 Task: In Heading Arial with underline. Font size of heading  '18'Font style of data Calibri. Font size of data  9Alignment of headline & data Align center. Fill color in heading,  RedFont color of data Black Apply border in Data No BorderIn the sheet   Excelerate Sales review book
Action: Mouse moved to (57, 143)
Screenshot: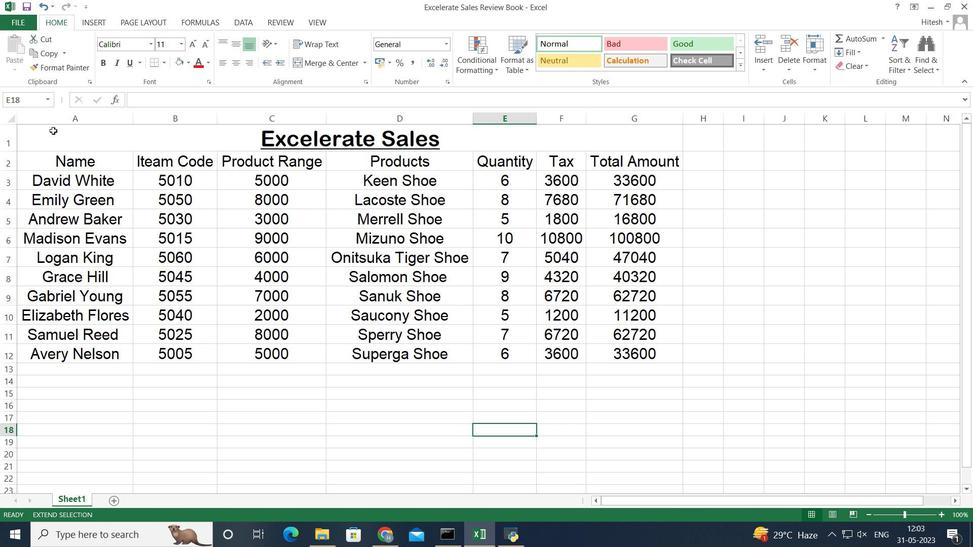 
Action: Mouse pressed left at (57, 143)
Screenshot: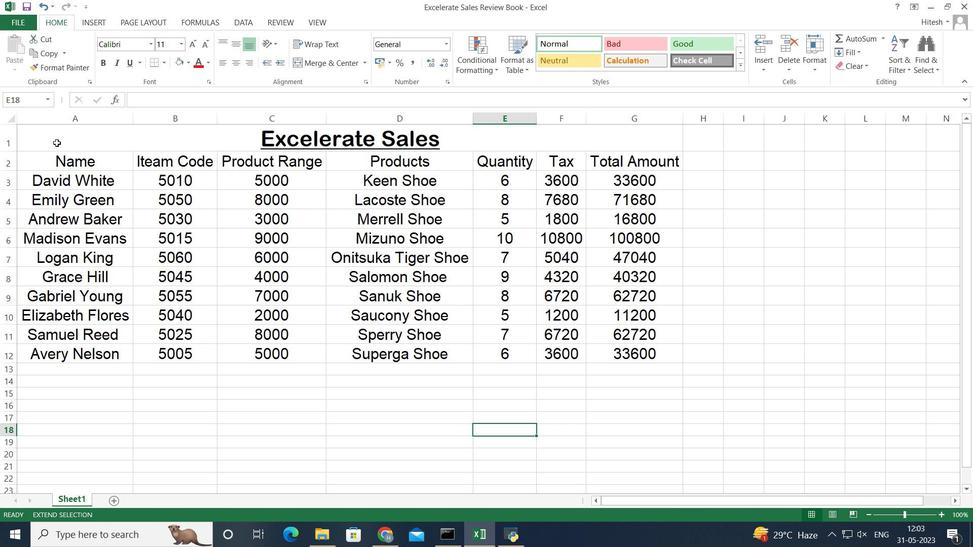 
Action: Mouse moved to (238, 471)
Screenshot: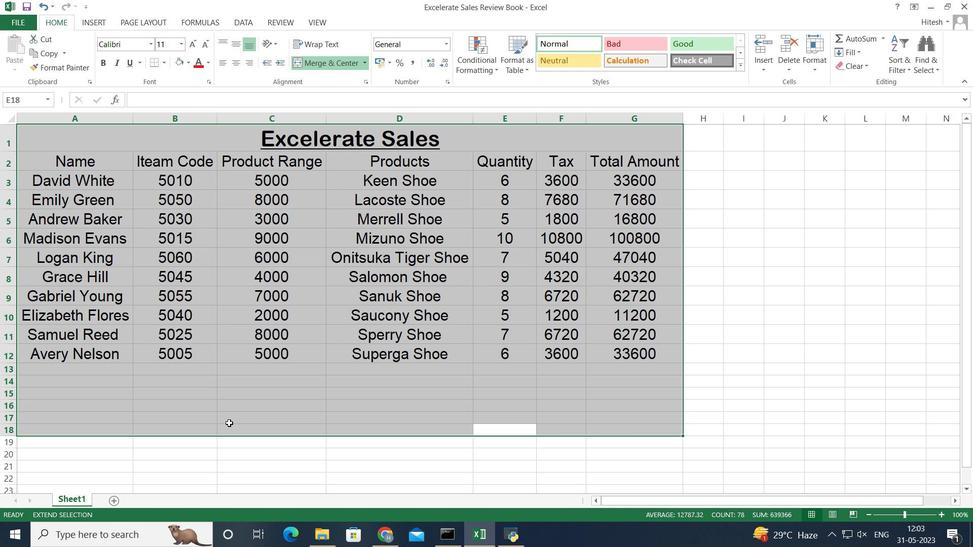 
Action: Mouse pressed left at (238, 471)
Screenshot: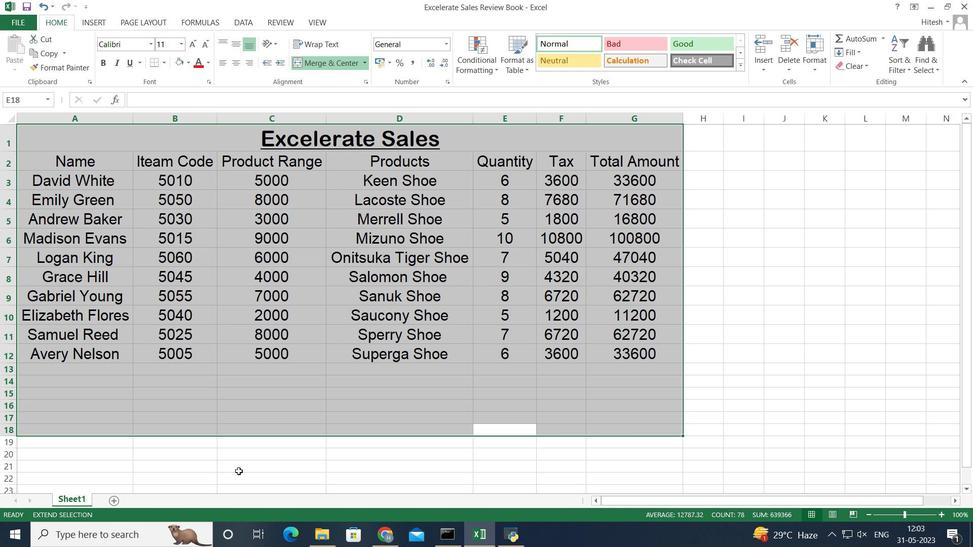 
Action: Mouse moved to (242, 424)
Screenshot: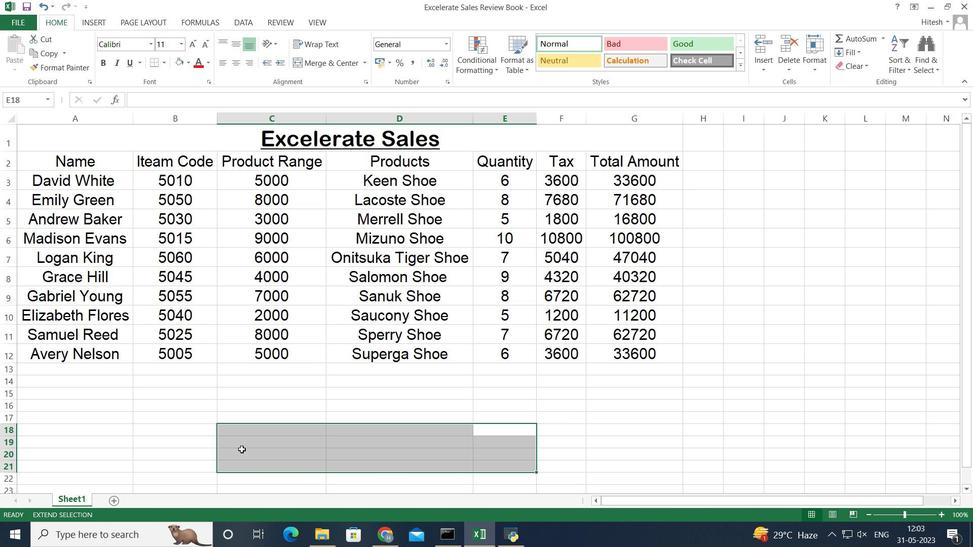 
Action: Mouse pressed left at (242, 424)
Screenshot: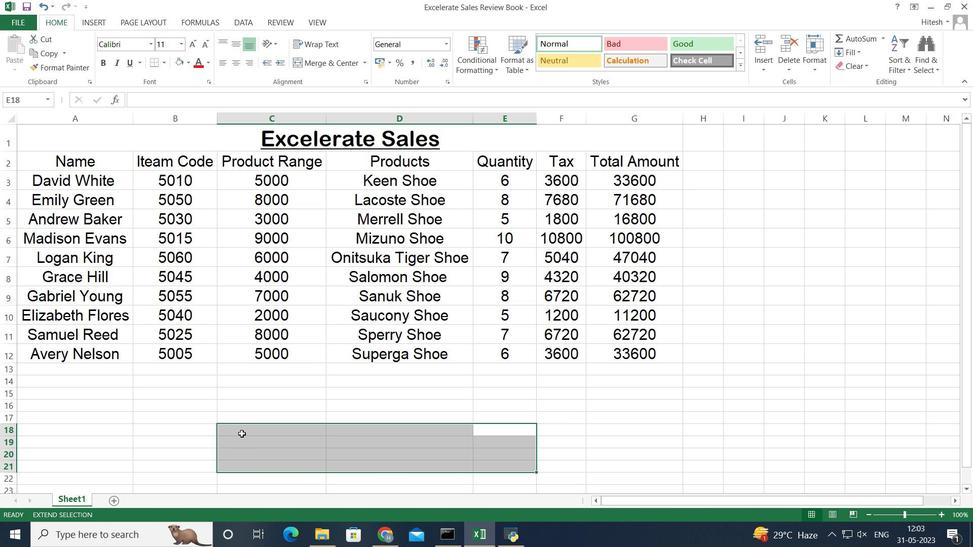 
Action: Mouse moved to (243, 404)
Screenshot: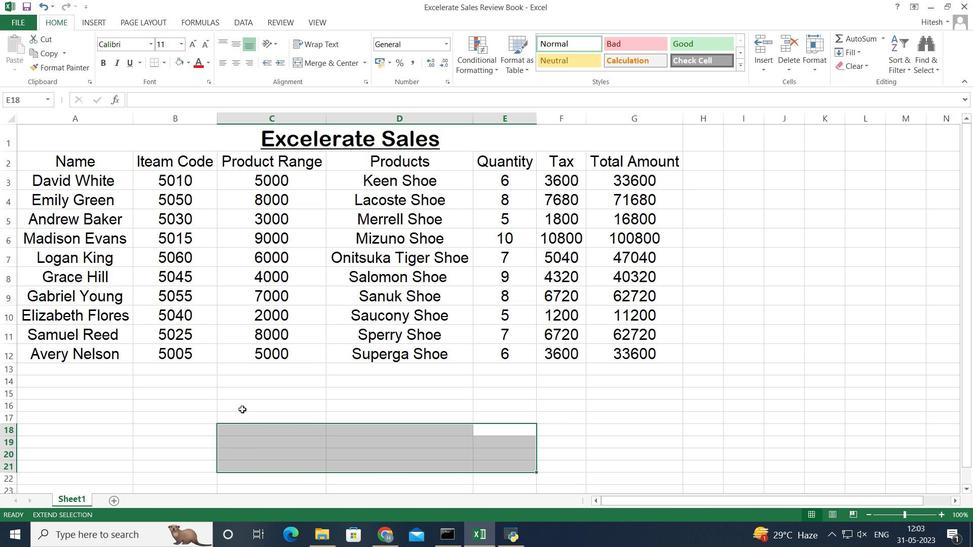 
Action: Mouse pressed left at (243, 404)
Screenshot: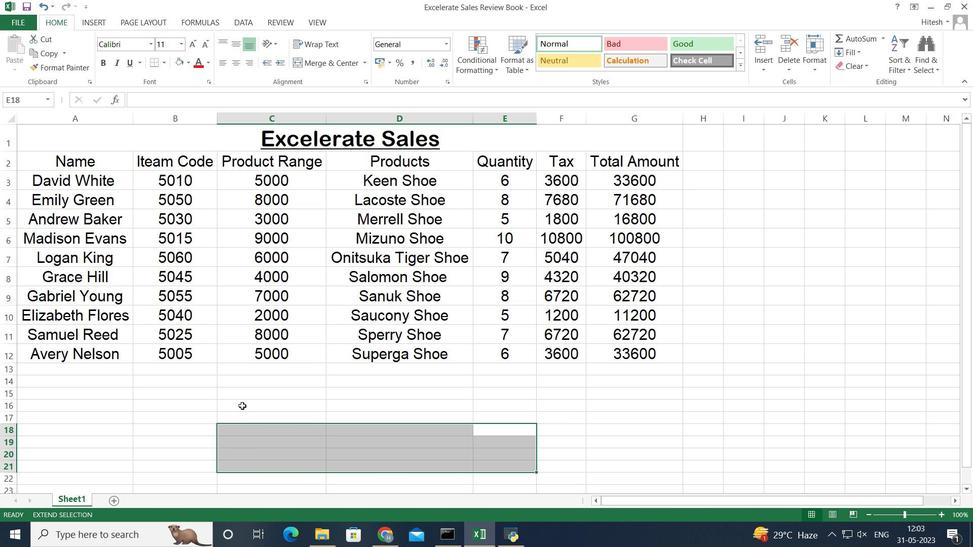 
Action: Mouse moved to (495, 429)
Screenshot: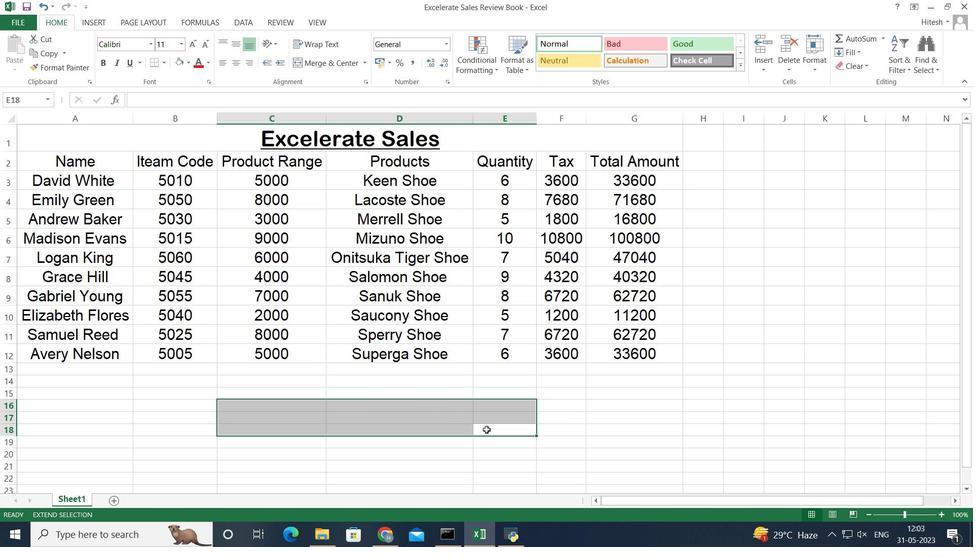 
Action: Mouse pressed left at (495, 429)
Screenshot: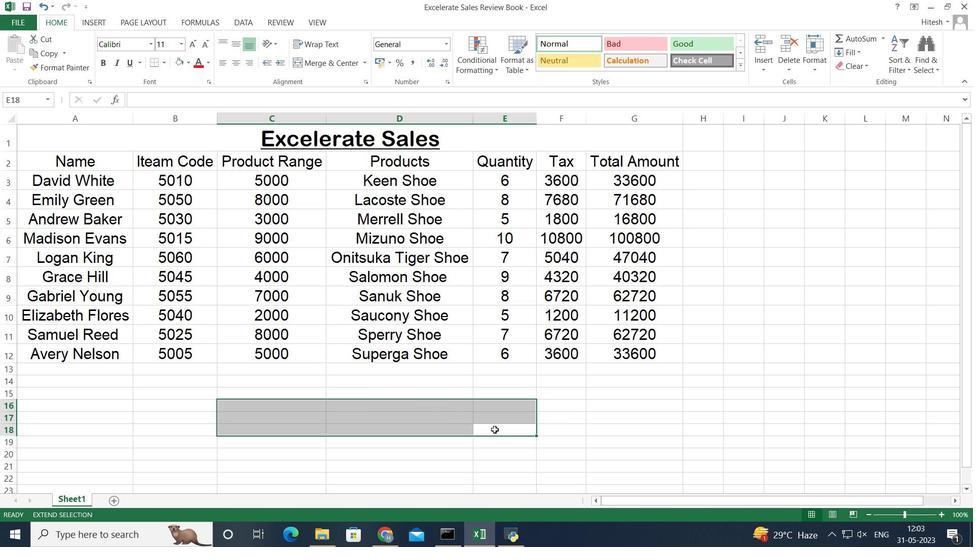 
Action: Mouse moved to (496, 429)
Screenshot: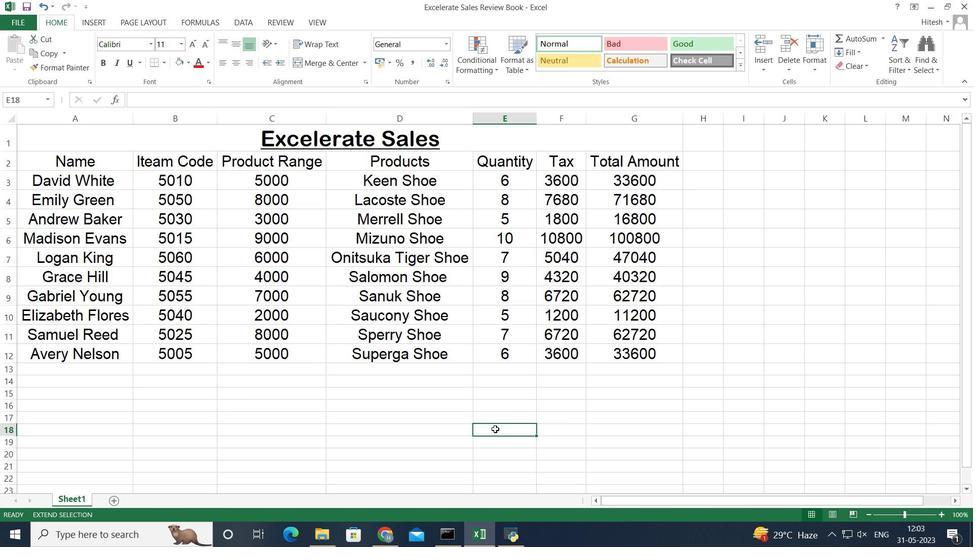 
Action: Mouse pressed left at (496, 429)
Screenshot: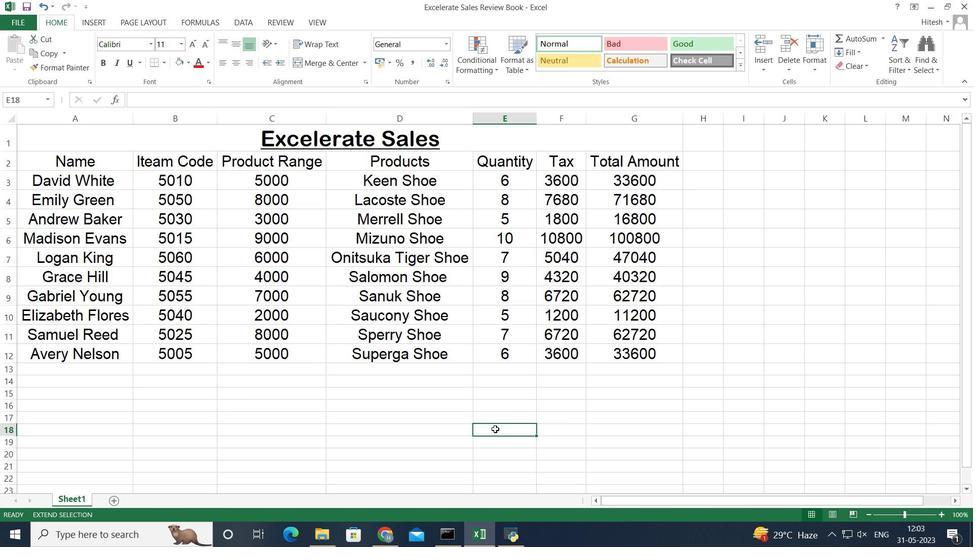 
Action: Mouse moved to (502, 408)
Screenshot: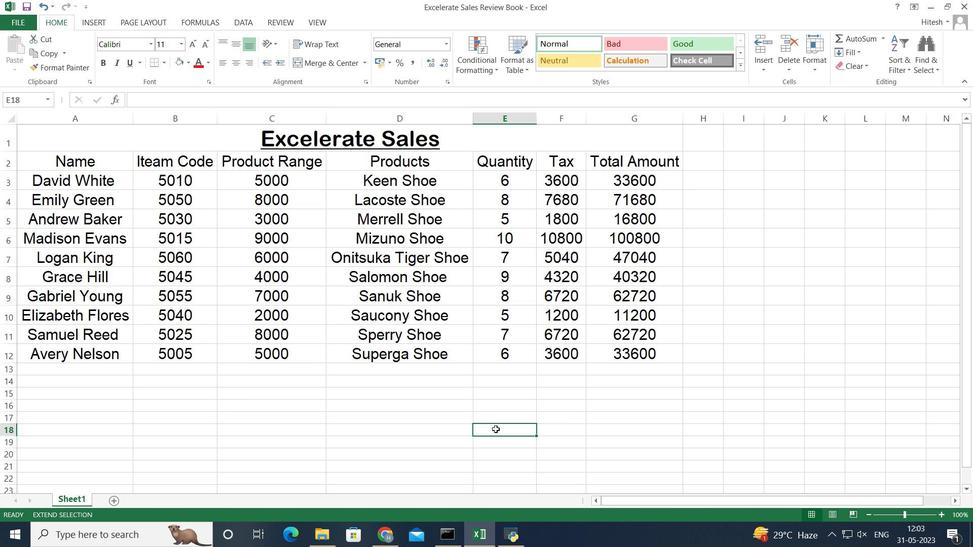 
Action: Mouse pressed left at (502, 408)
Screenshot: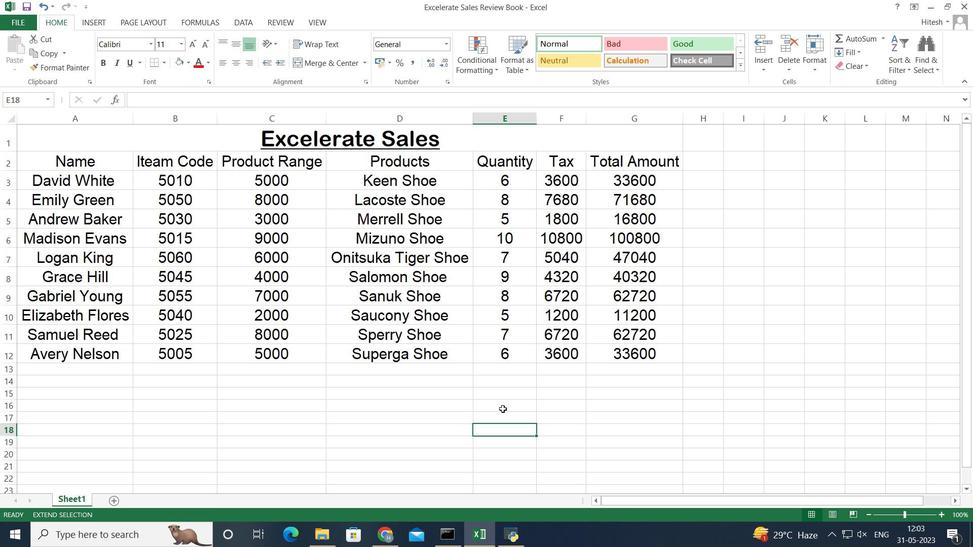 
Action: Mouse moved to (513, 429)
Screenshot: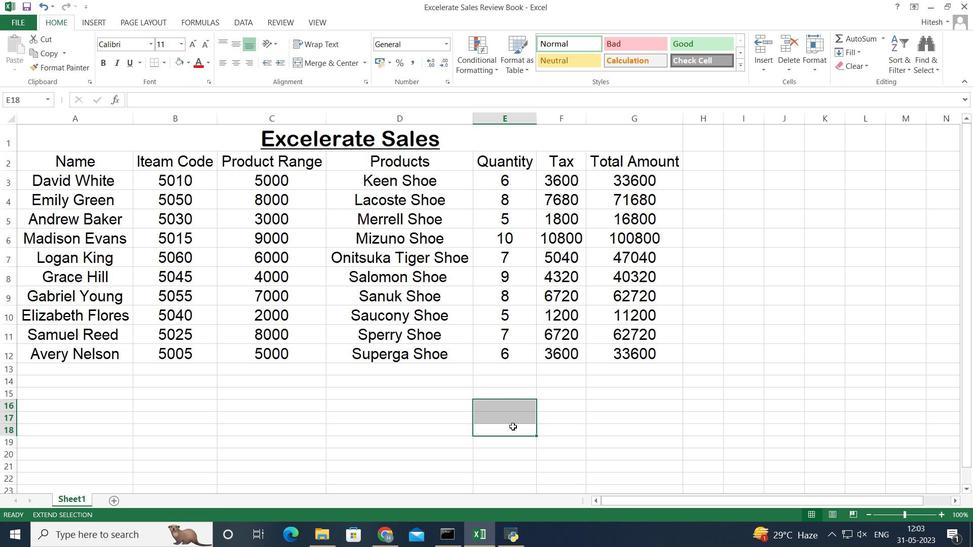
Action: Mouse pressed left at (513, 429)
Screenshot: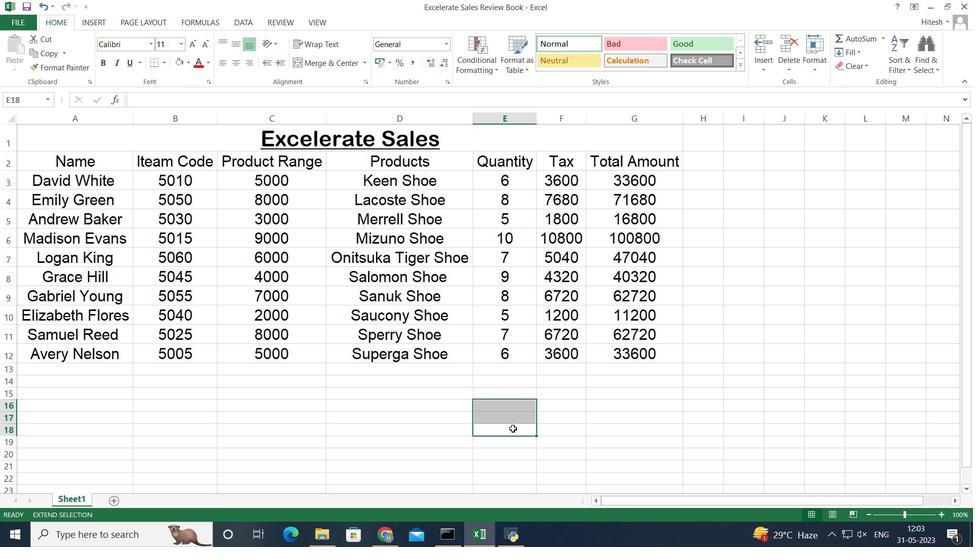 
Action: Mouse moved to (533, 406)
Screenshot: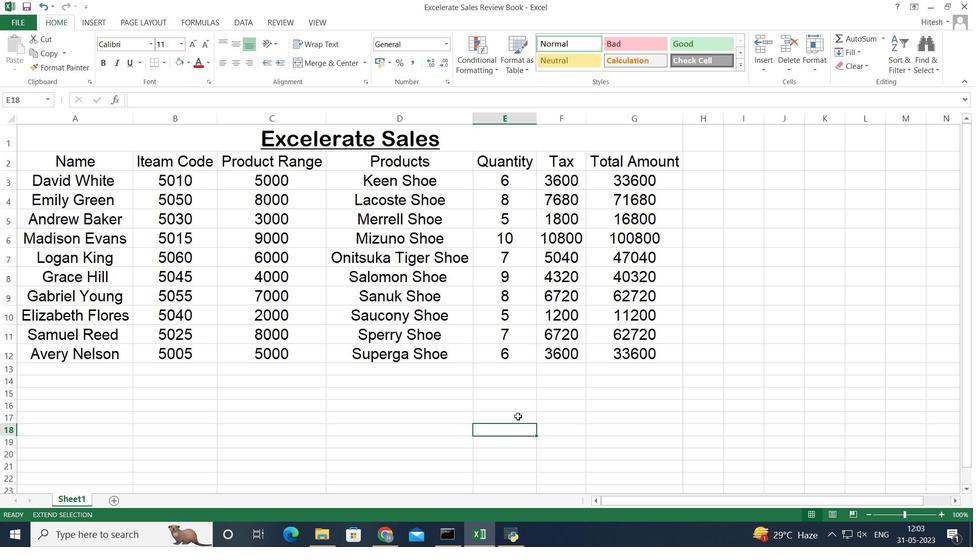 
Action: Mouse pressed right at (533, 406)
Screenshot: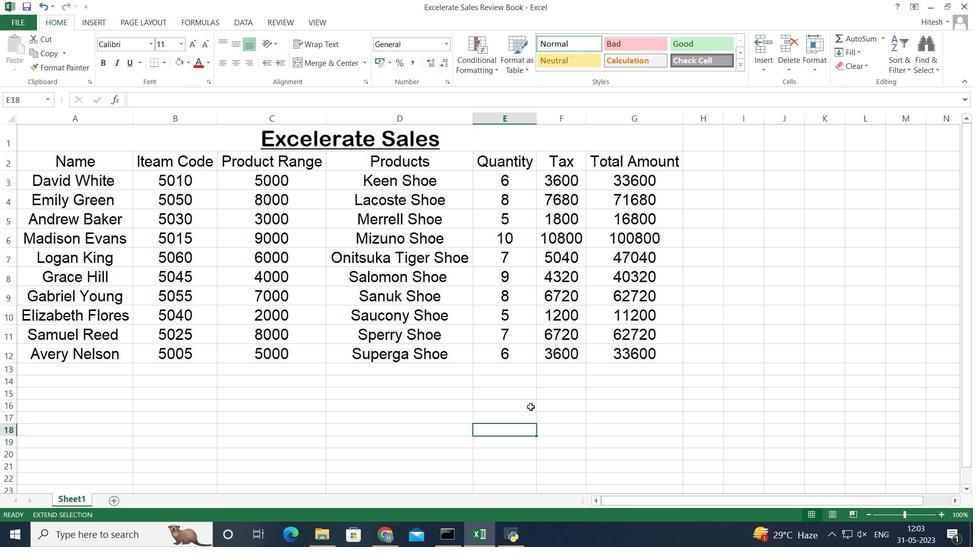 
Action: Mouse moved to (502, 426)
Screenshot: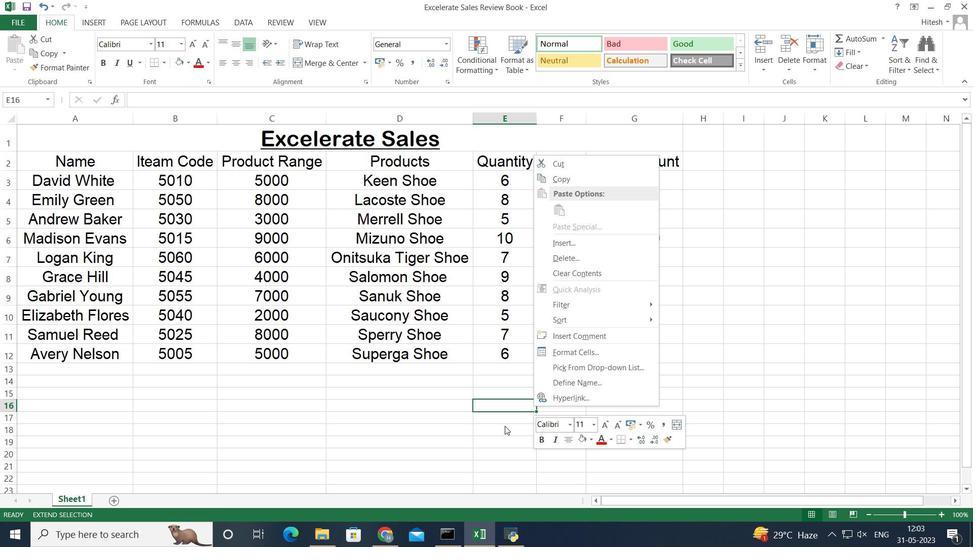 
Action: Mouse pressed right at (502, 426)
Screenshot: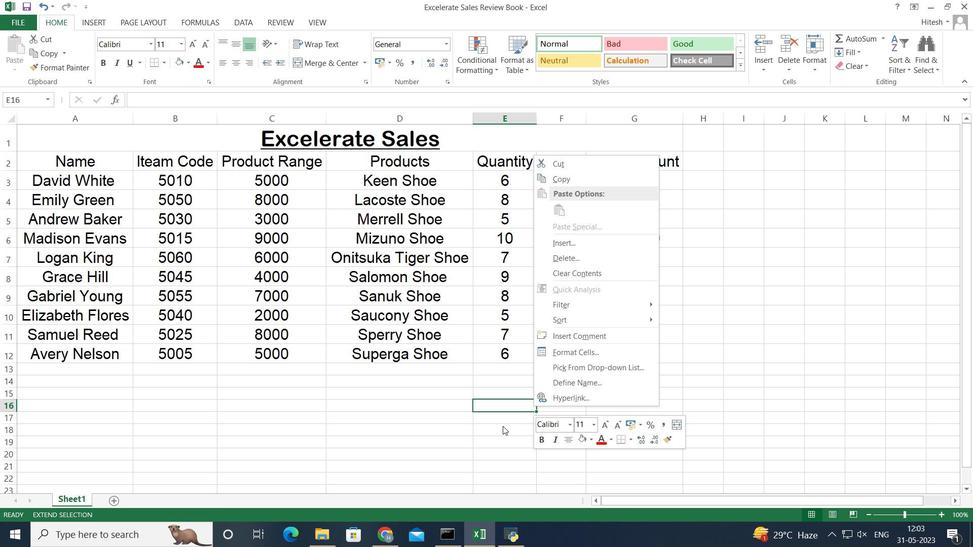 
Action: Mouse moved to (396, 408)
Screenshot: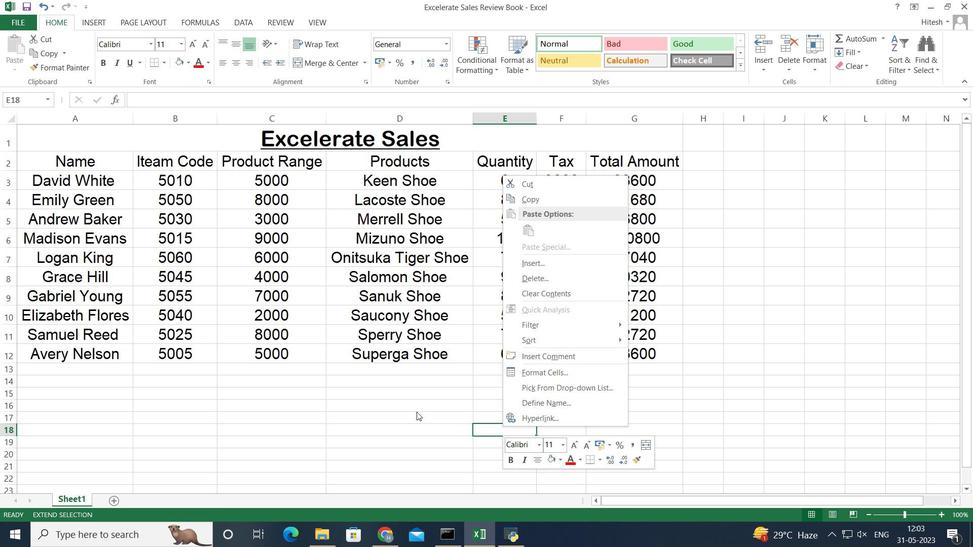 
Action: Mouse pressed right at (396, 408)
Screenshot: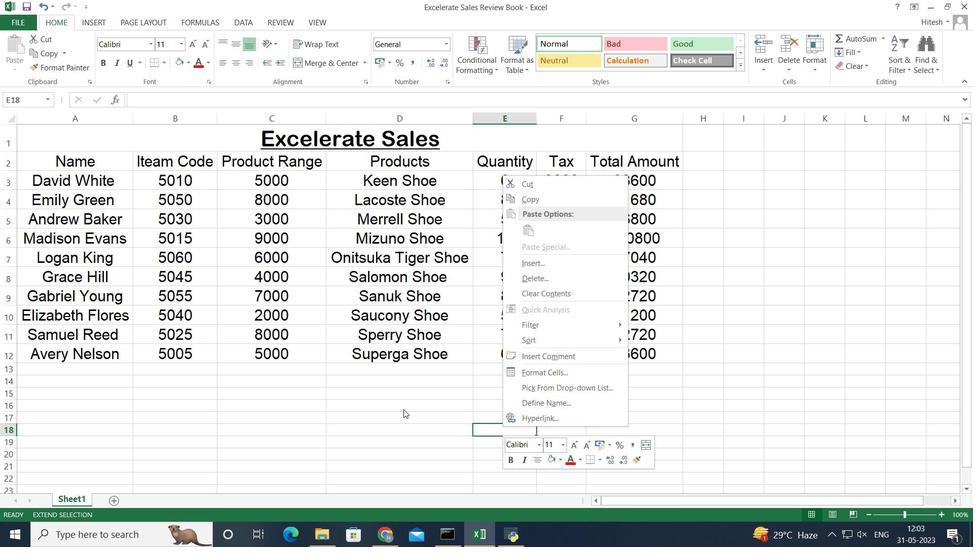 
Action: Mouse moved to (286, 411)
Screenshot: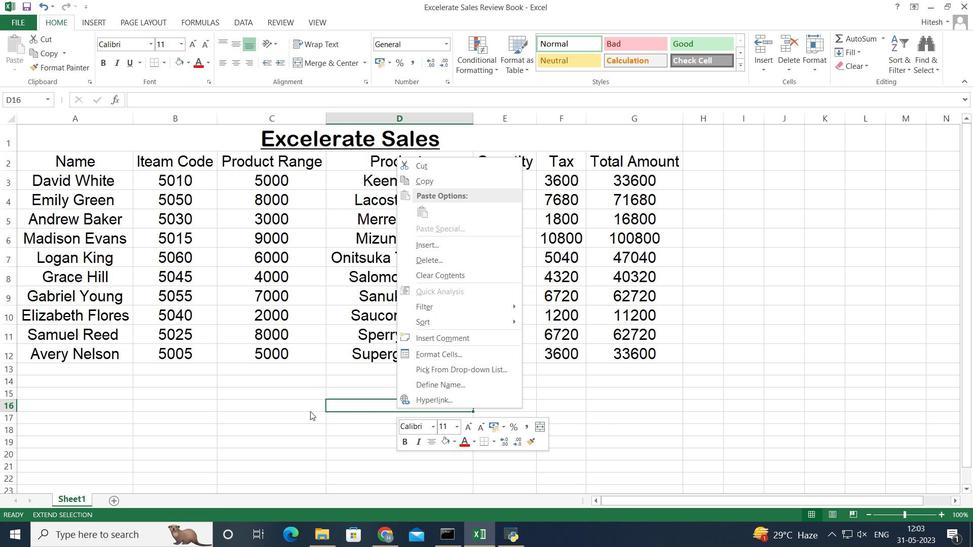 
Action: Mouse pressed left at (286, 411)
Screenshot: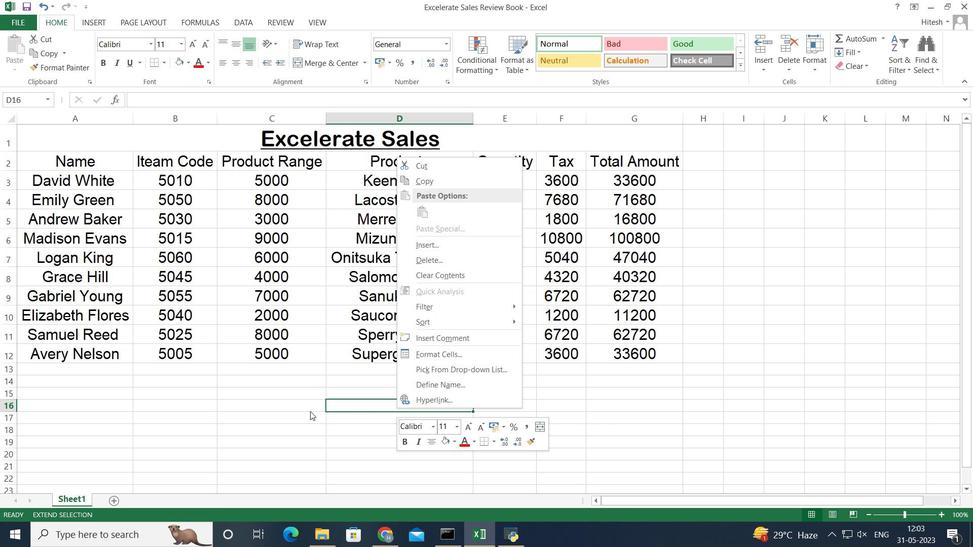 
Action: Mouse moved to (77, 147)
Screenshot: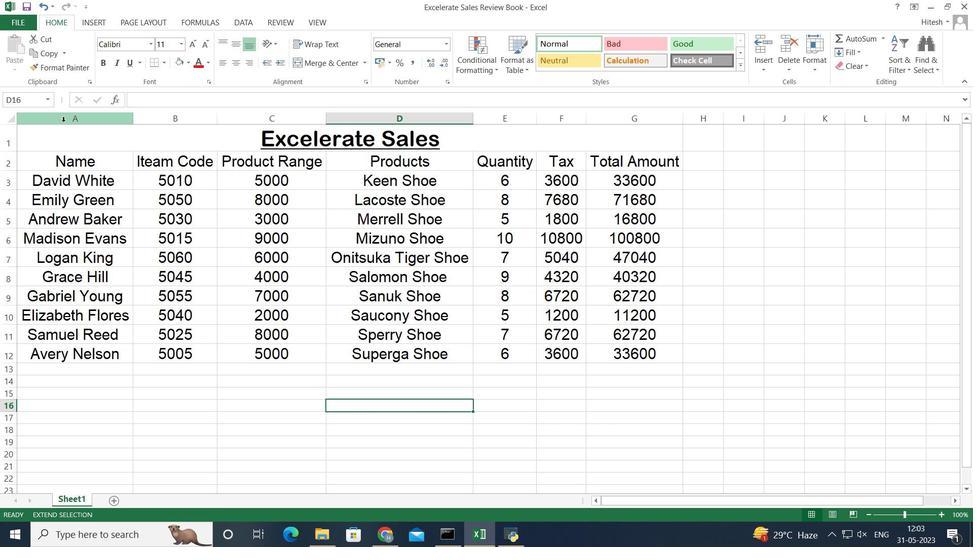 
Action: Mouse pressed left at (77, 147)
Screenshot: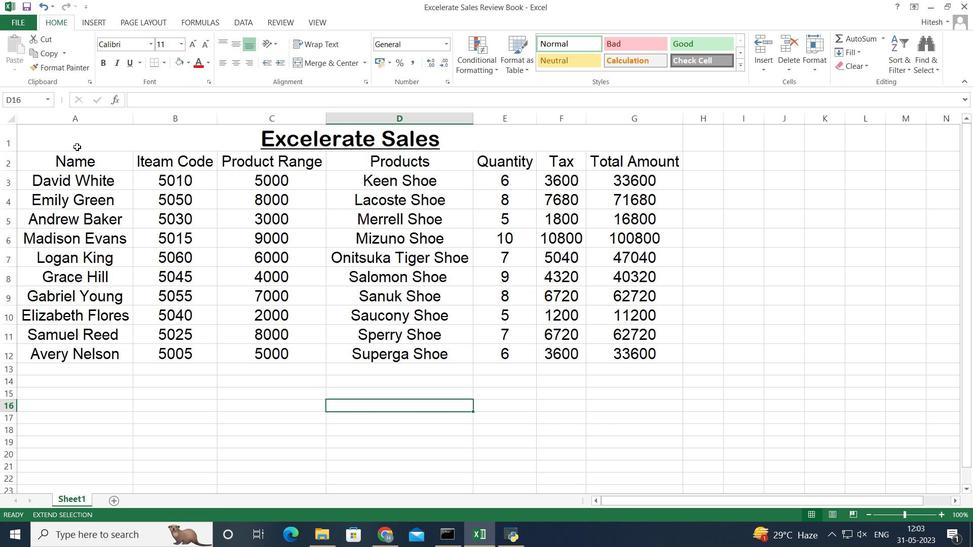 
Action: Mouse moved to (278, 436)
Screenshot: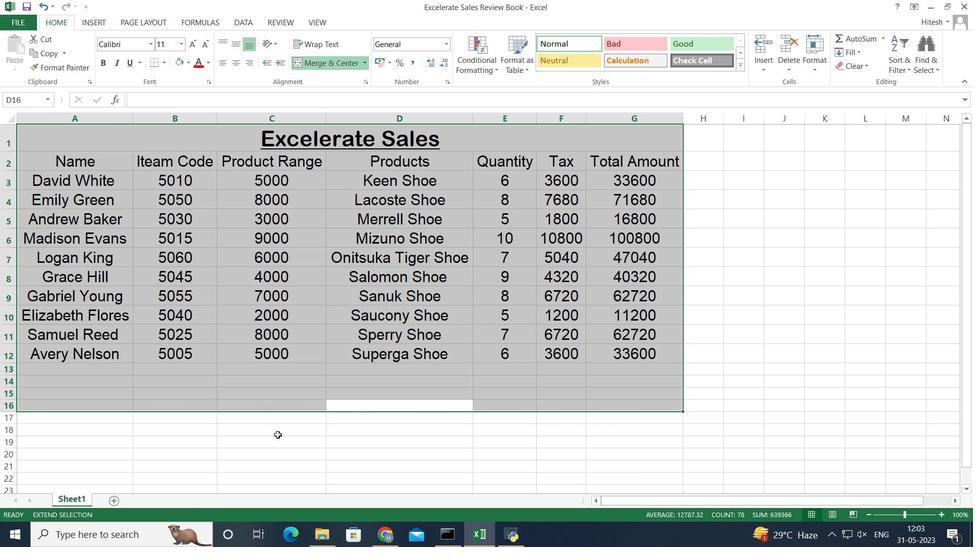 
Action: Mouse pressed right at (278, 436)
Screenshot: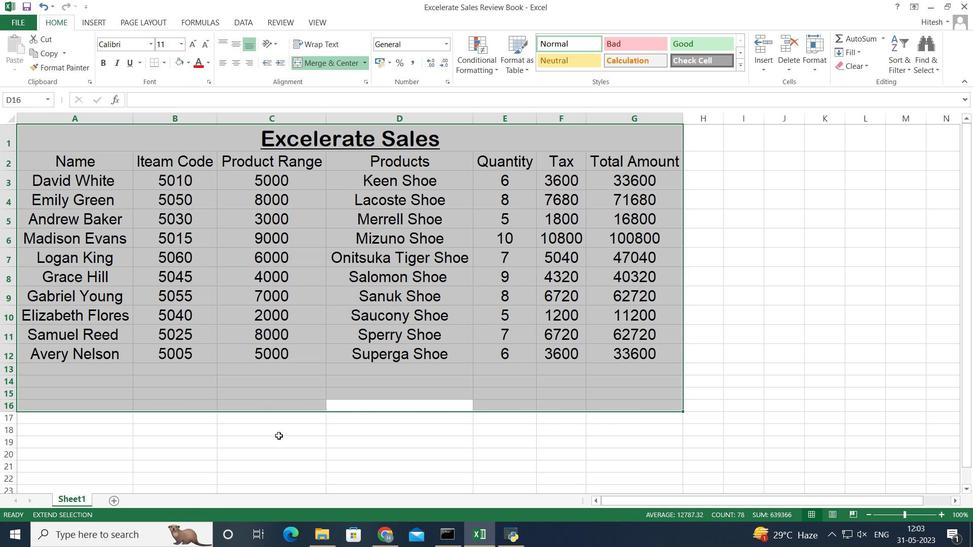 
Action: Mouse moved to (467, 419)
Screenshot: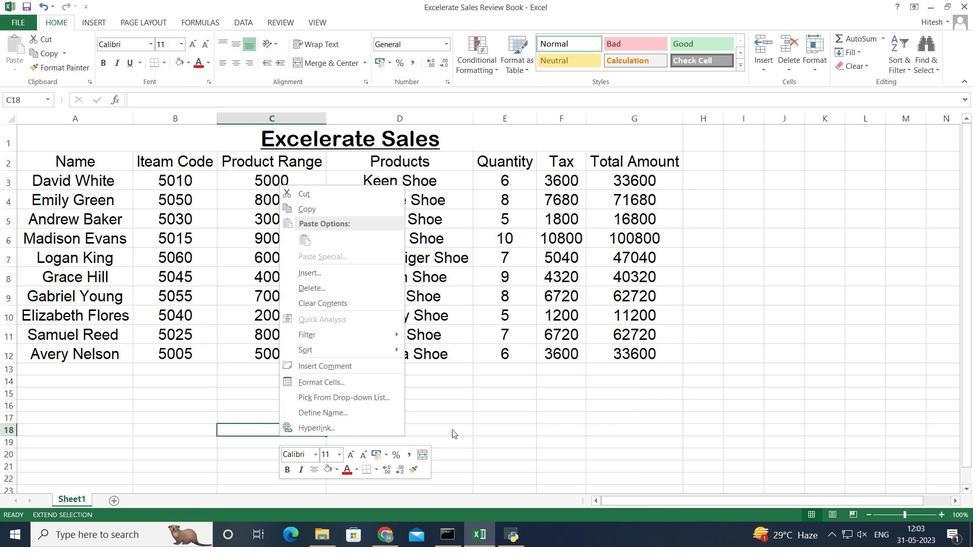 
Action: Mouse pressed left at (467, 419)
Screenshot: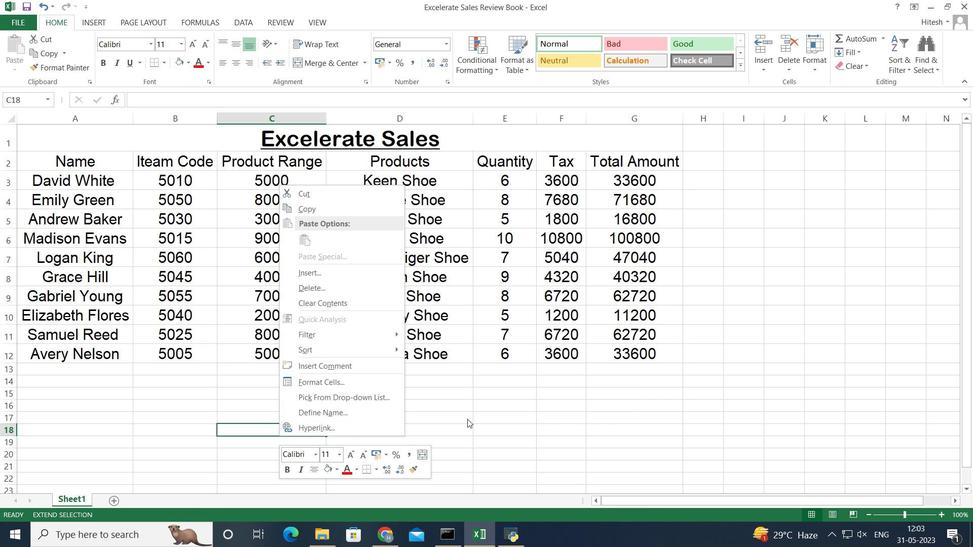 
Action: Mouse pressed left at (467, 419)
Screenshot: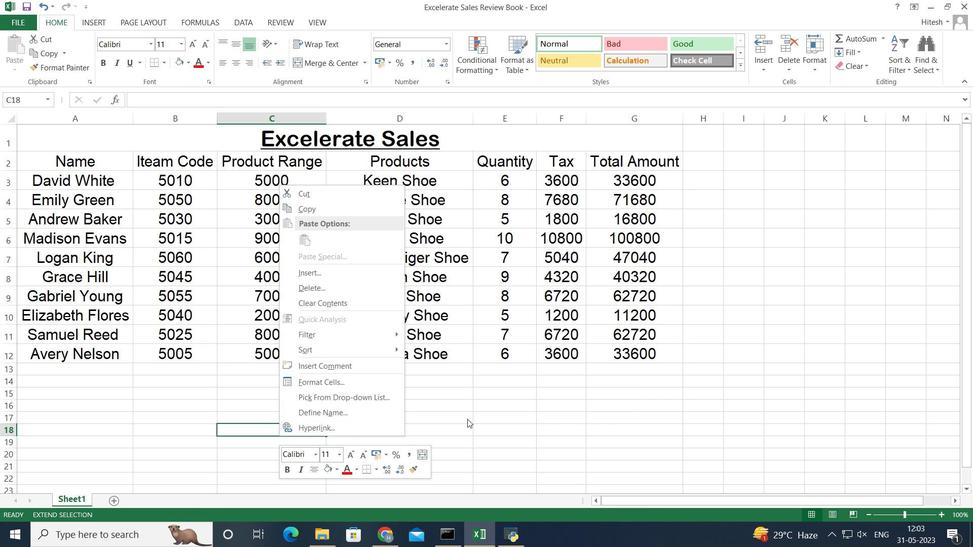 
Action: Mouse pressed left at (467, 419)
Screenshot: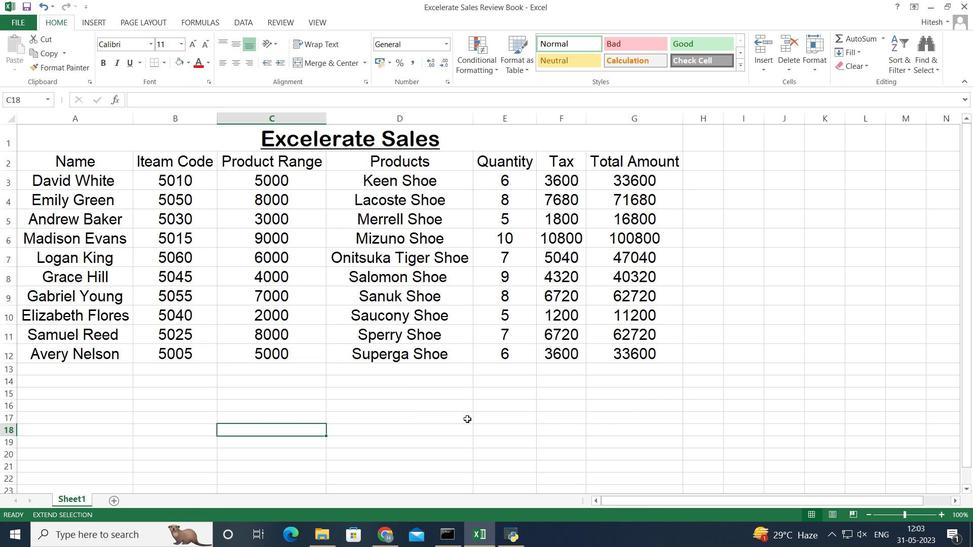 
Action: Mouse moved to (519, 415)
Screenshot: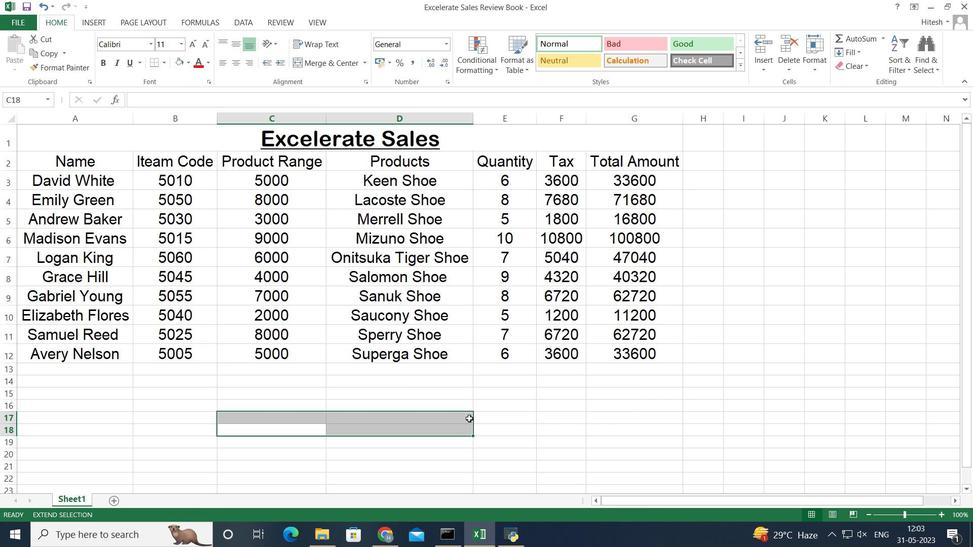 
Action: Mouse pressed left at (519, 415)
Screenshot: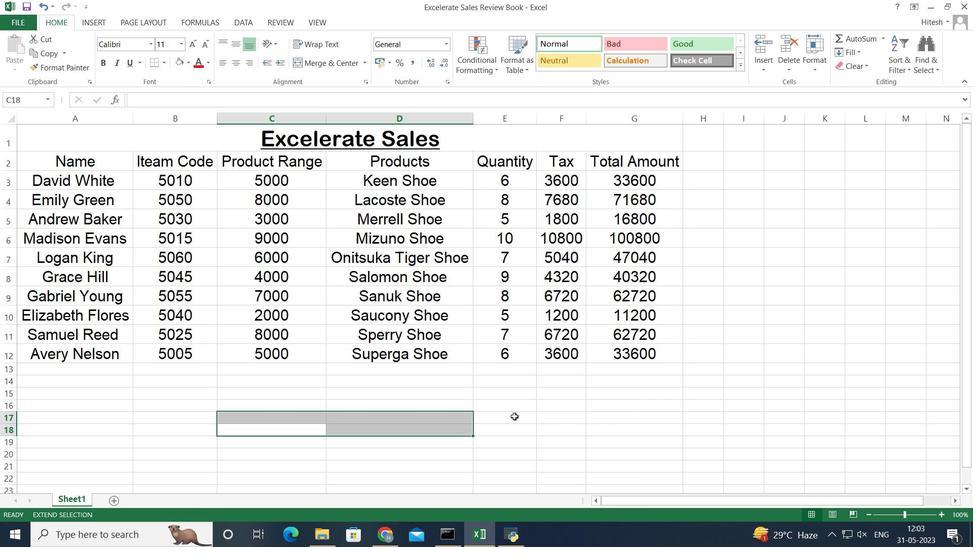 
Action: Mouse pressed left at (519, 415)
Screenshot: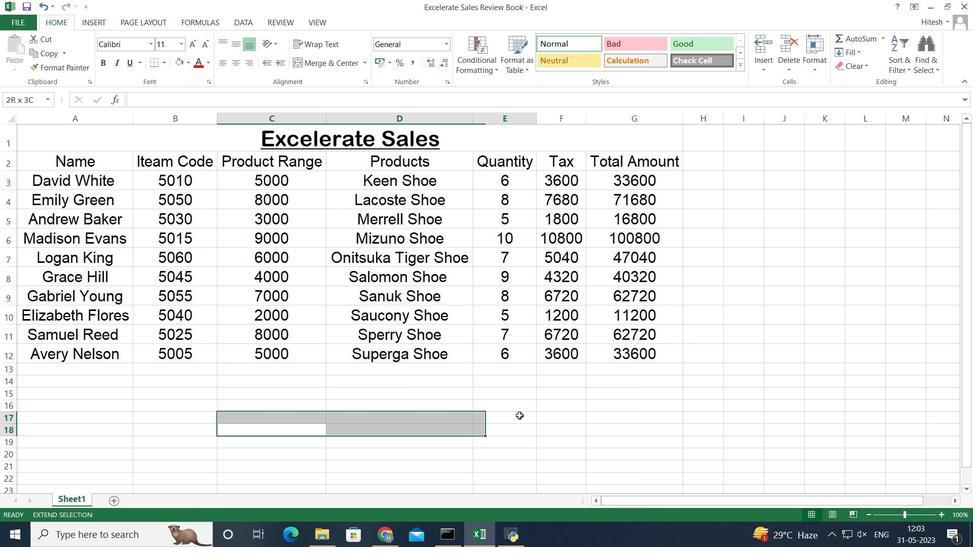 
Action: Mouse moved to (543, 404)
Screenshot: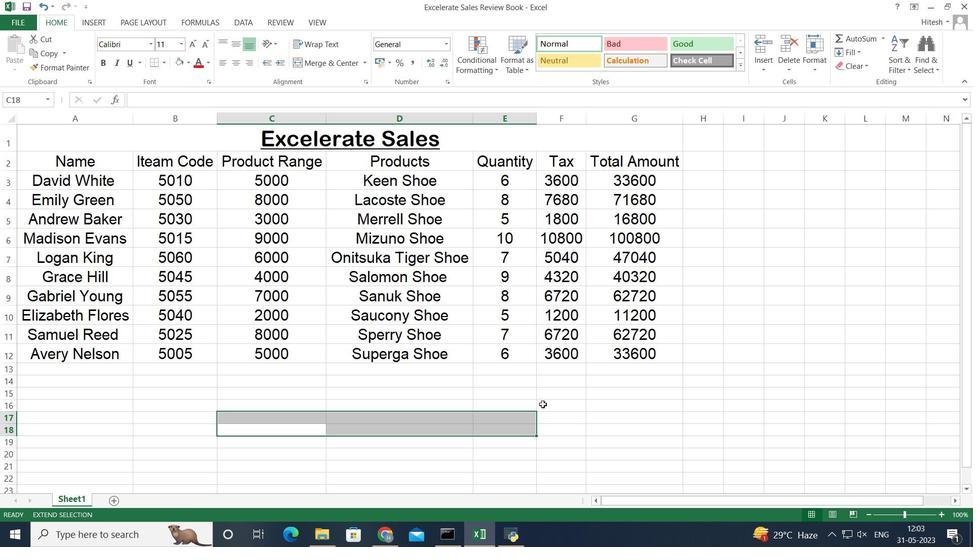 
Action: Mouse pressed left at (543, 404)
Screenshot: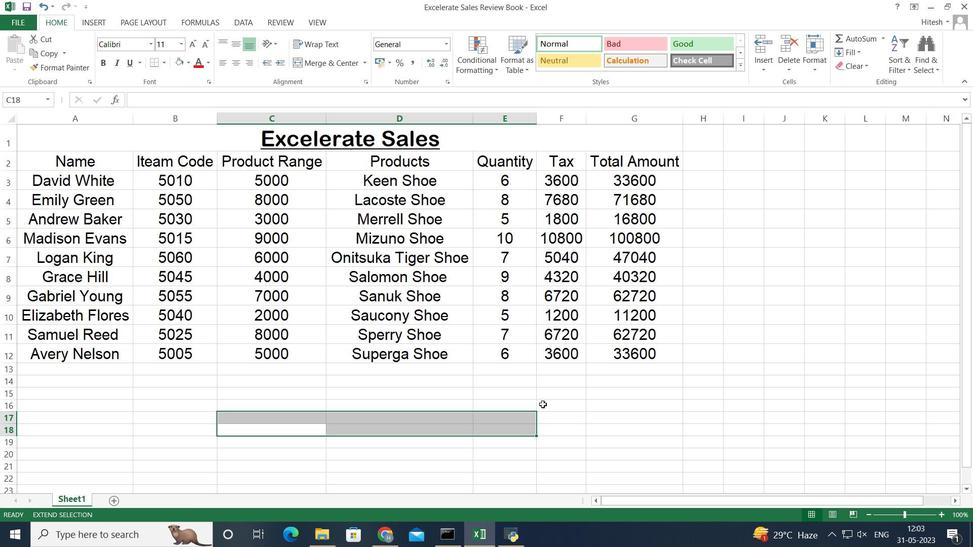 
Action: Mouse moved to (499, 401)
Screenshot: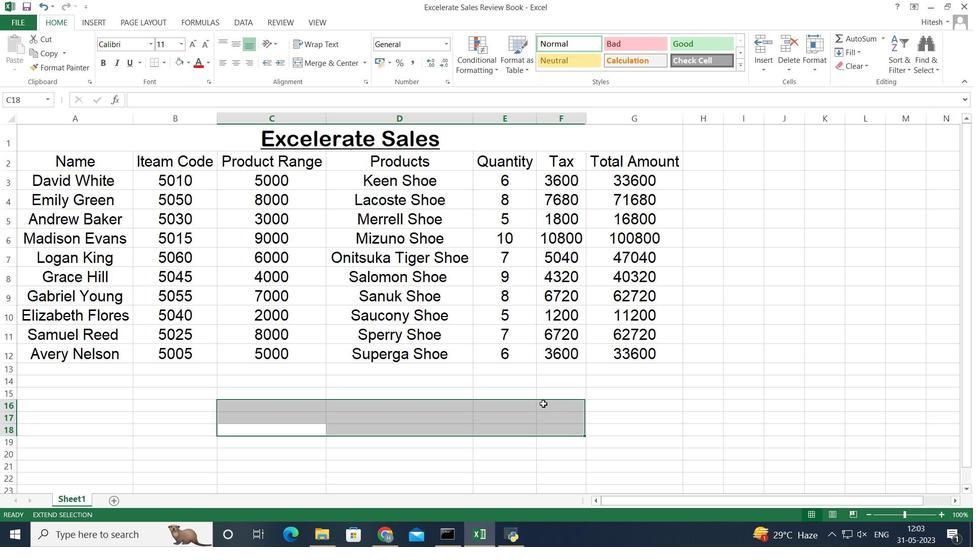 
Action: Mouse pressed right at (499, 401)
Screenshot: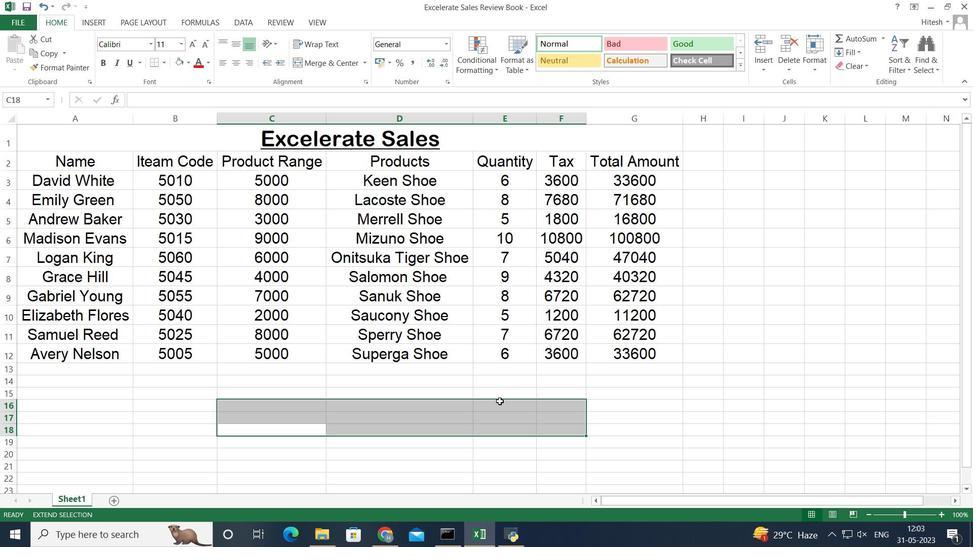 
Action: Mouse pressed right at (499, 401)
Screenshot: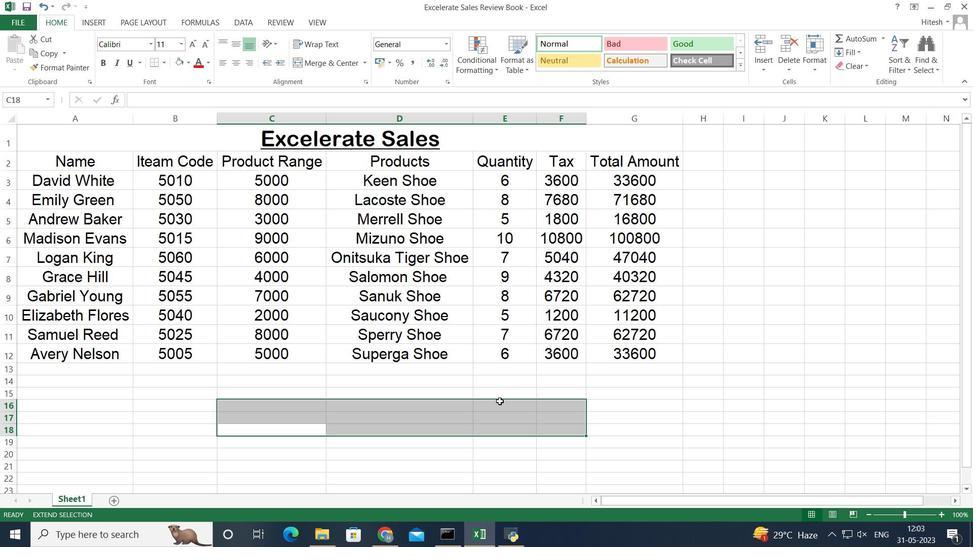 
Action: Mouse moved to (500, 393)
Screenshot: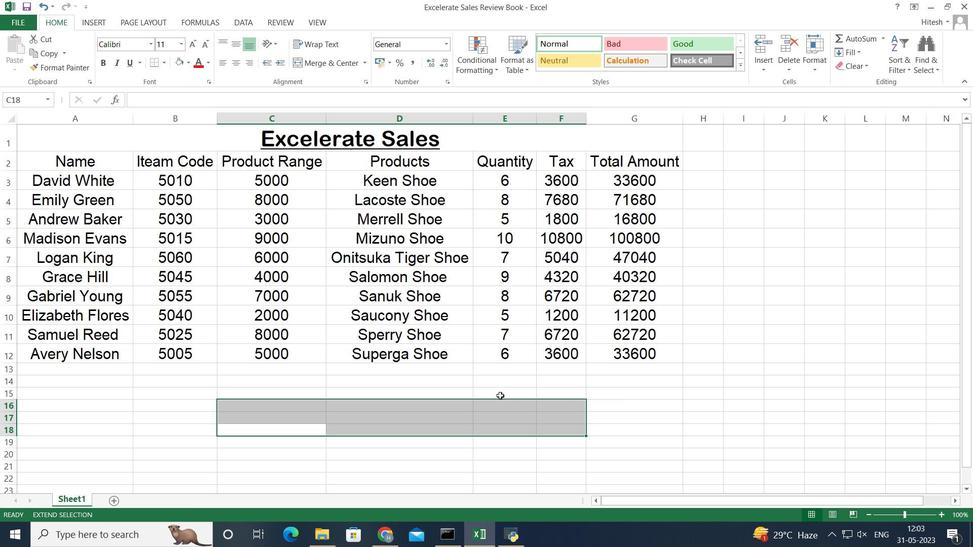 
Action: Mouse pressed right at (500, 393)
Screenshot: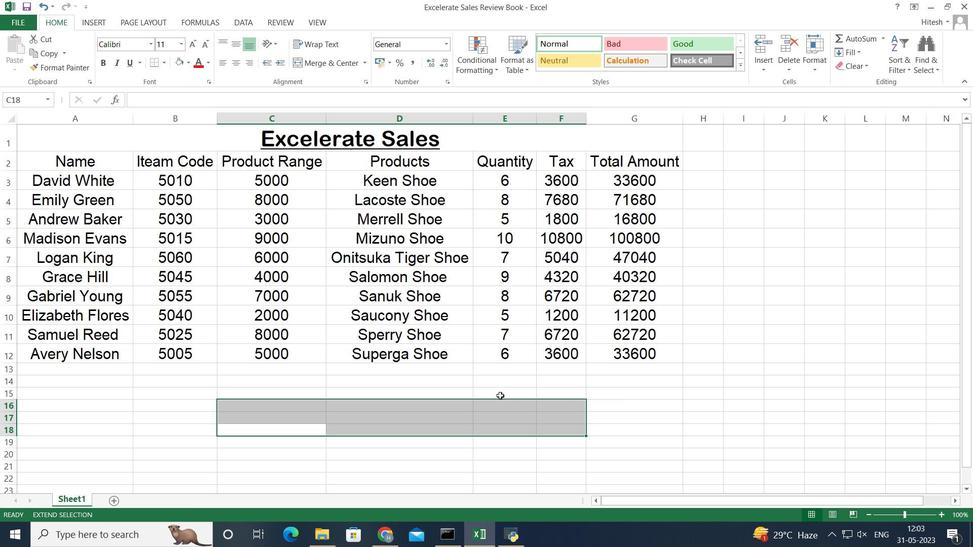 
Action: Mouse moved to (463, 412)
Screenshot: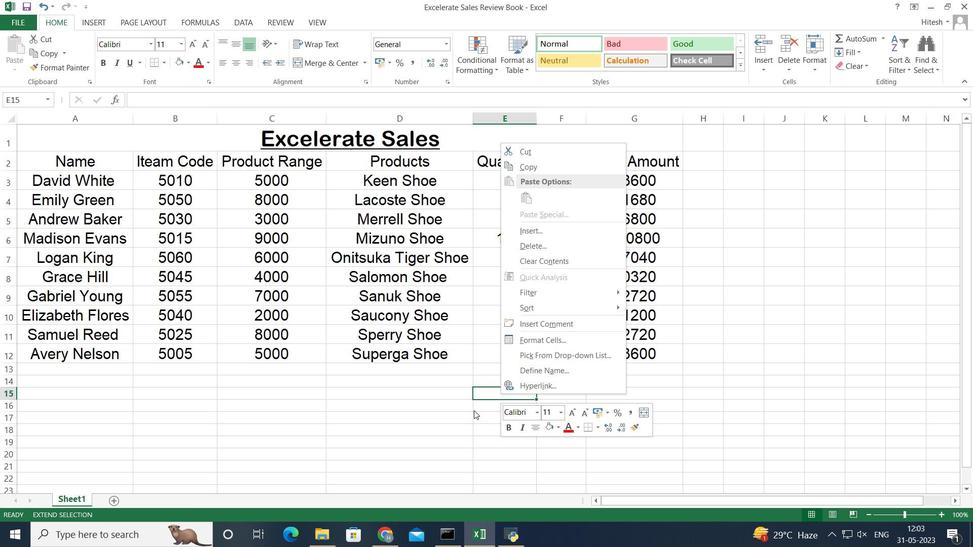 
Action: Mouse pressed right at (463, 412)
Screenshot: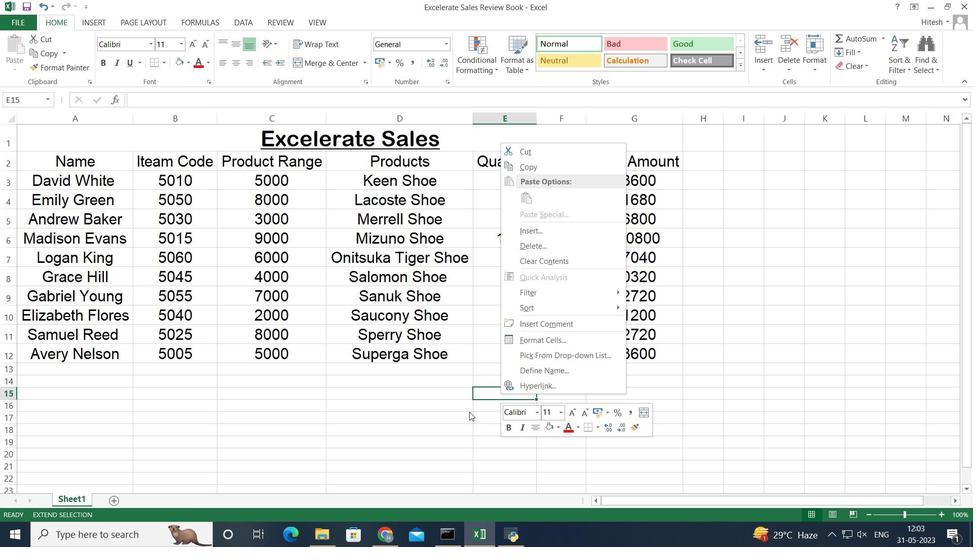 
Action: Mouse moved to (386, 448)
Screenshot: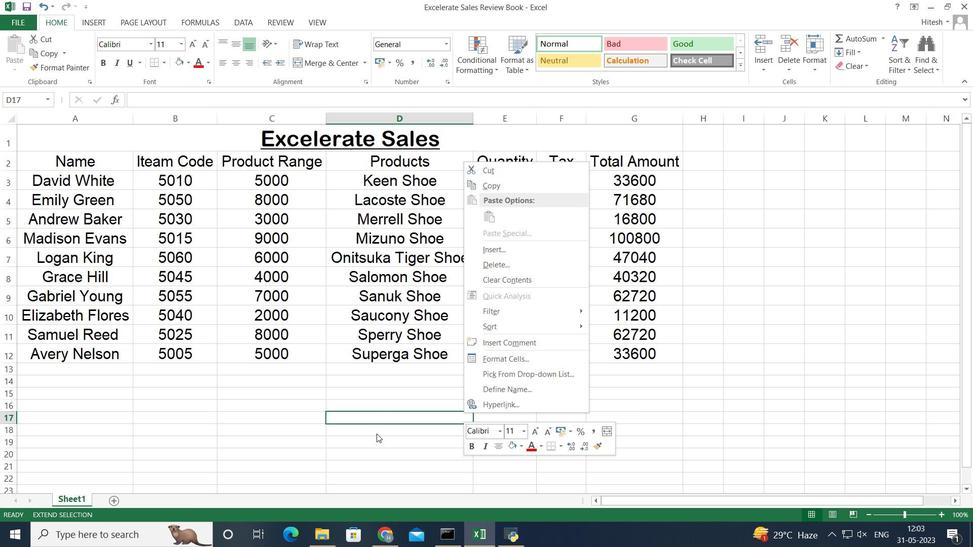 
Action: Mouse pressed left at (386, 448)
Screenshot: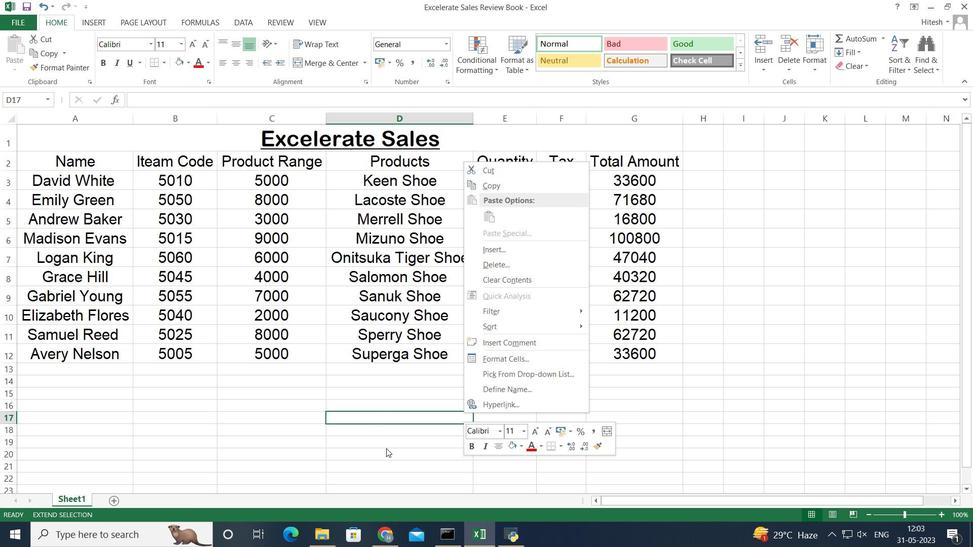 
Action: Key pressed ,<Key.backspace><Key.backspace><Key.backspace>
Screenshot: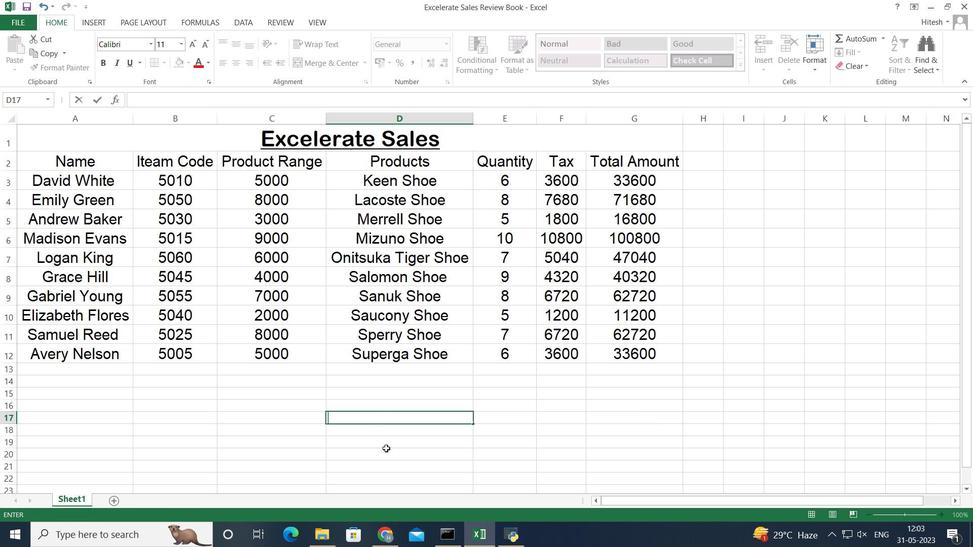 
Action: Mouse moved to (188, 410)
Screenshot: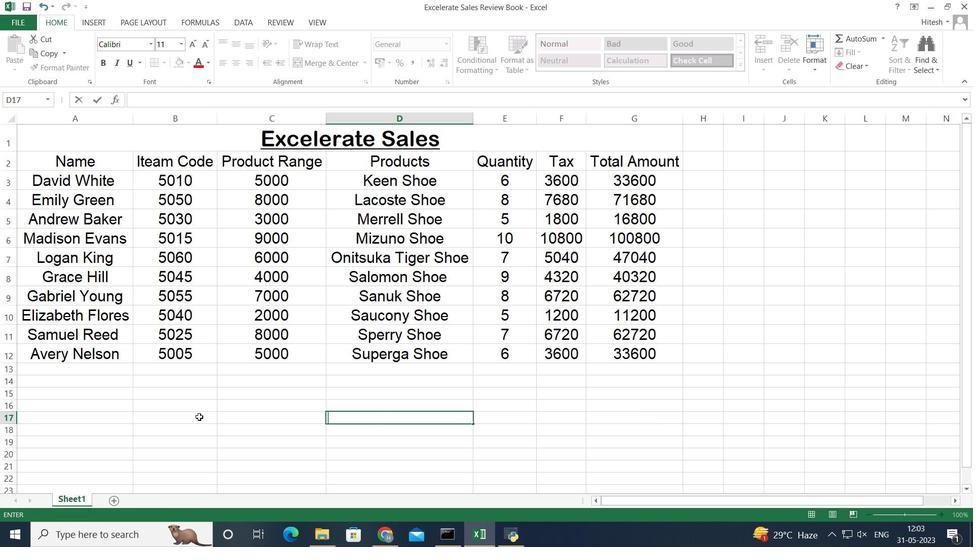 
Action: Mouse pressed left at (188, 410)
Screenshot: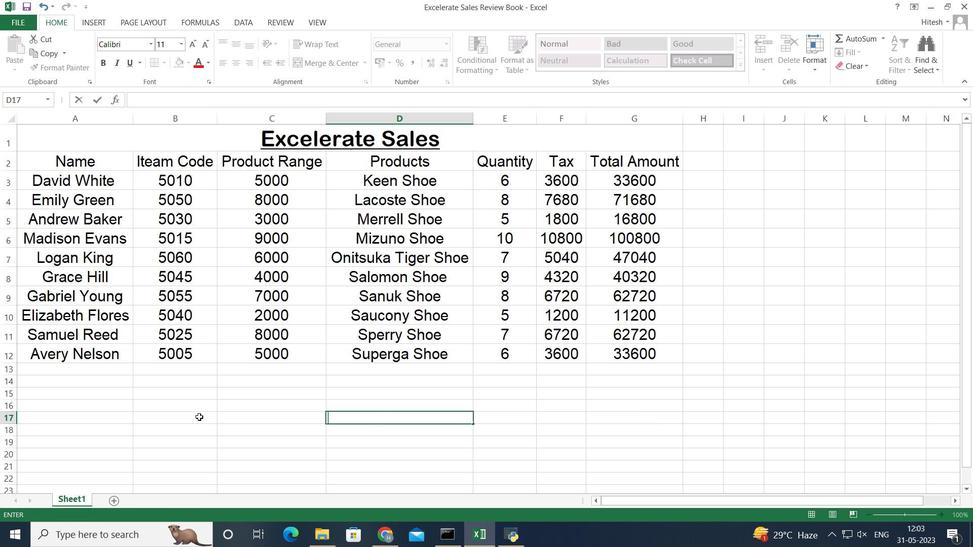 
Action: Mouse moved to (61, 150)
Screenshot: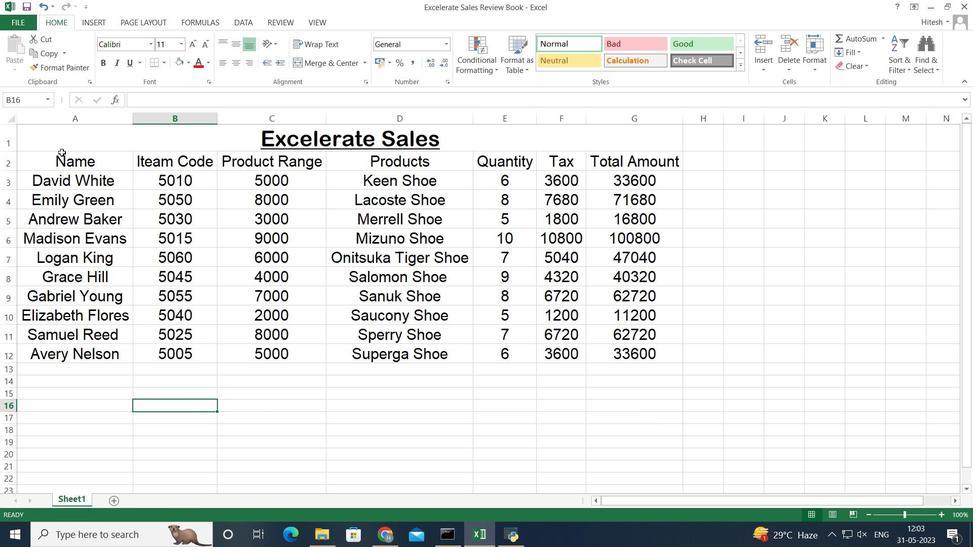 
Action: Mouse pressed left at (61, 150)
Screenshot: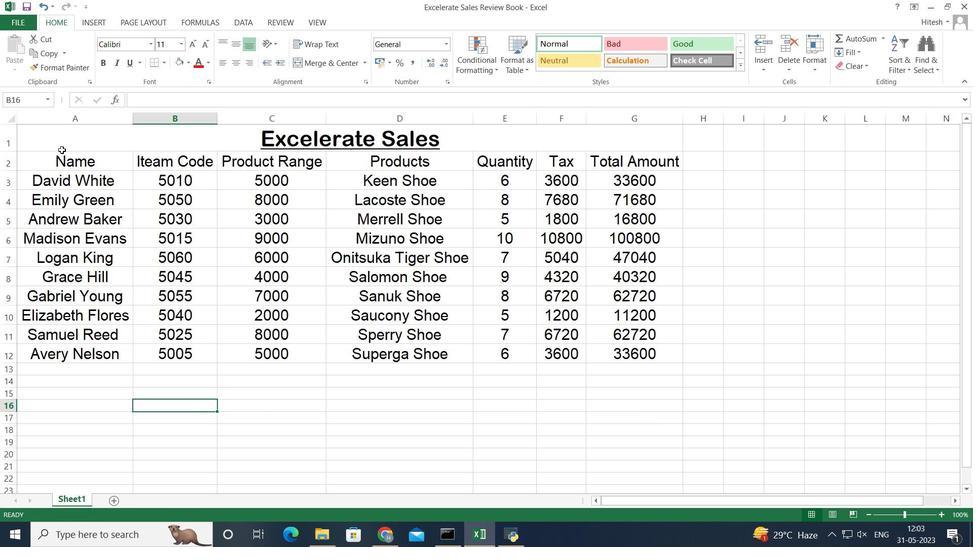 
Action: Mouse moved to (143, 42)
Screenshot: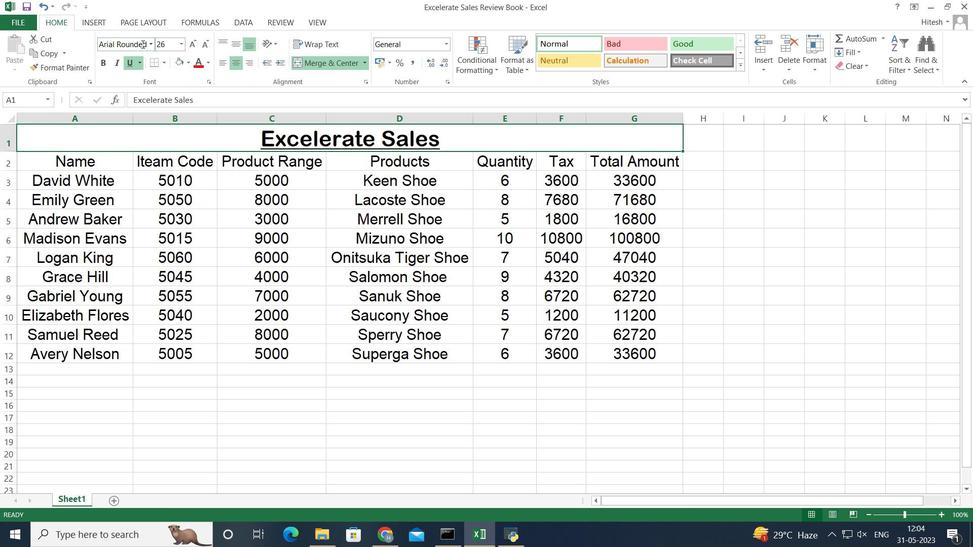
Action: Mouse pressed left at (143, 42)
Screenshot: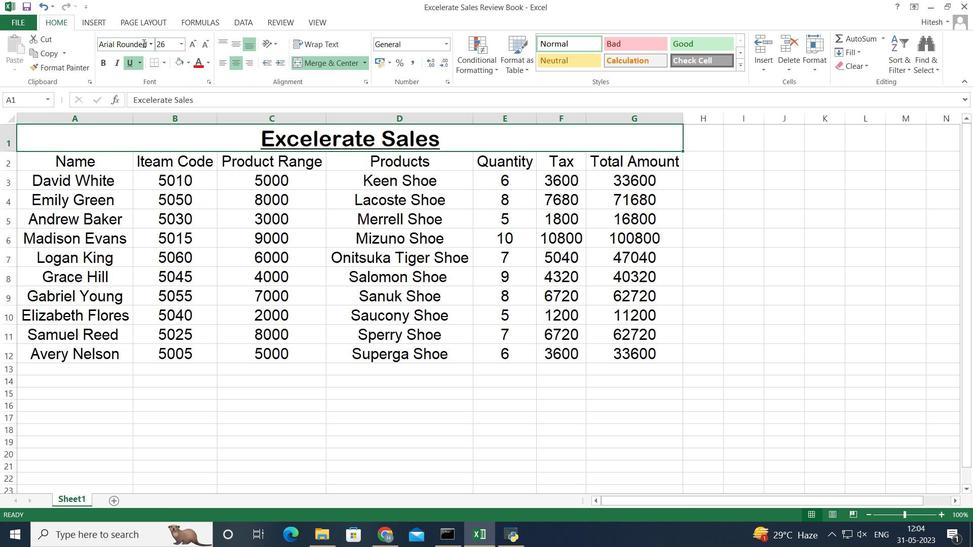 
Action: Mouse moved to (153, 46)
Screenshot: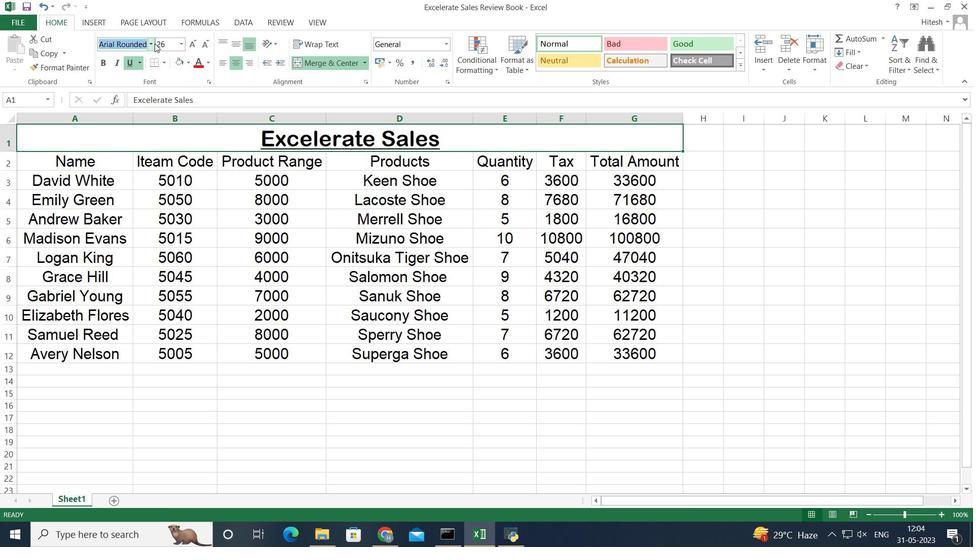 
Action: Mouse pressed left at (153, 46)
Screenshot: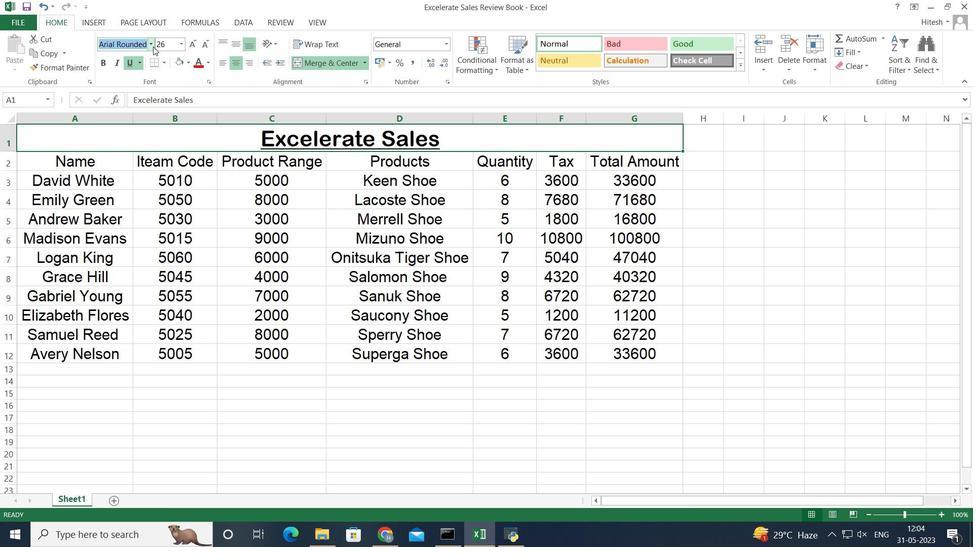 
Action: Mouse moved to (153, 146)
Screenshot: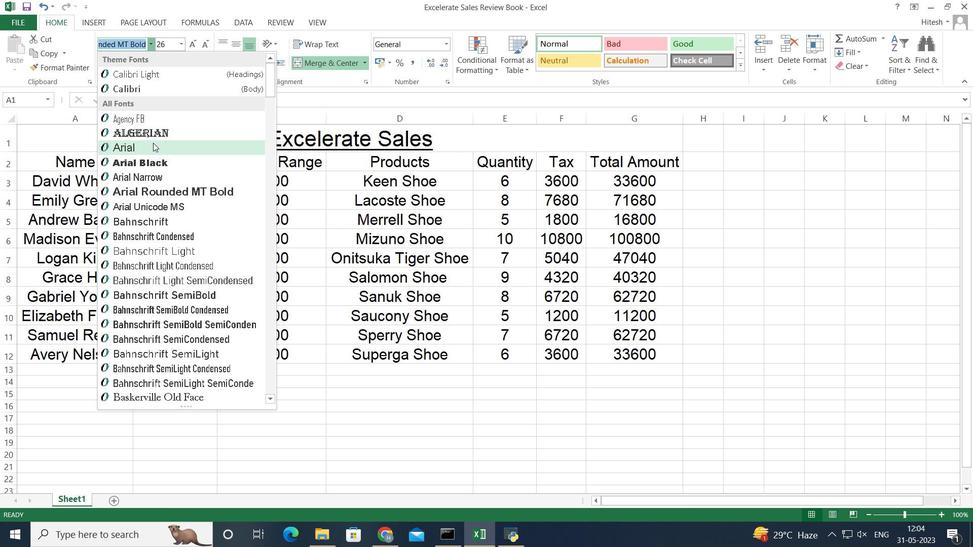 
Action: Mouse pressed left at (153, 146)
Screenshot: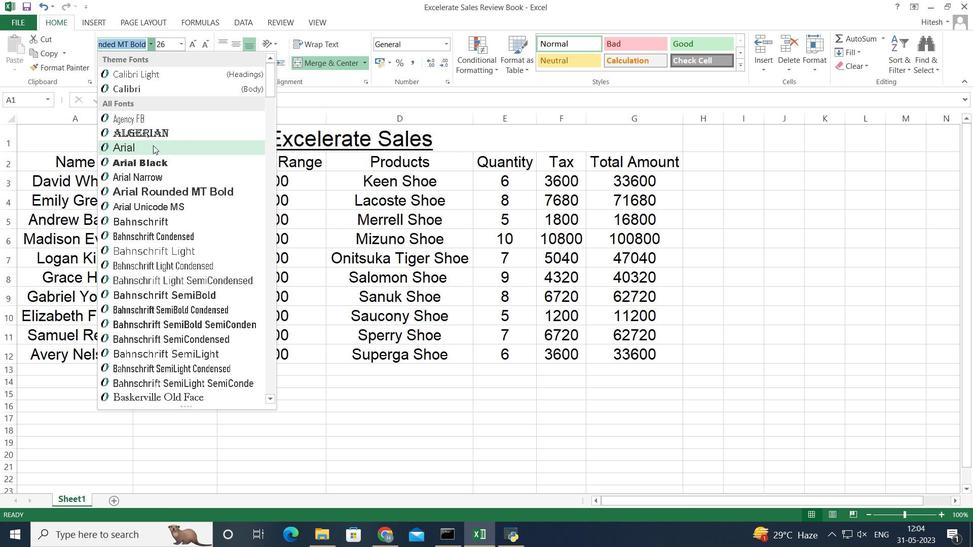 
Action: Mouse moved to (134, 60)
Screenshot: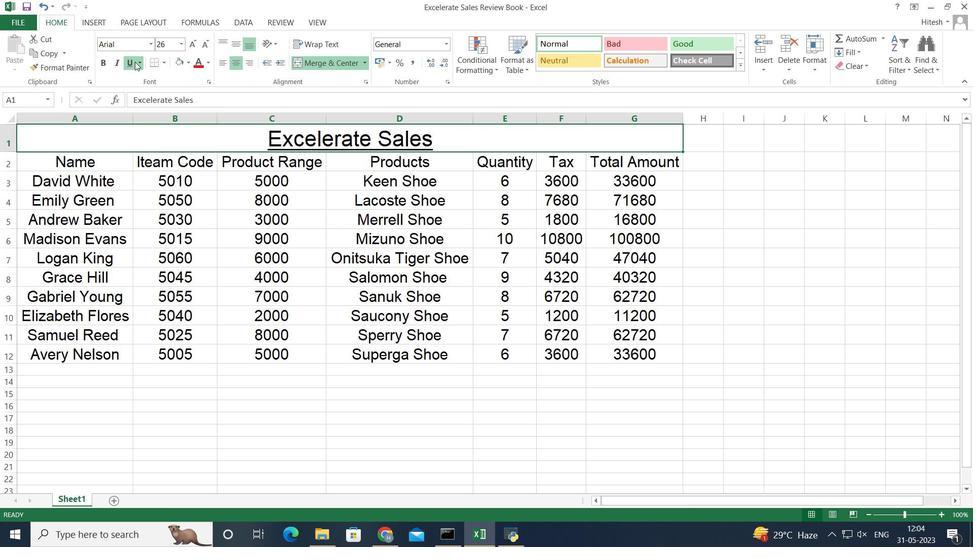 
Action: Mouse pressed left at (134, 60)
Screenshot: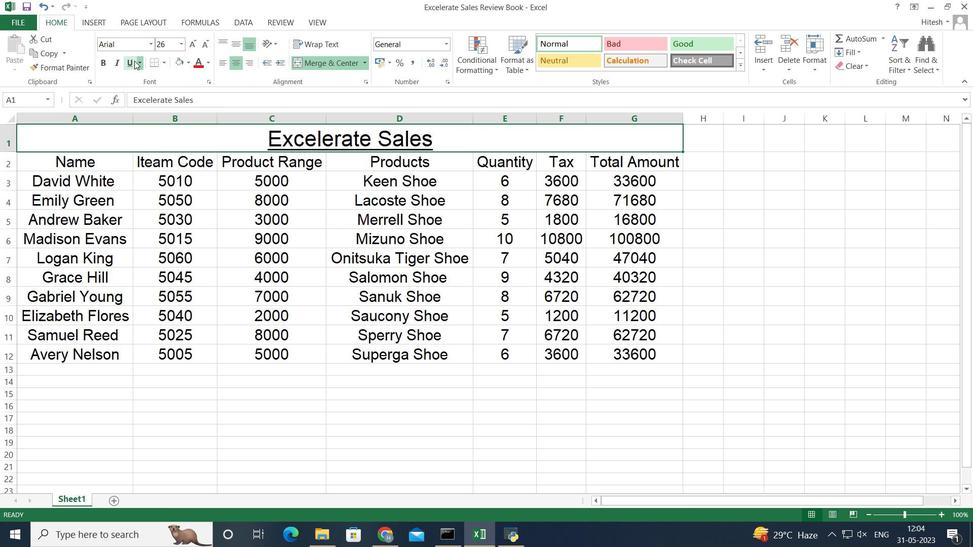 
Action: Mouse pressed left at (134, 60)
Screenshot: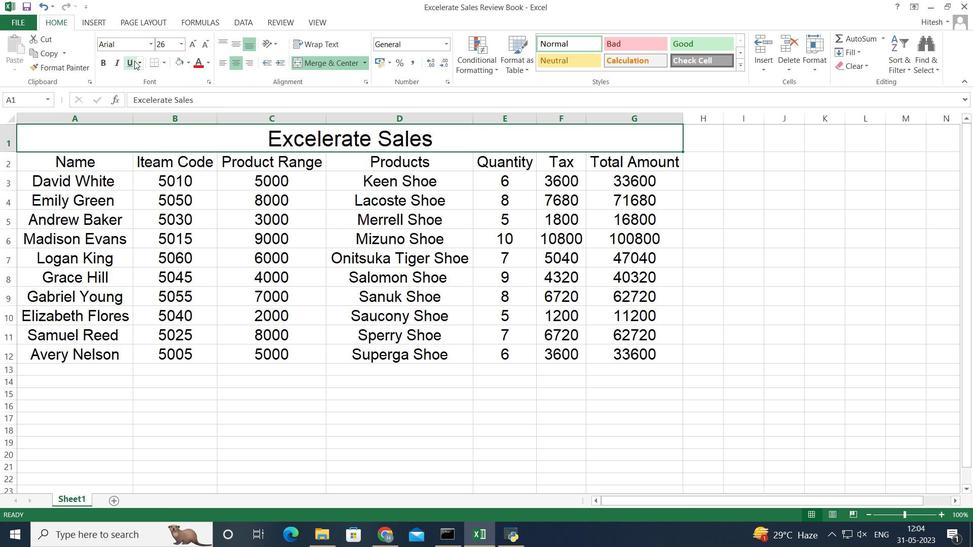 
Action: Mouse moved to (196, 392)
Screenshot: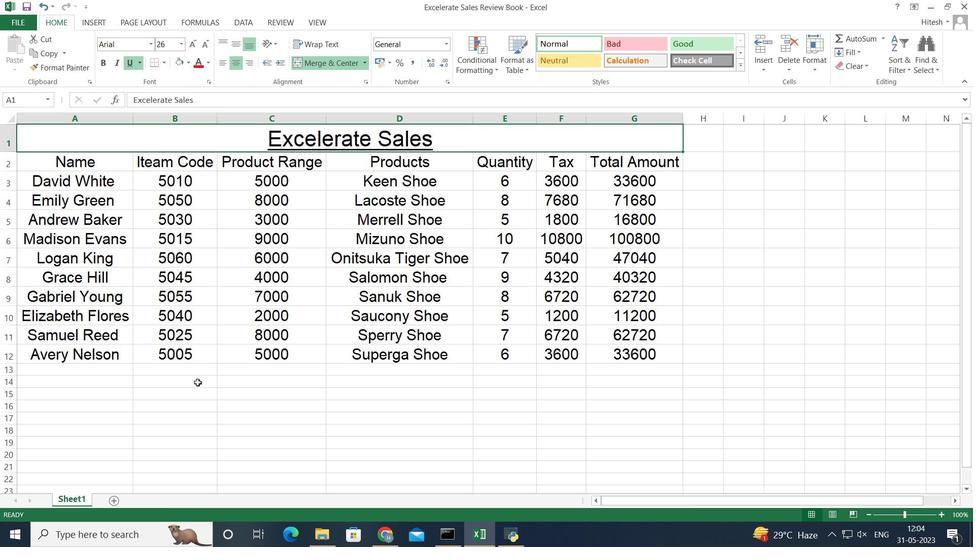 
Action: Mouse pressed left at (196, 392)
Screenshot: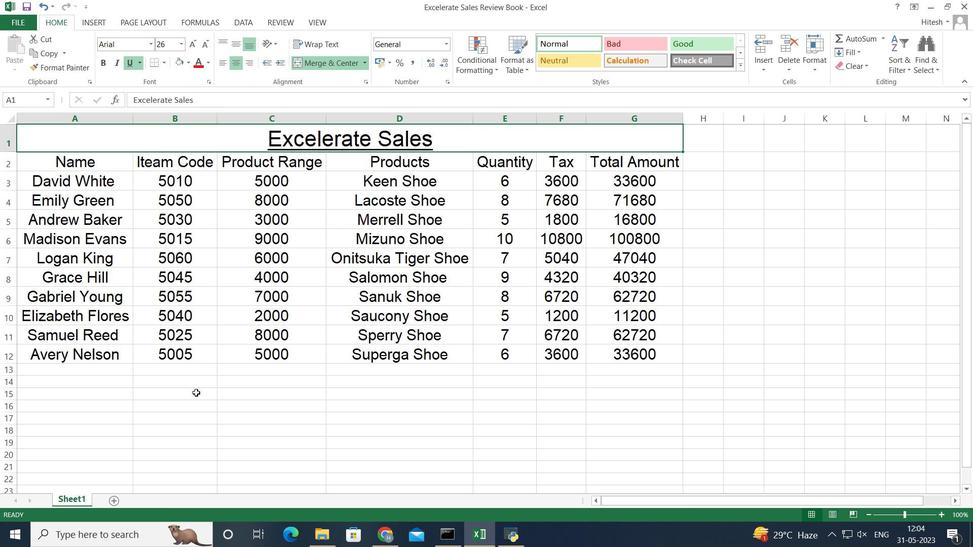 
Action: Mouse moved to (249, 140)
Screenshot: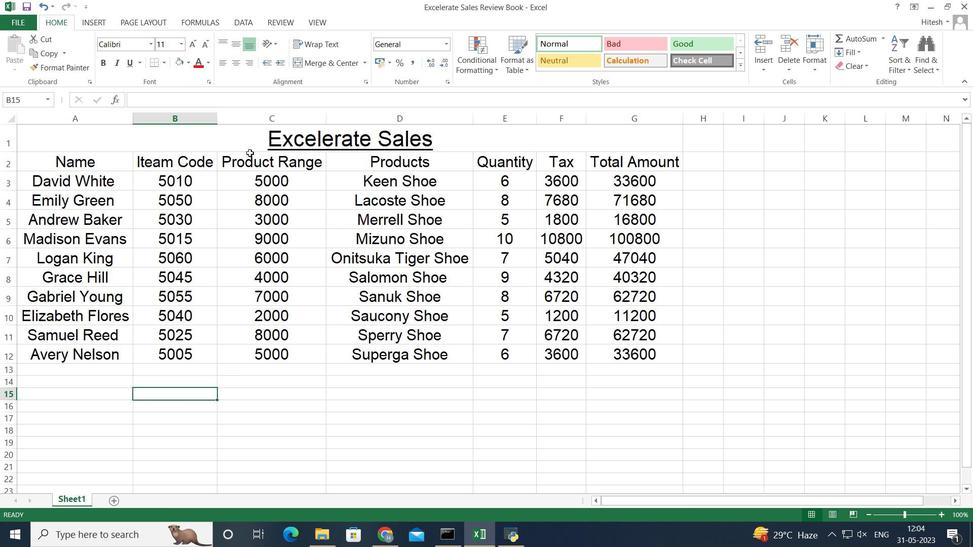 
Action: Mouse pressed left at (249, 140)
Screenshot: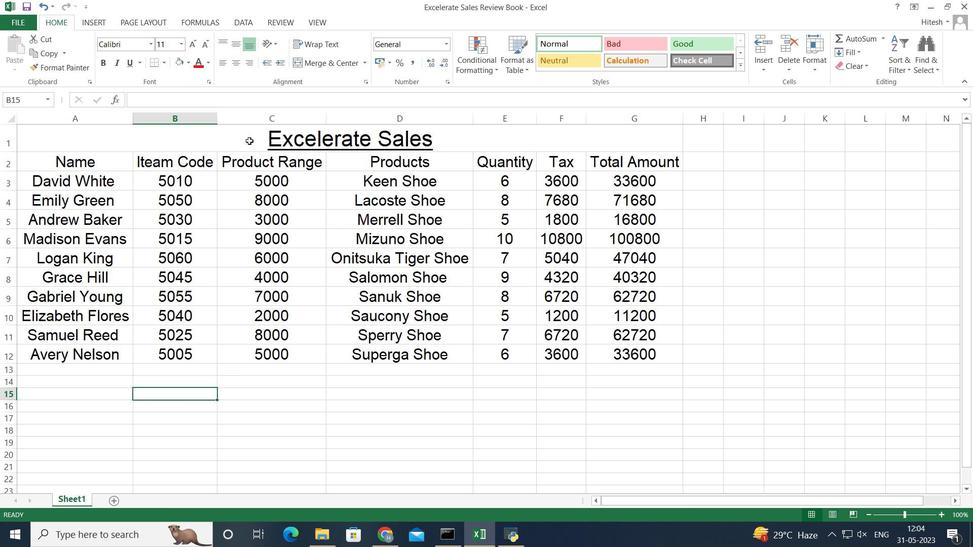 
Action: Mouse moved to (178, 42)
Screenshot: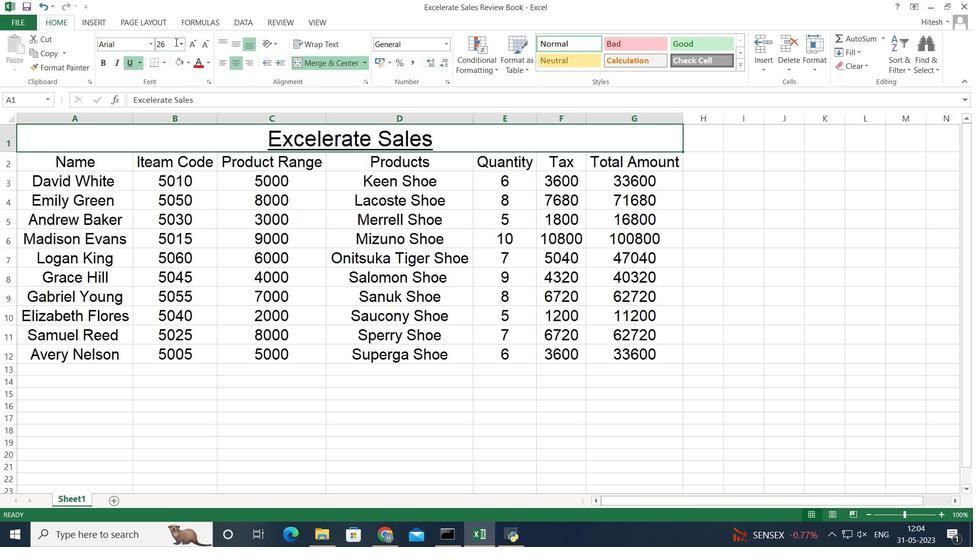 
Action: Mouse pressed left at (178, 42)
Screenshot: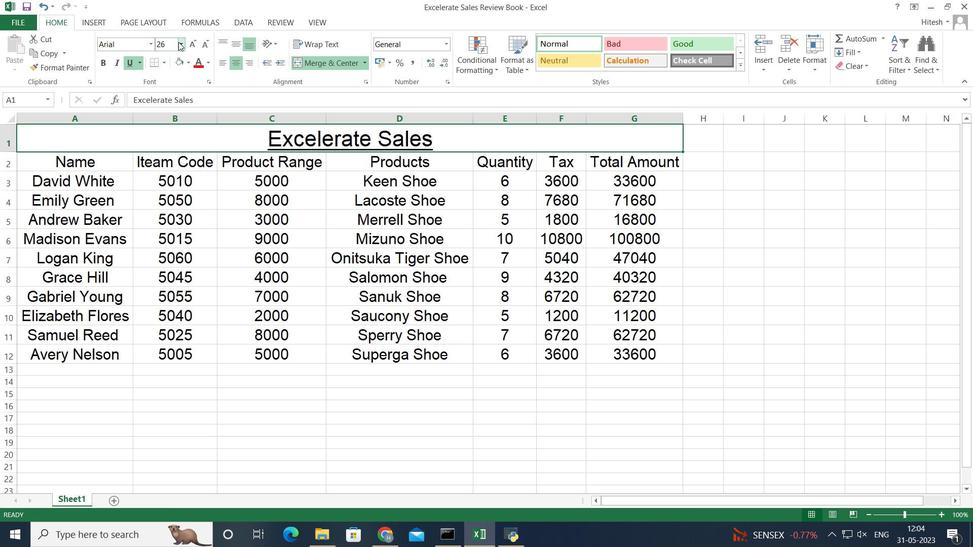 
Action: Mouse moved to (167, 140)
Screenshot: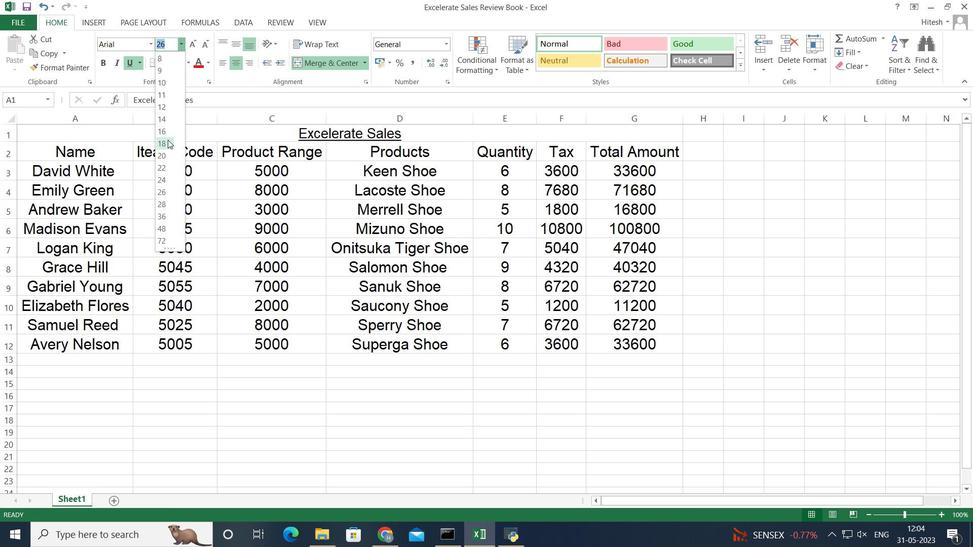 
Action: Mouse pressed left at (167, 140)
Screenshot: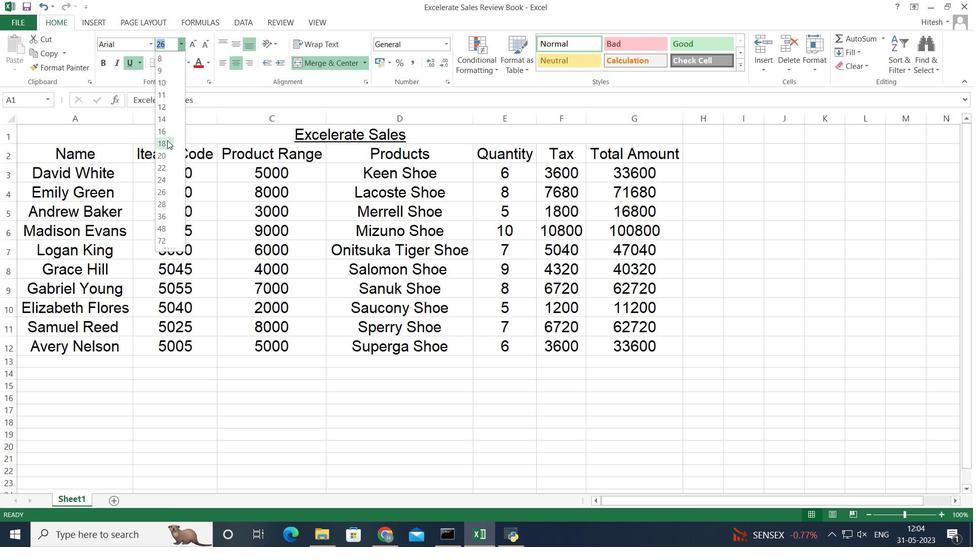 
Action: Mouse moved to (186, 401)
Screenshot: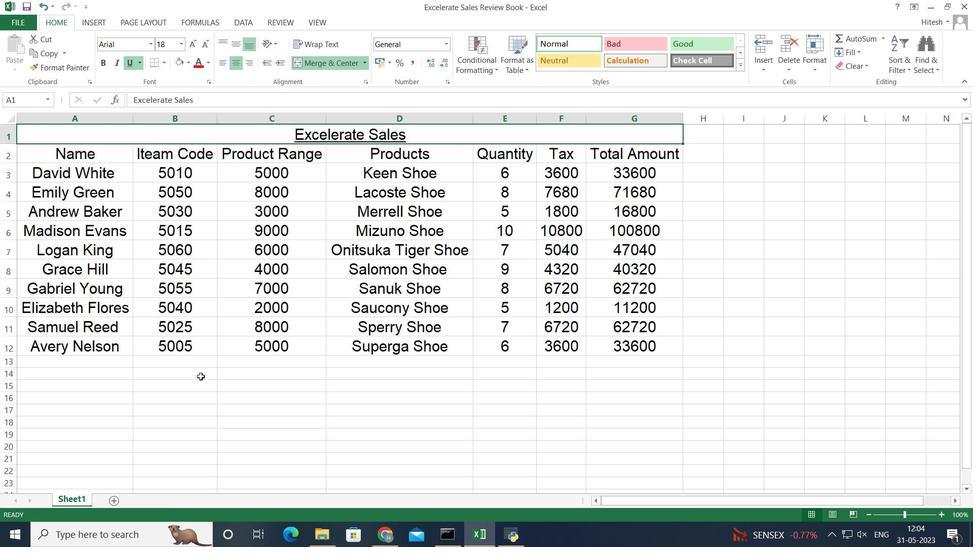 
Action: Mouse pressed left at (186, 401)
Screenshot: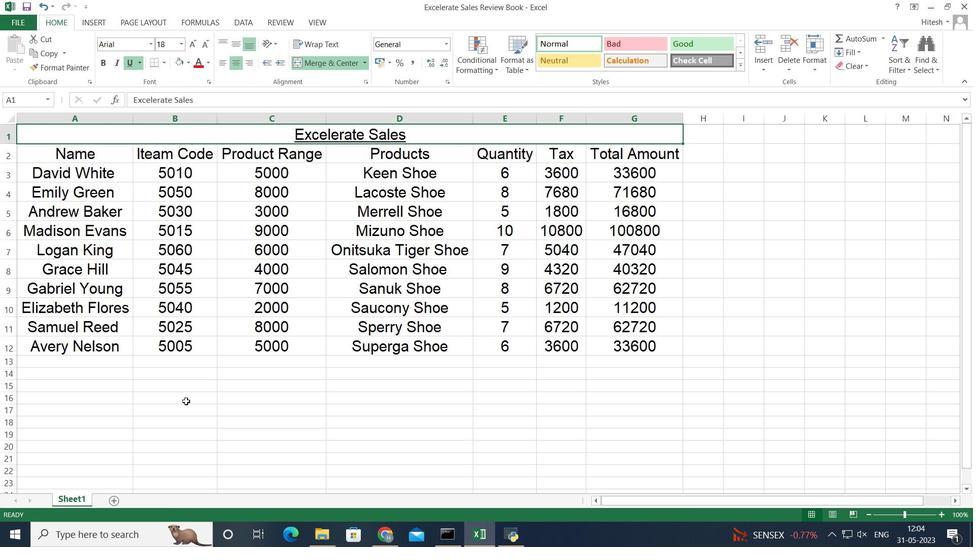 
Action: Mouse moved to (74, 161)
Screenshot: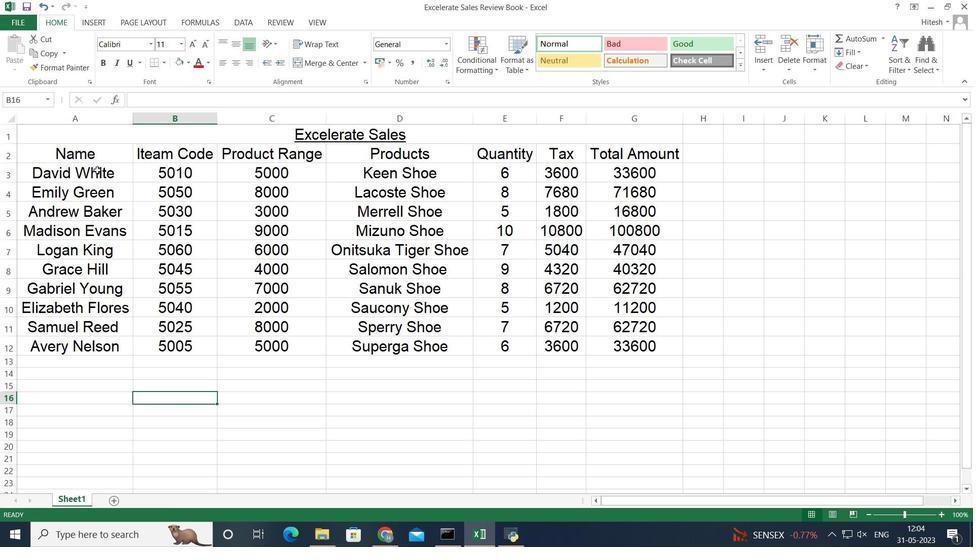 
Action: Mouse pressed left at (74, 161)
Screenshot: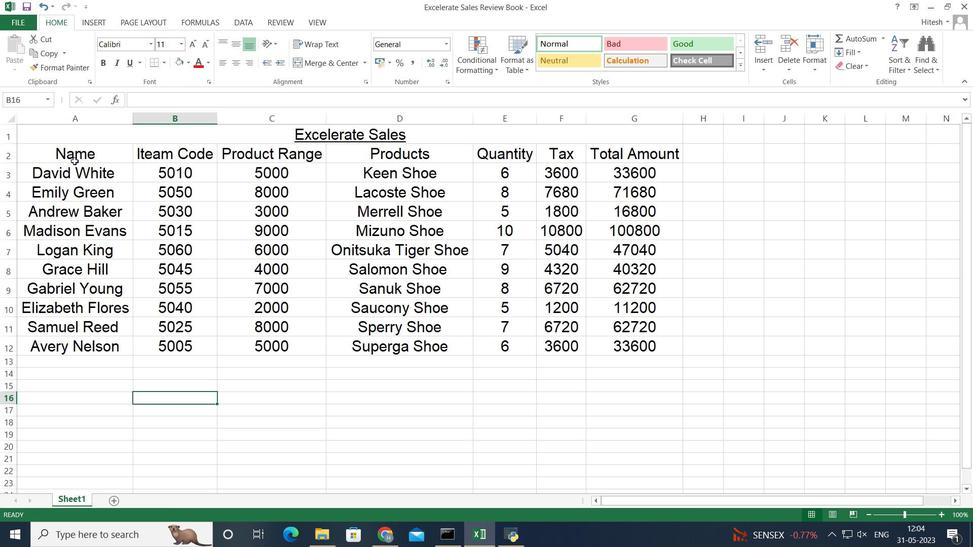 
Action: Key pressed <Key.shift><Key.right><Key.right><Key.right><Key.right><Key.right><Key.right><Key.down><Key.down><Key.down><Key.down><Key.down><Key.down><Key.down><Key.down><Key.down><Key.down>
Screenshot: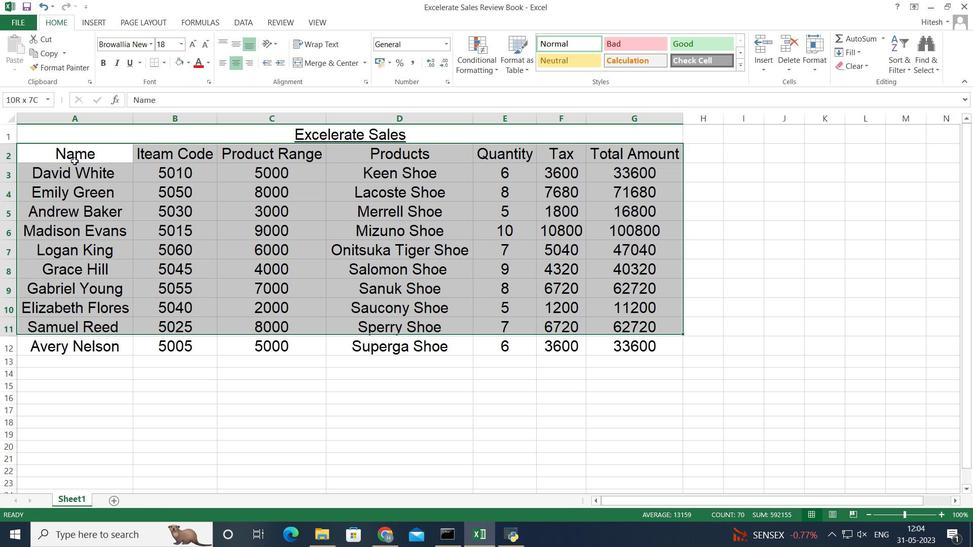 
Action: Mouse moved to (150, 42)
Screenshot: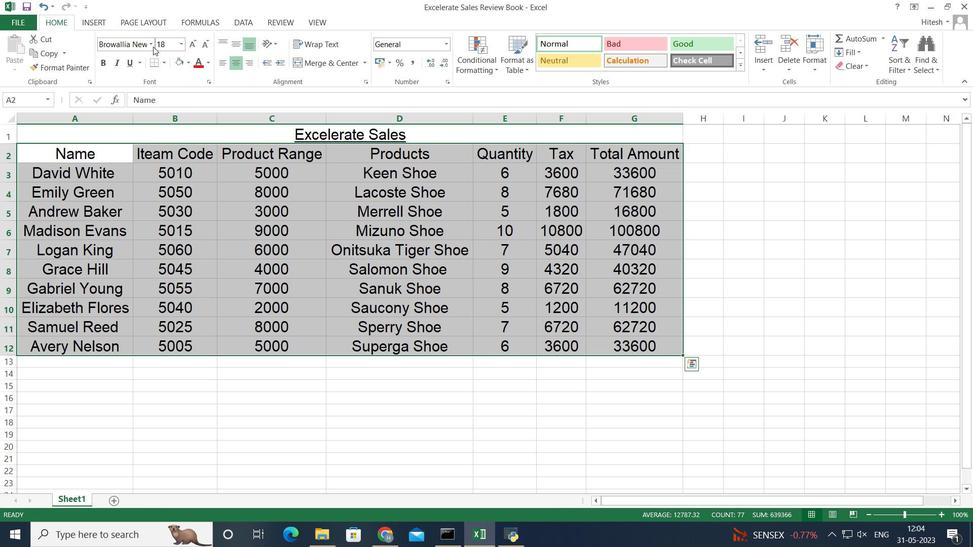 
Action: Mouse pressed left at (150, 42)
Screenshot: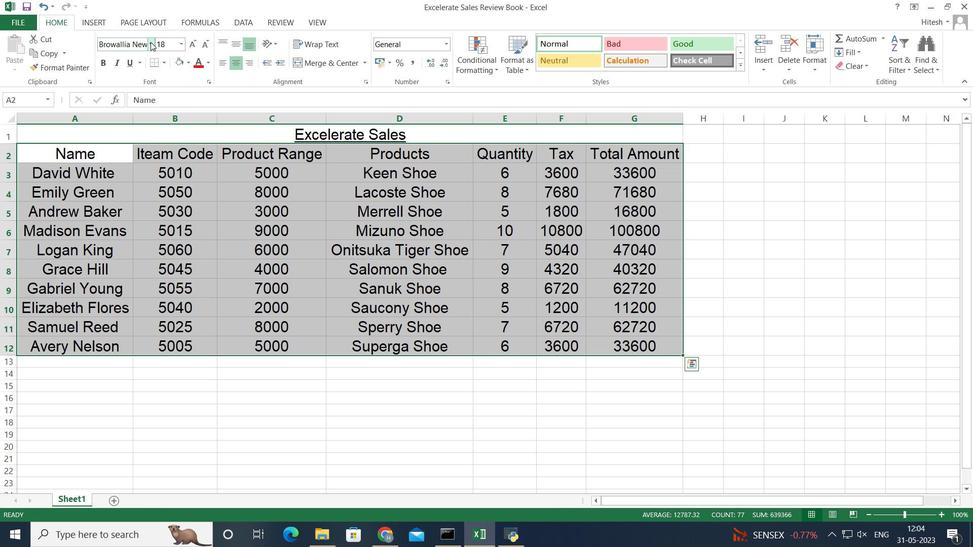 
Action: Mouse moved to (152, 89)
Screenshot: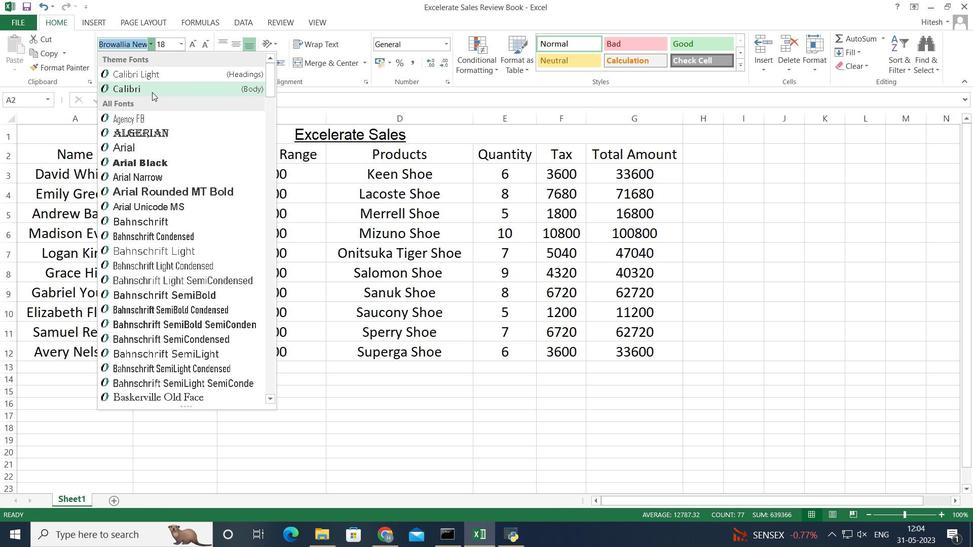 
Action: Mouse pressed left at (152, 89)
Screenshot: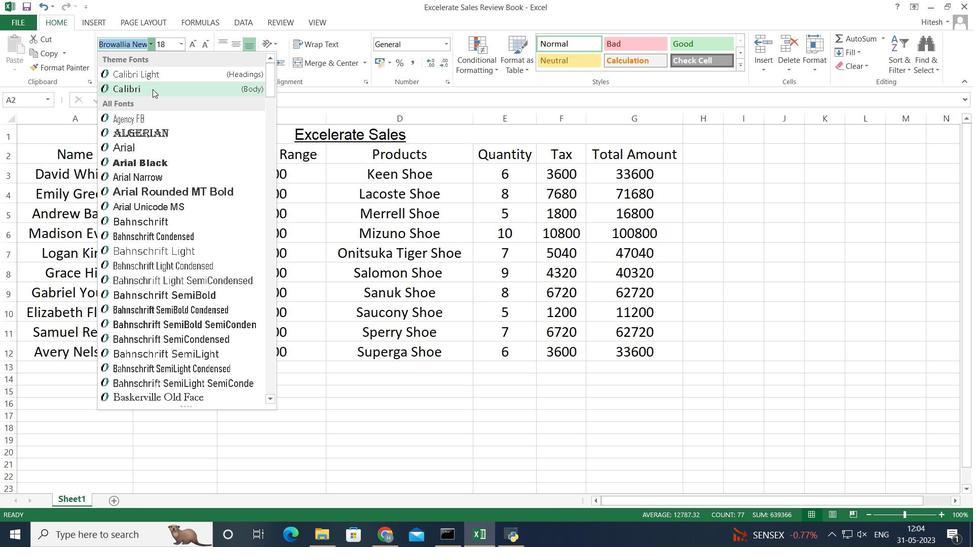 
Action: Mouse moved to (180, 41)
Screenshot: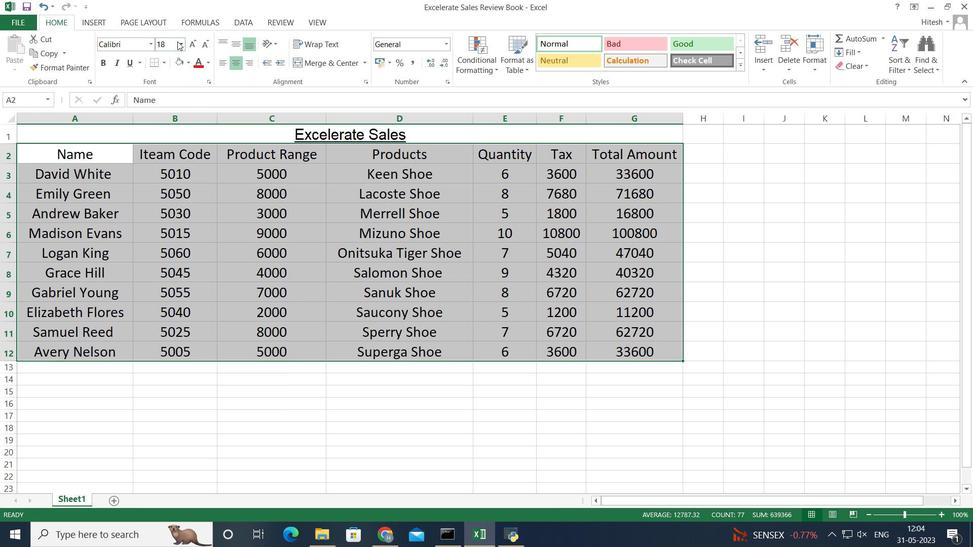 
Action: Mouse pressed left at (180, 41)
Screenshot: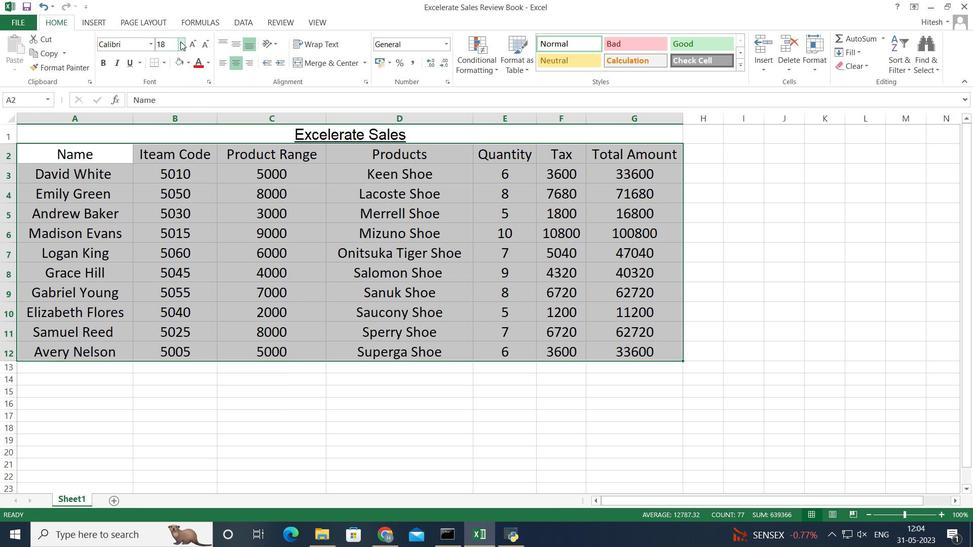 
Action: Mouse moved to (166, 69)
Screenshot: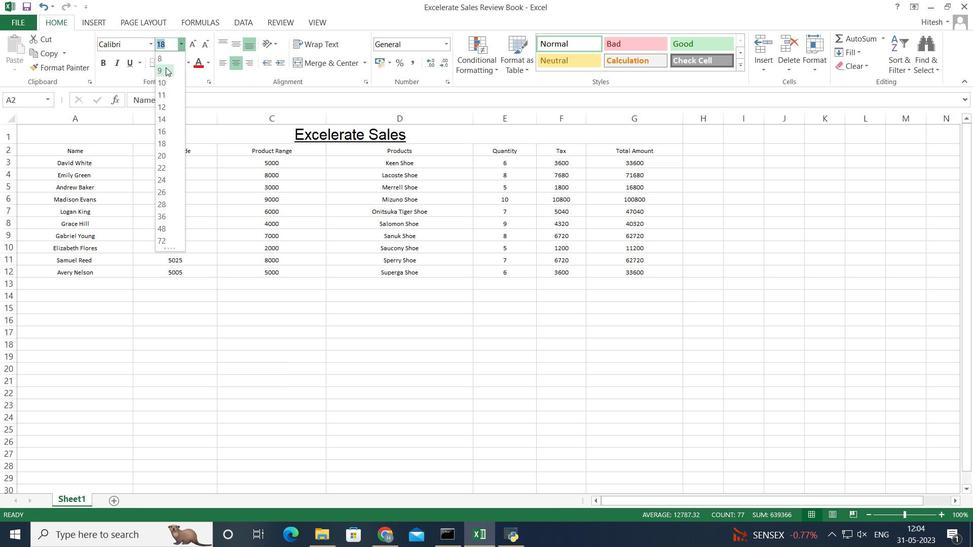 
Action: Mouse pressed left at (166, 69)
Screenshot: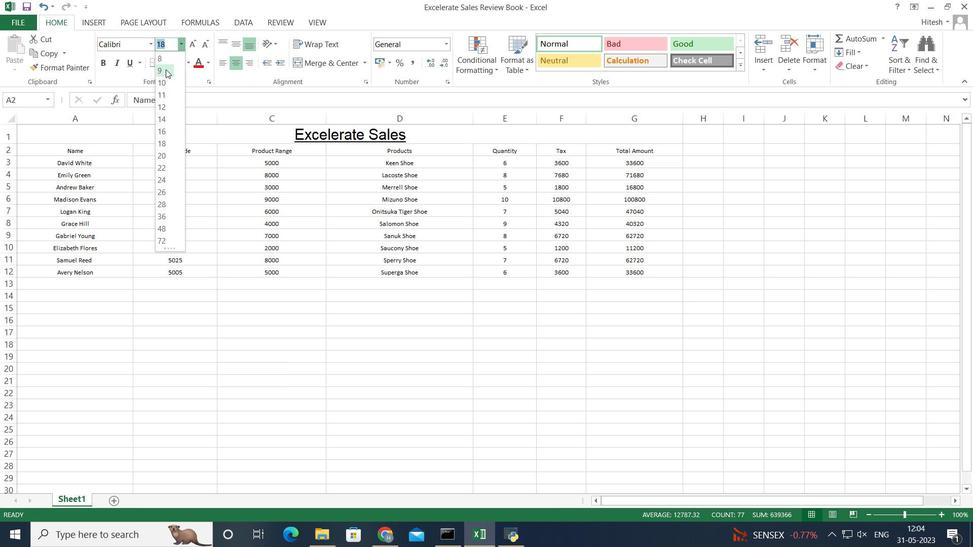 
Action: Mouse moved to (223, 344)
Screenshot: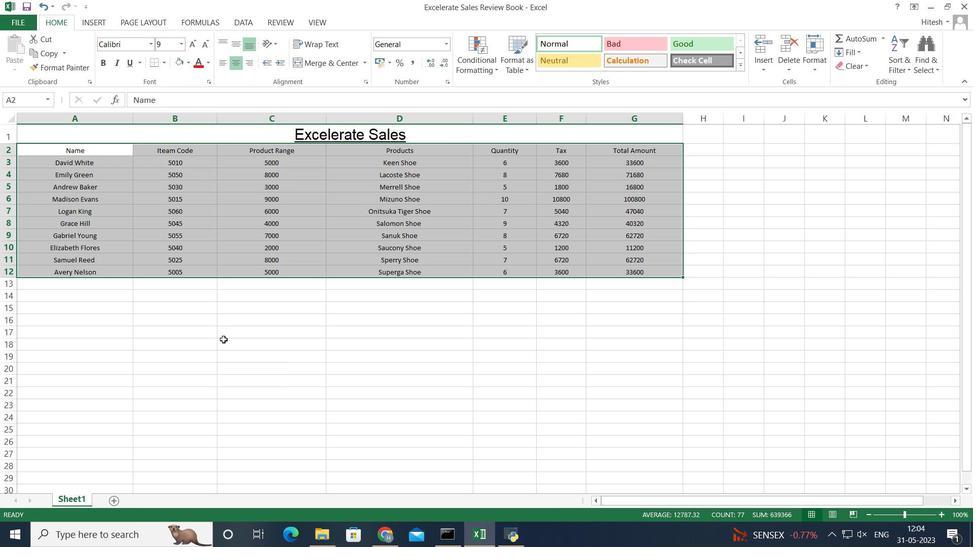 
Action: Mouse pressed left at (223, 344)
Screenshot: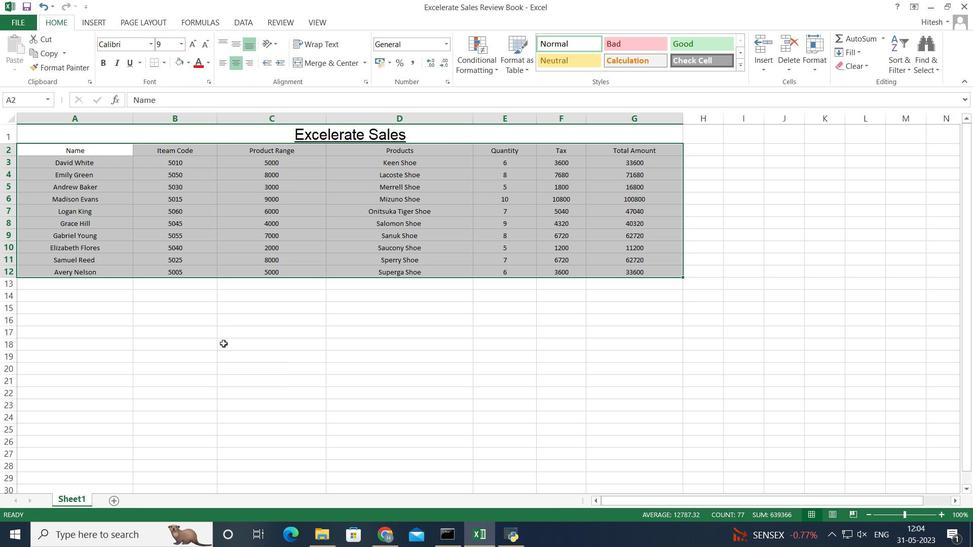 
Action: Mouse moved to (71, 138)
Screenshot: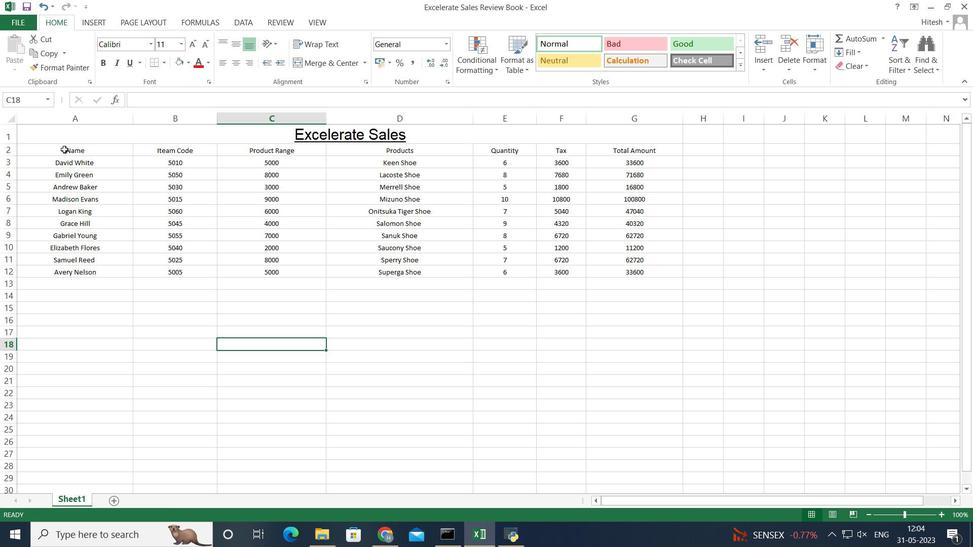 
Action: Mouse pressed left at (71, 138)
Screenshot: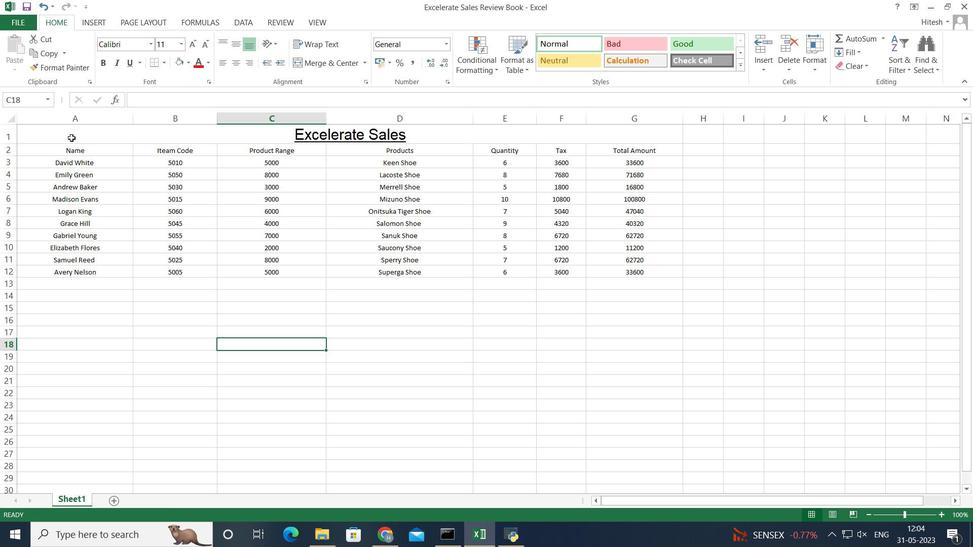 
Action: Key pressed <Key.shift><Key.down><Key.down><Key.down><Key.down><Key.down><Key.down><Key.down><Key.down><Key.down><Key.down><Key.down>
Screenshot: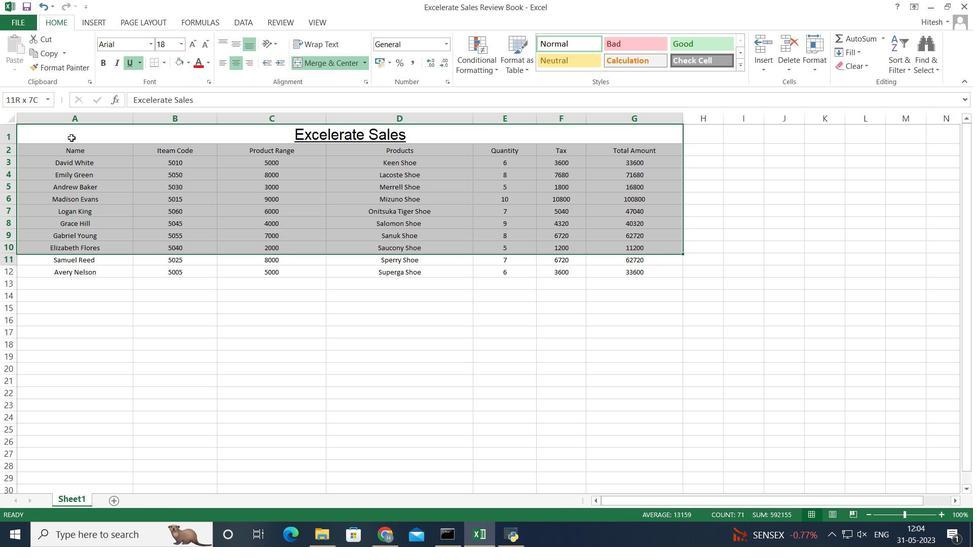 
Action: Mouse moved to (239, 62)
Screenshot: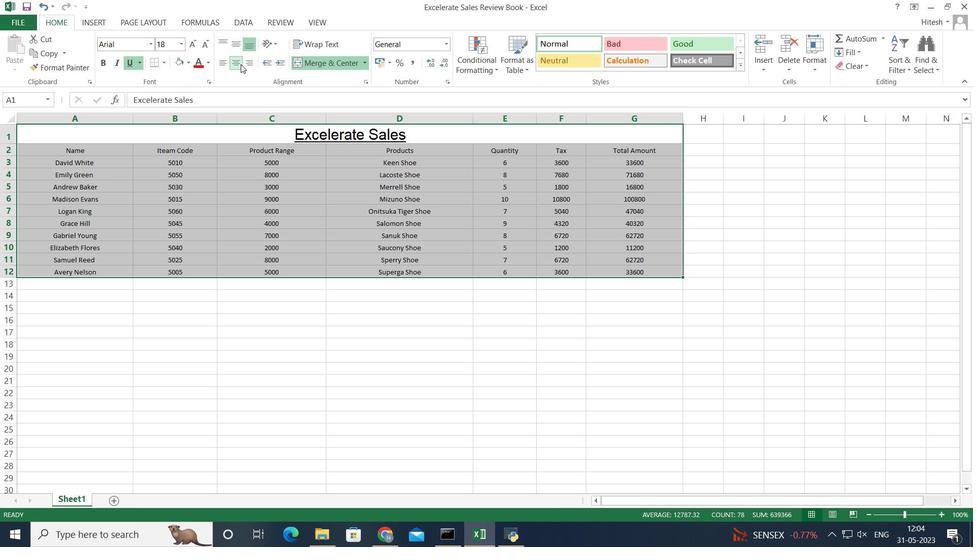 
Action: Mouse pressed left at (239, 62)
Screenshot: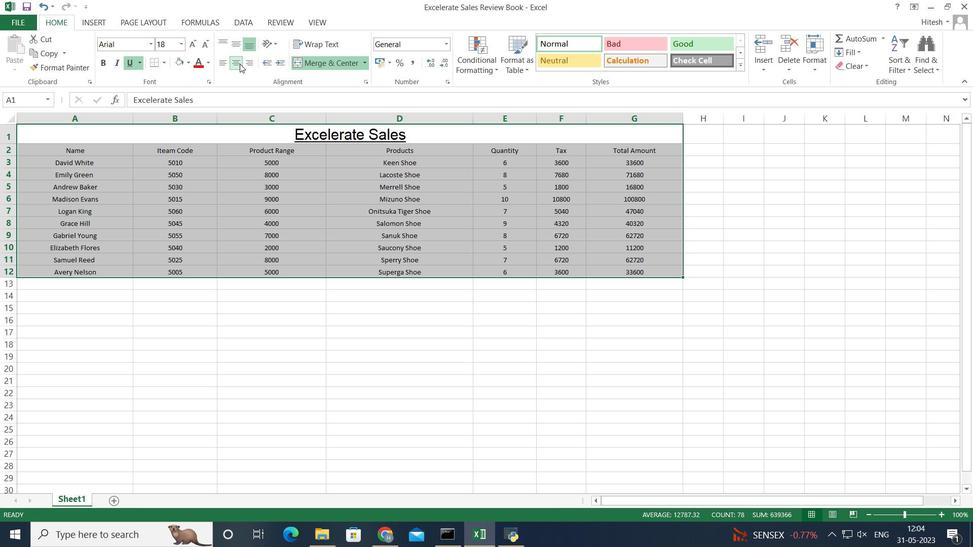 
Action: Mouse pressed left at (239, 62)
Screenshot: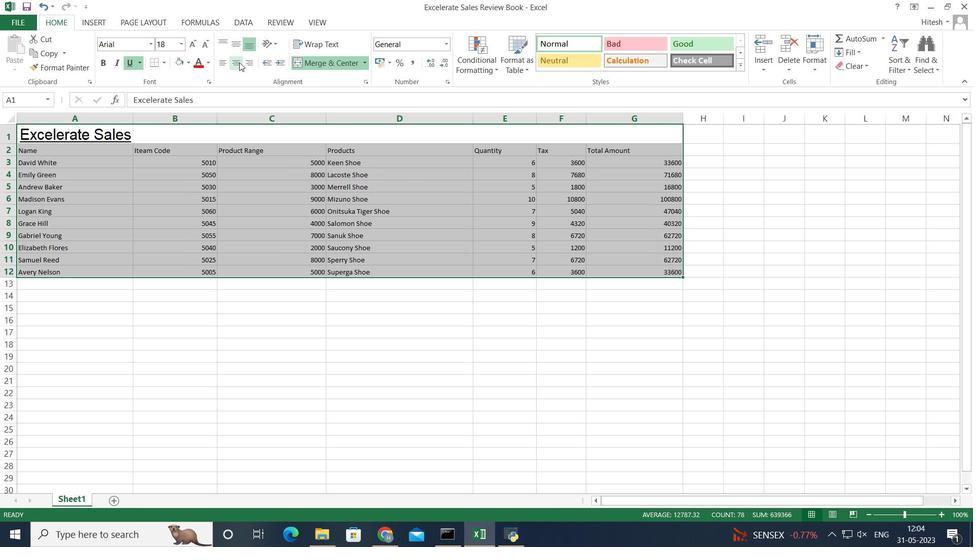 
Action: Mouse moved to (226, 328)
Screenshot: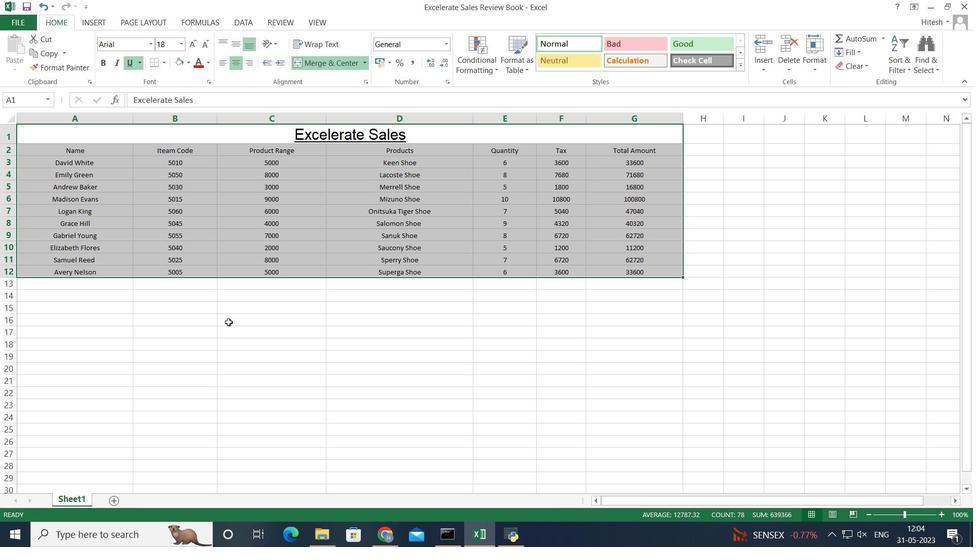 
Action: Mouse pressed left at (226, 328)
Screenshot: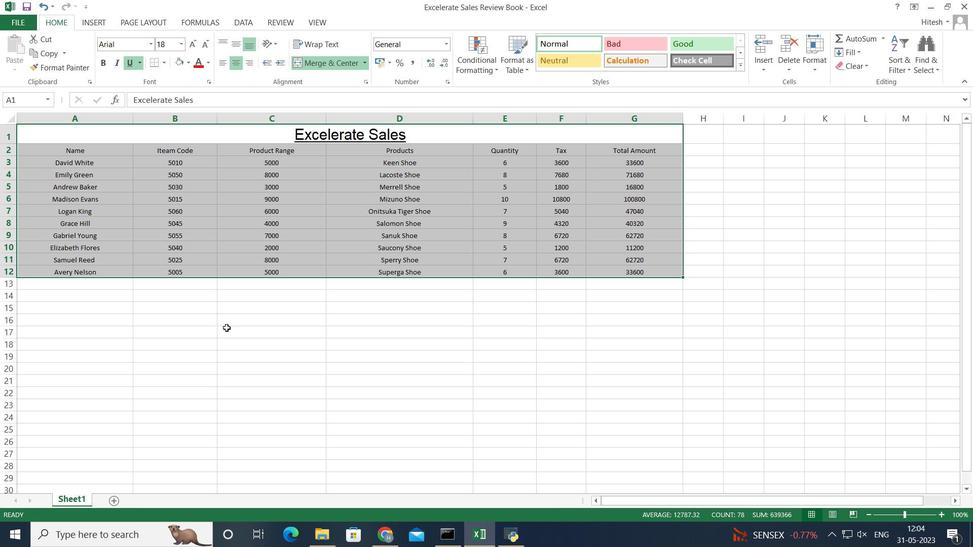 
Action: Mouse moved to (104, 140)
Screenshot: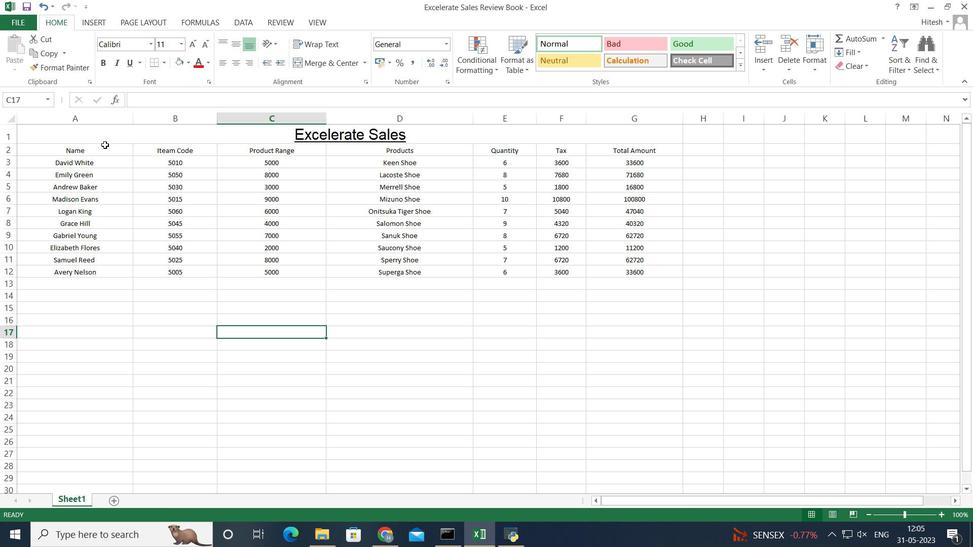 
Action: Mouse pressed left at (104, 140)
Screenshot: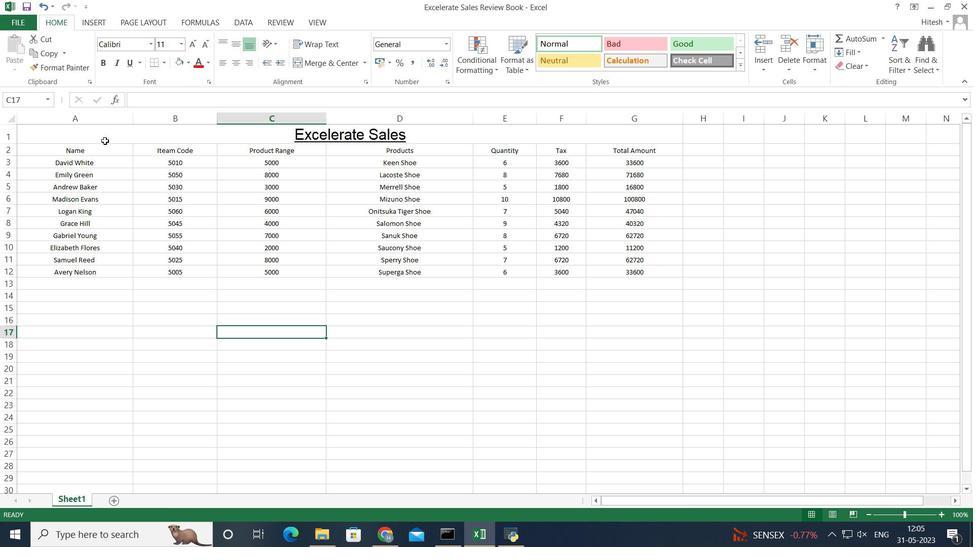 
Action: Mouse moved to (176, 61)
Screenshot: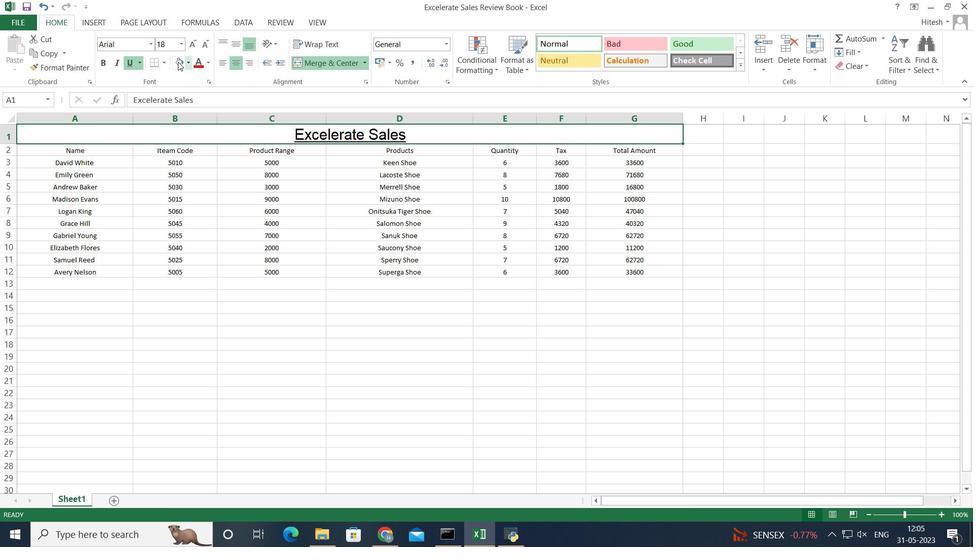 
Action: Mouse pressed left at (176, 61)
Screenshot: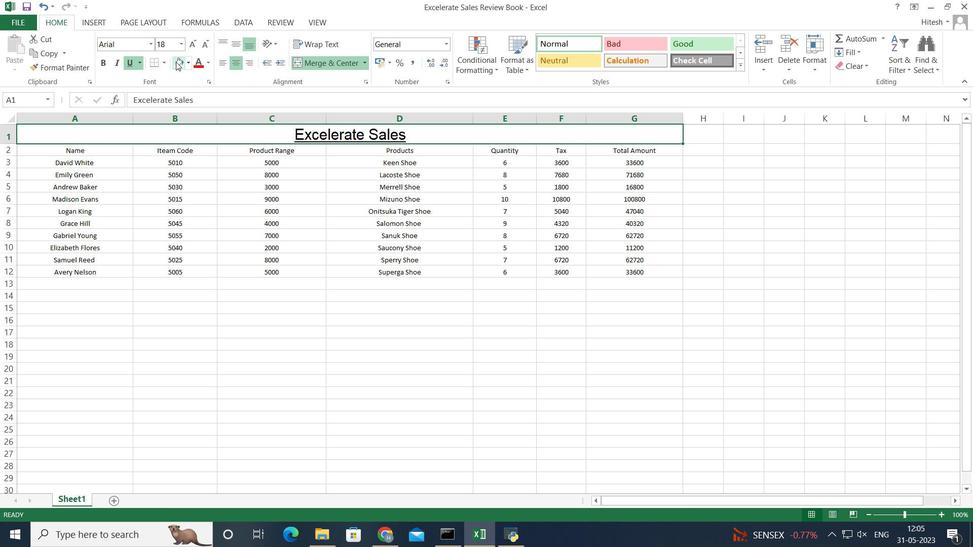 
Action: Mouse moved to (187, 64)
Screenshot: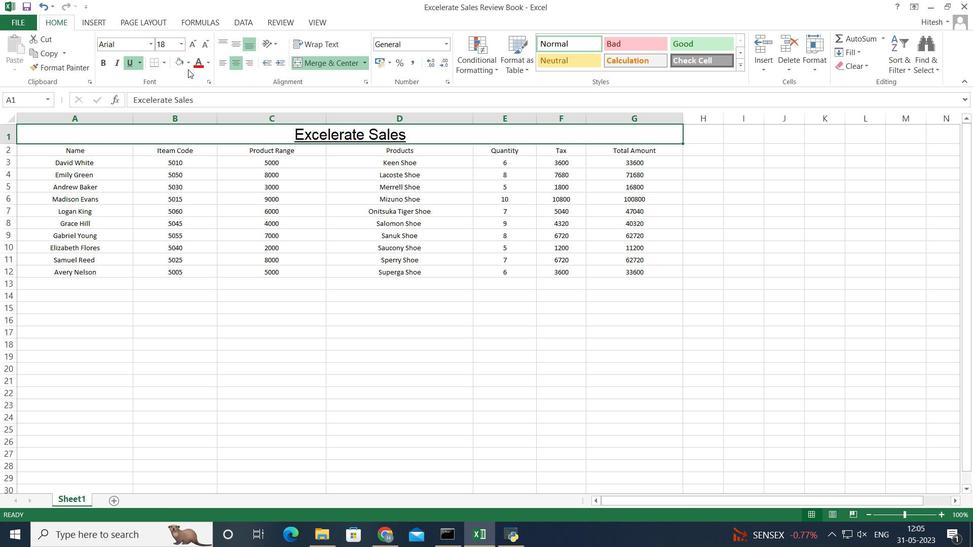 
Action: Mouse pressed left at (187, 64)
Screenshot: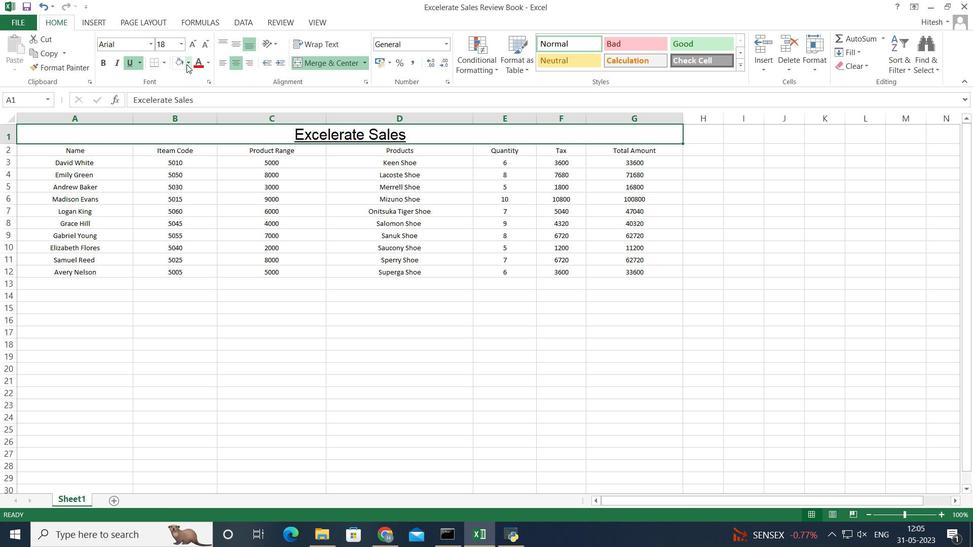 
Action: Mouse moved to (187, 156)
Screenshot: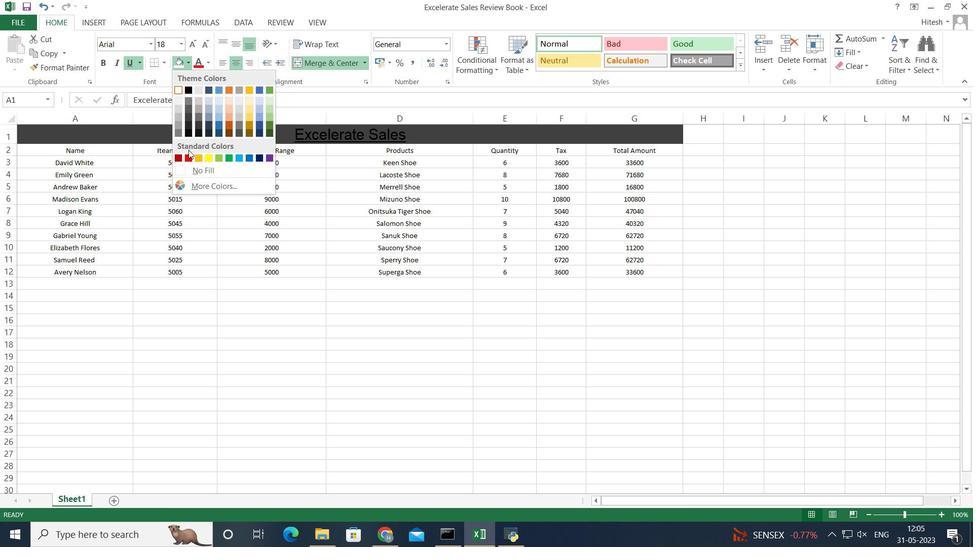 
Action: Mouse pressed left at (187, 156)
Screenshot: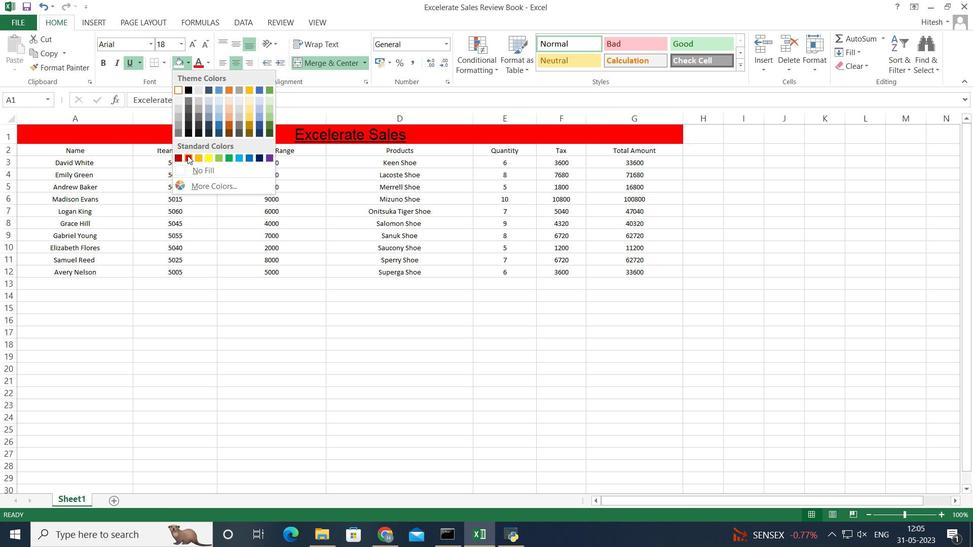 
Action: Mouse moved to (198, 312)
Screenshot: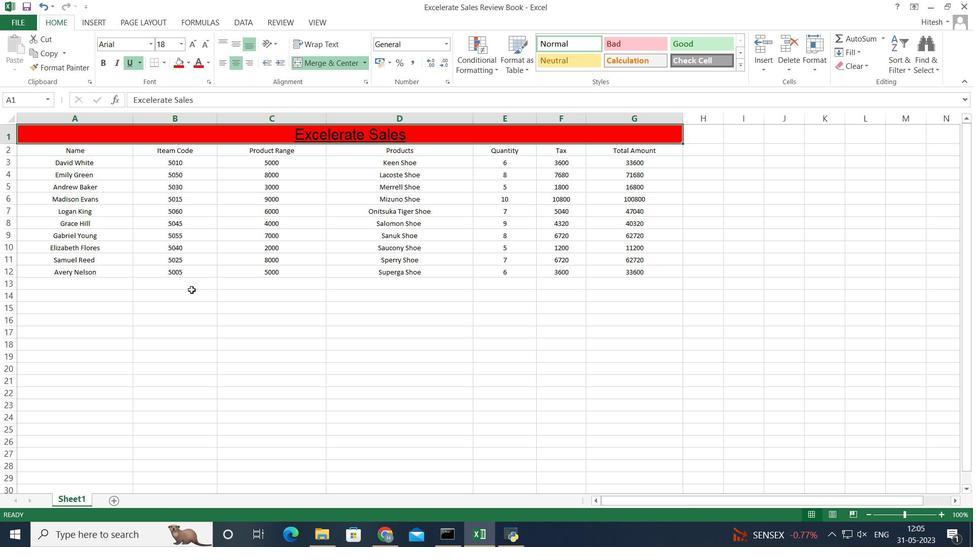 
Action: Mouse pressed left at (198, 312)
Screenshot: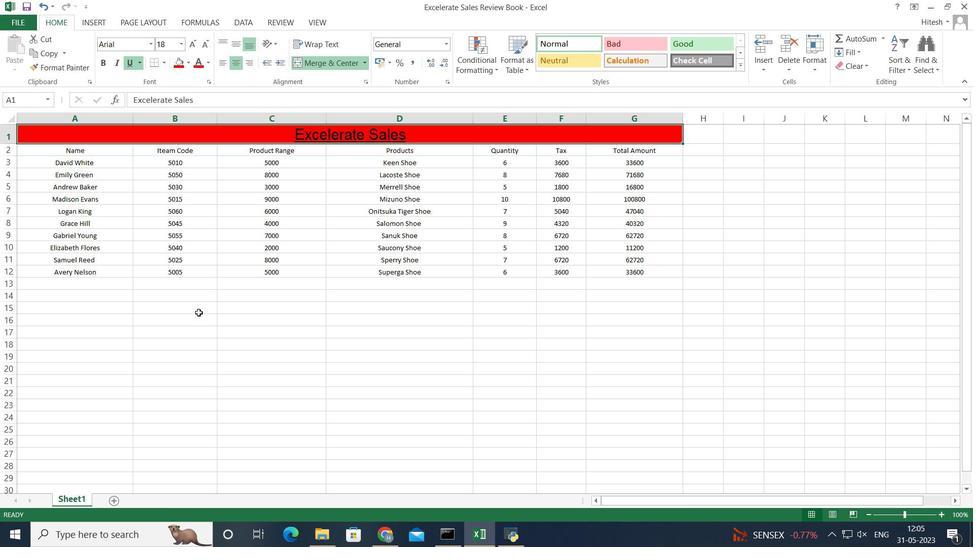 
Action: Mouse moved to (72, 138)
Screenshot: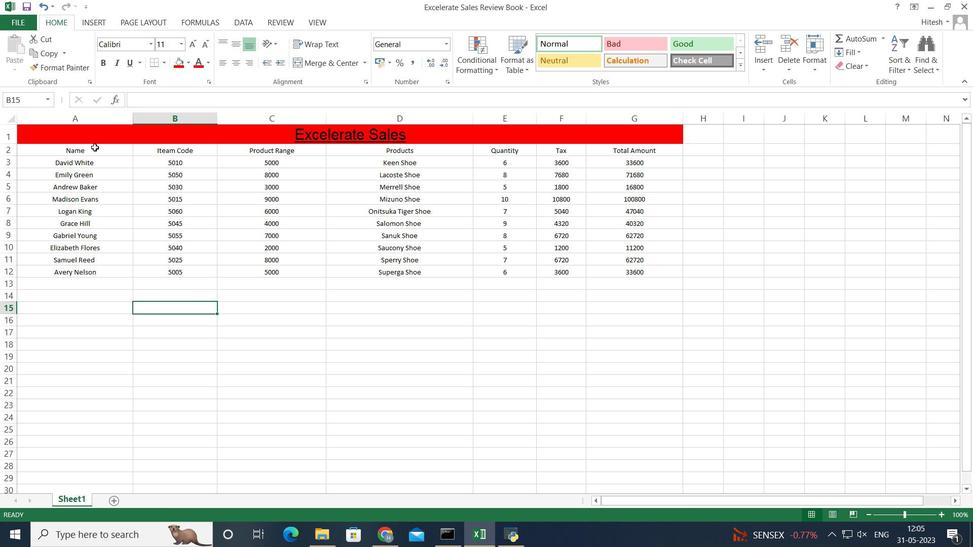 
Action: Mouse pressed left at (72, 138)
Screenshot: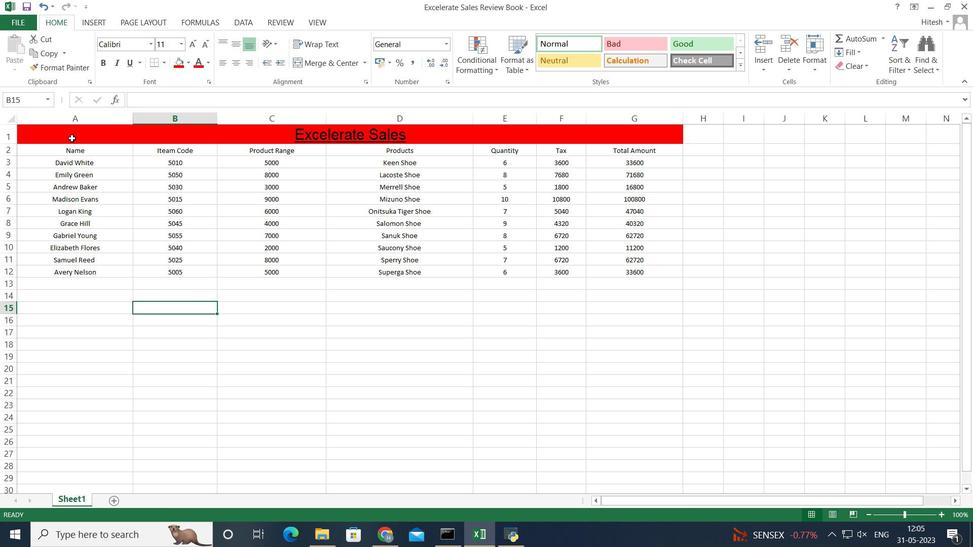 
Action: Mouse moved to (163, 369)
Screenshot: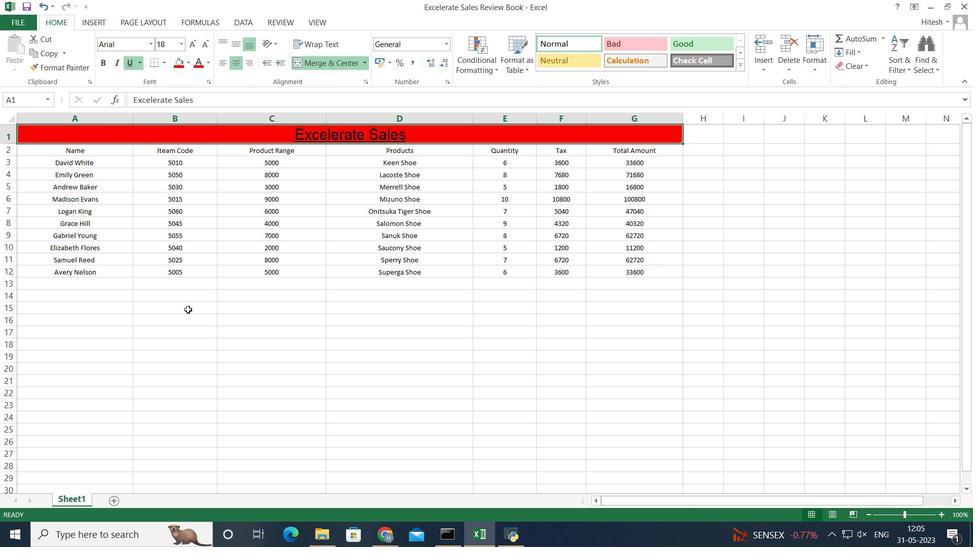 
Action: Mouse pressed left at (163, 369)
Screenshot: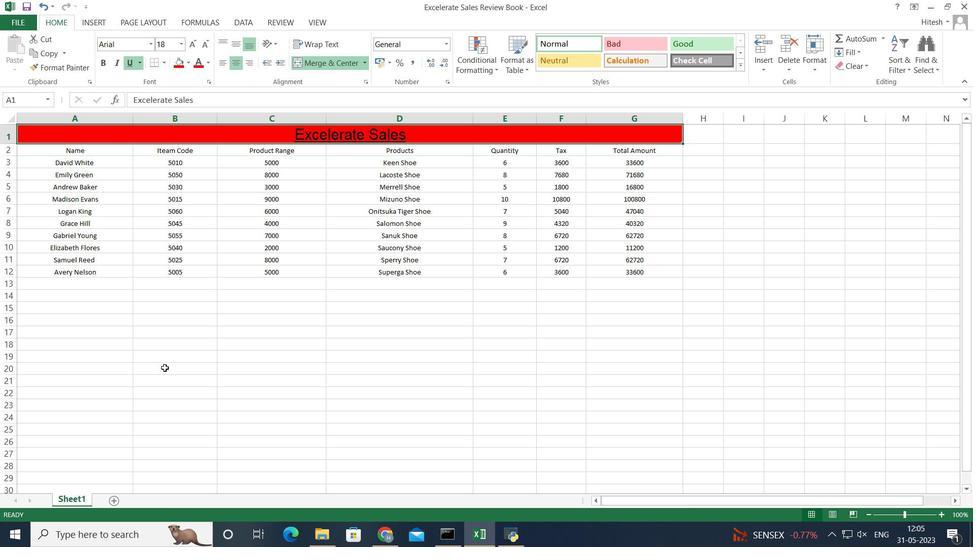 
Action: Mouse moved to (99, 153)
Screenshot: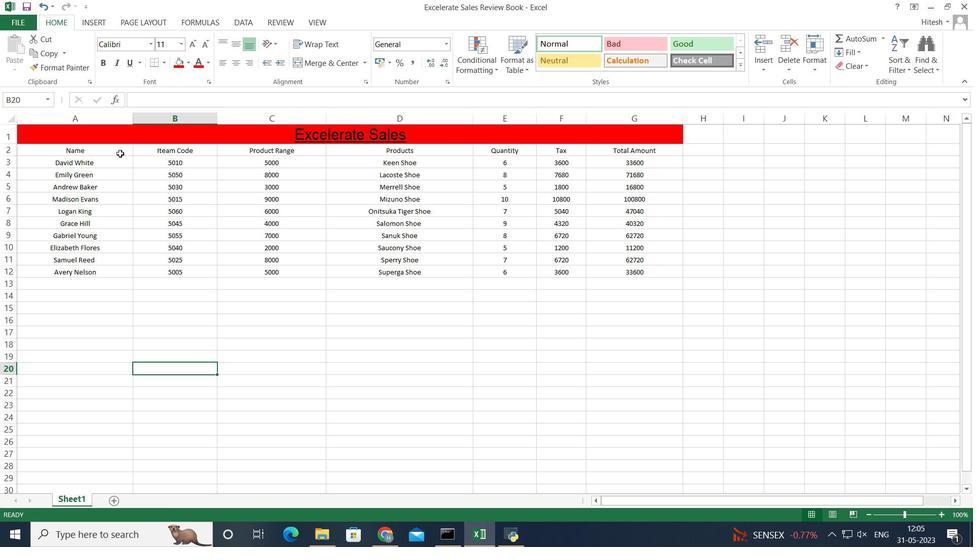 
Action: Mouse pressed left at (99, 153)
Screenshot: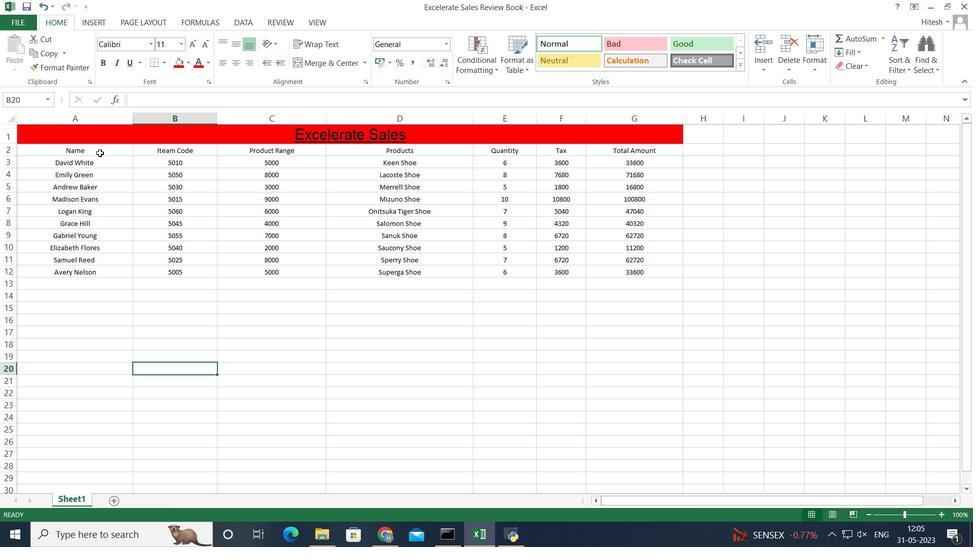 
Action: Key pressed <Key.shift><Key.right><Key.right><Key.right><Key.right><Key.right><Key.right><Key.down><Key.down><Key.down><Key.down><Key.down><Key.down><Key.down><Key.down><Key.down><Key.down>
Screenshot: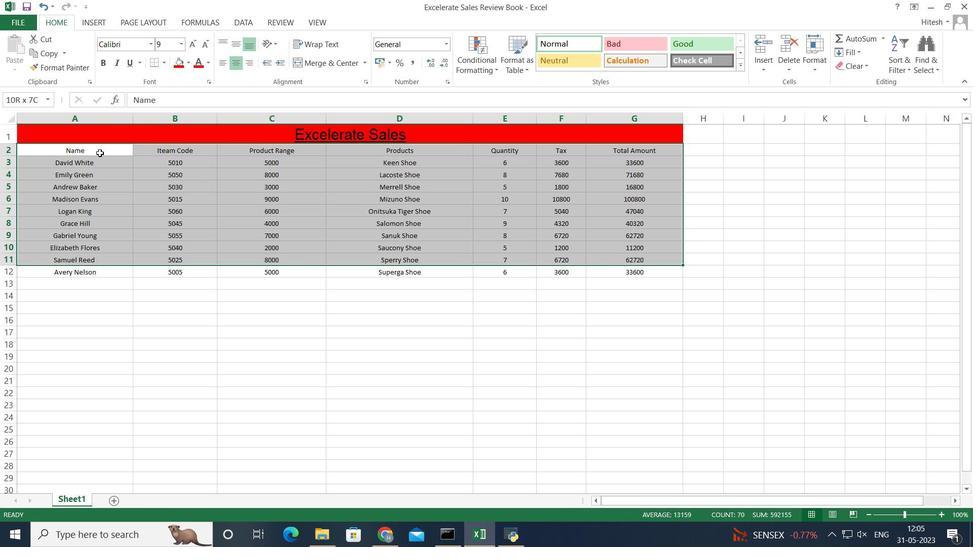 
Action: Mouse moved to (161, 63)
Screenshot: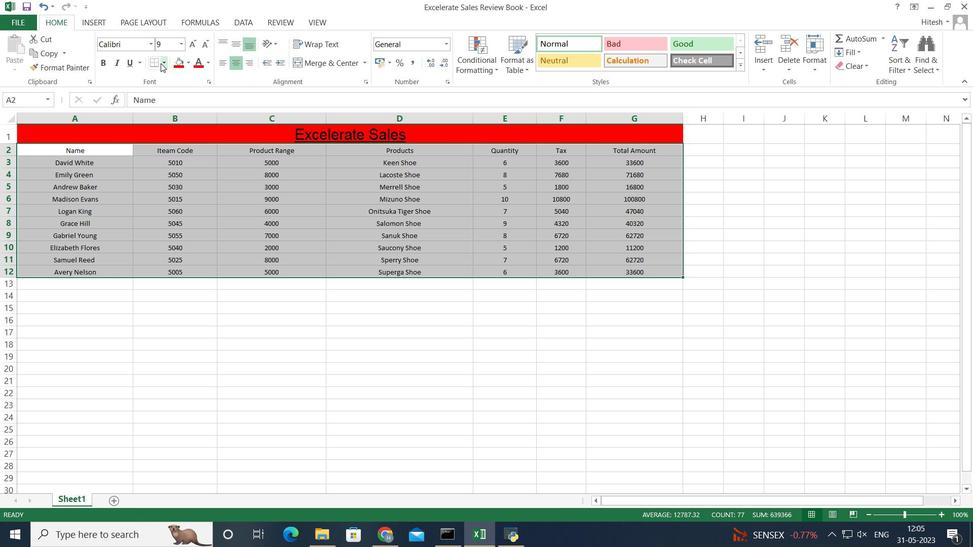 
Action: Mouse pressed left at (161, 63)
Screenshot: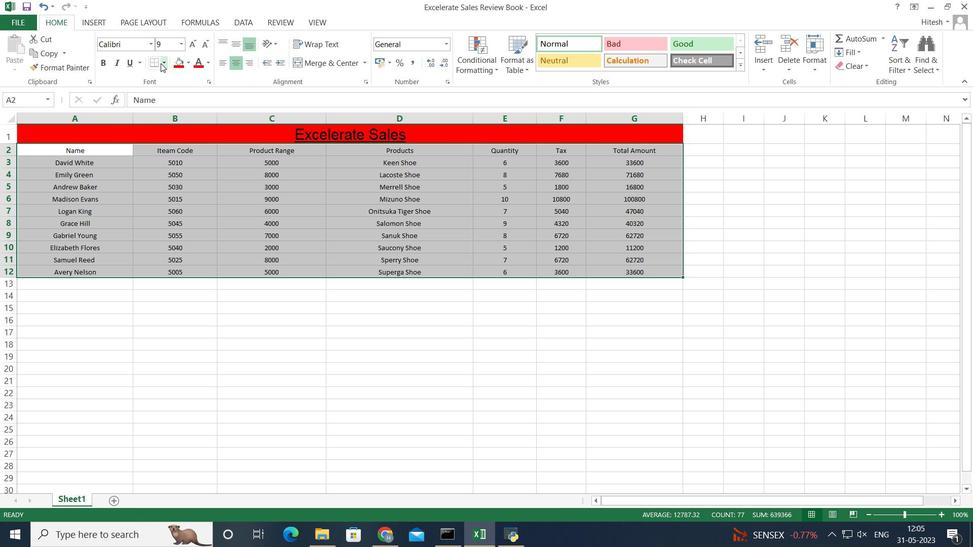 
Action: Mouse moved to (224, 379)
Screenshot: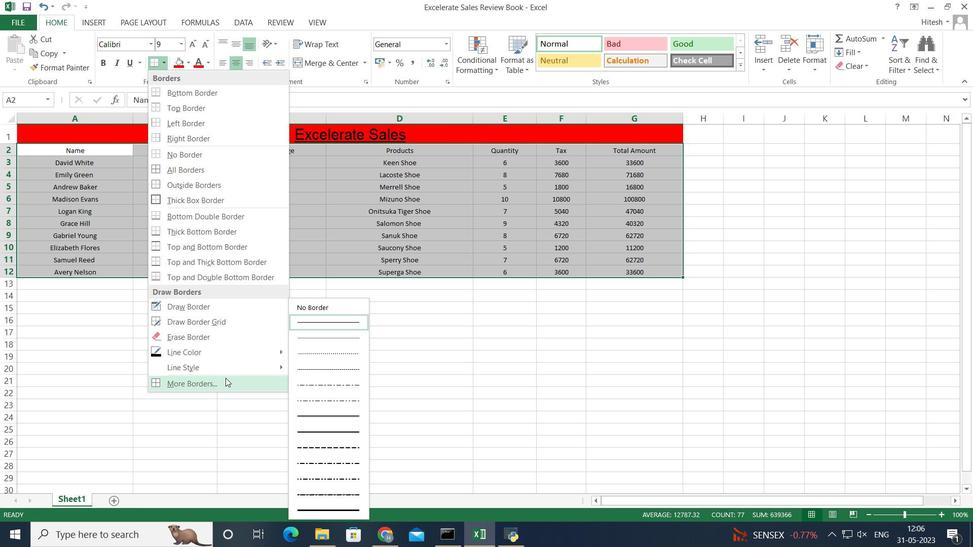 
Action: Mouse pressed left at (224, 379)
Screenshot: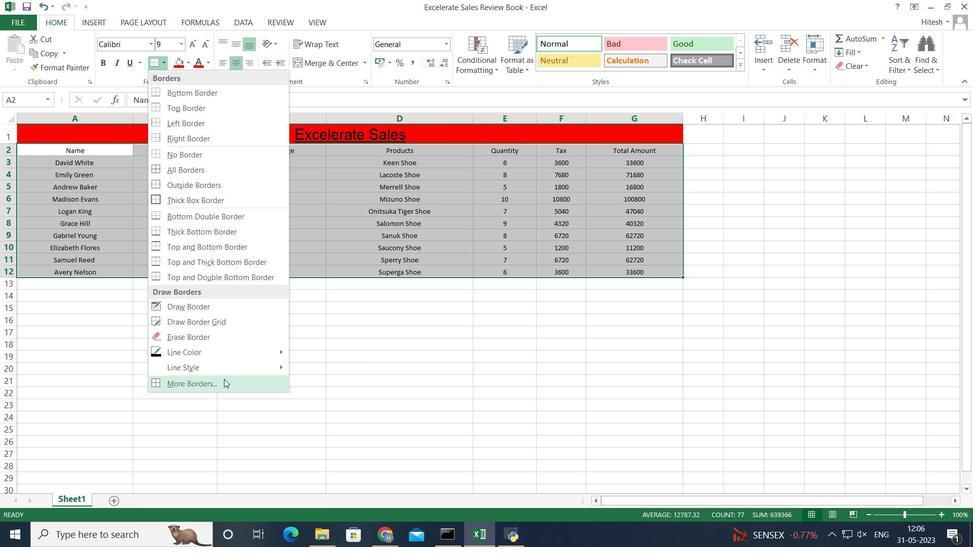 
Action: Mouse moved to (108, 120)
Screenshot: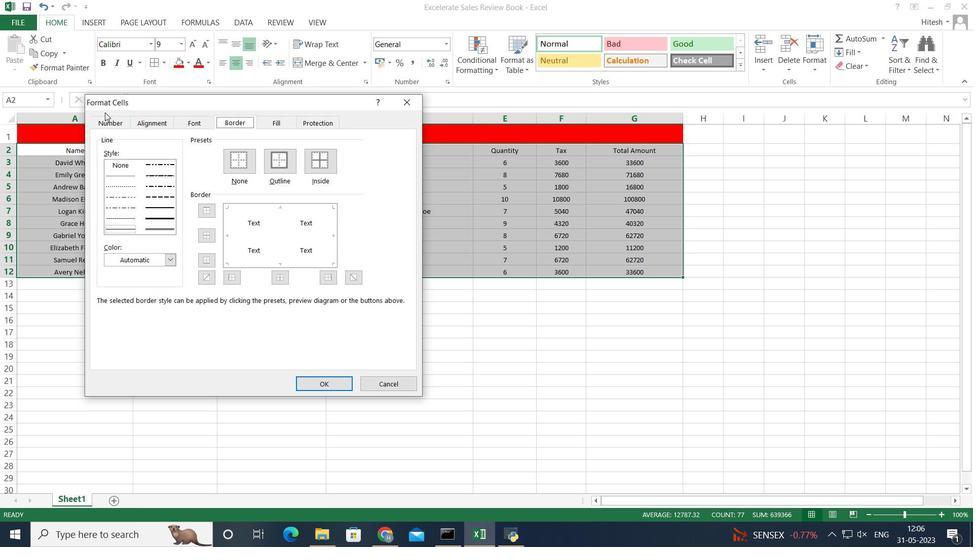 
Action: Mouse pressed left at (108, 120)
Screenshot: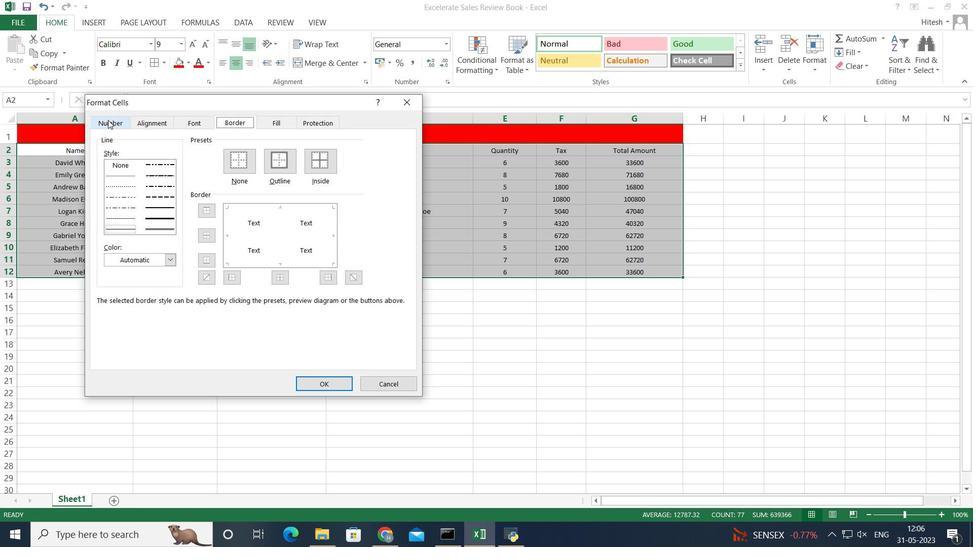 
Action: Mouse moved to (149, 122)
Screenshot: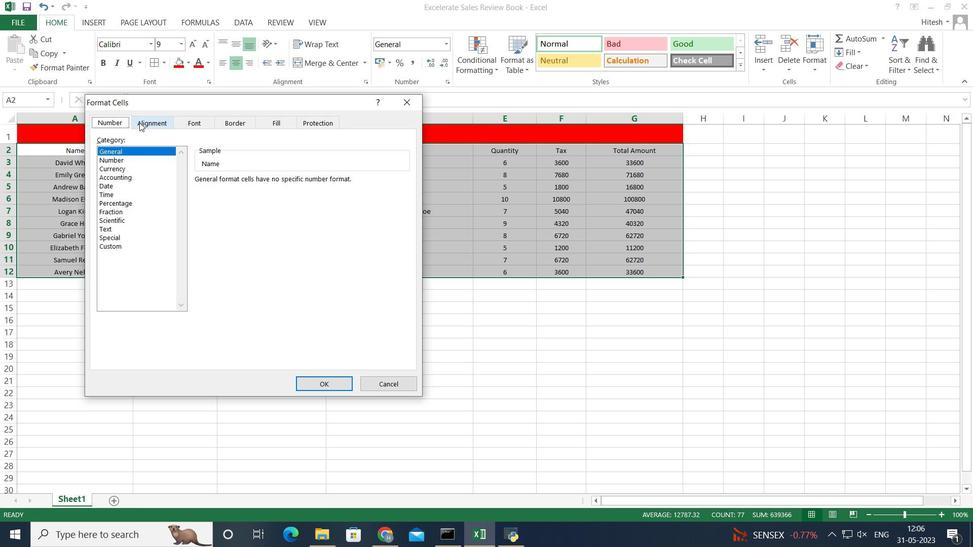 
Action: Mouse pressed left at (149, 122)
Screenshot: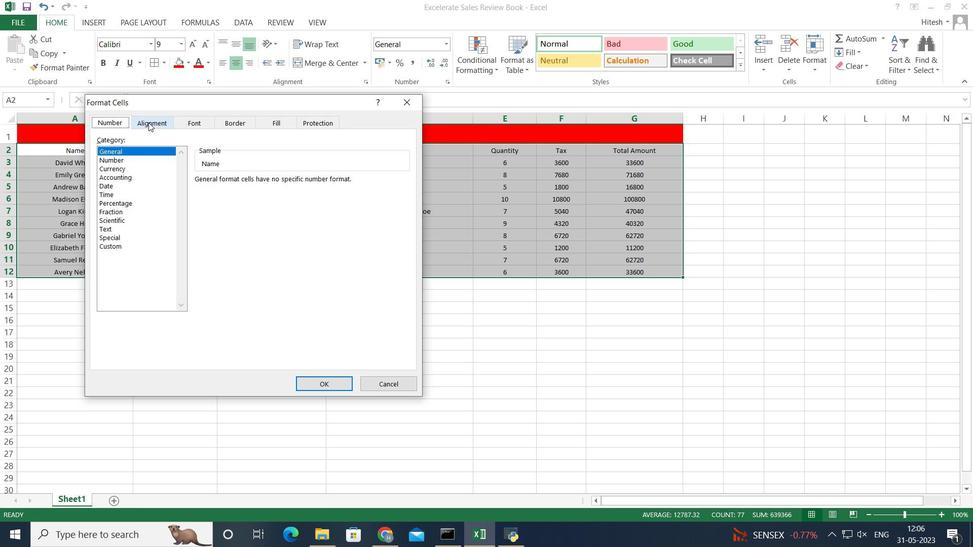 
Action: Mouse moved to (187, 122)
Screenshot: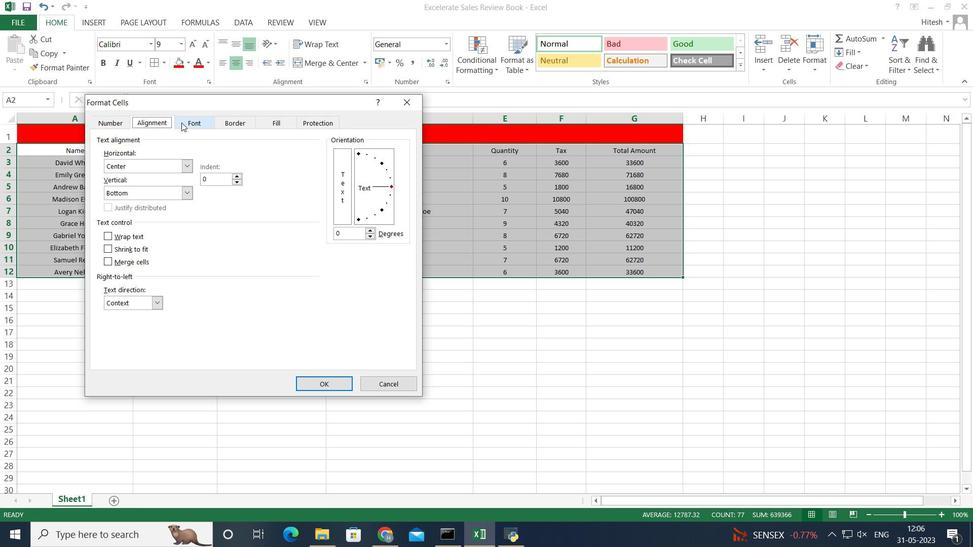 
Action: Mouse pressed left at (187, 122)
Screenshot: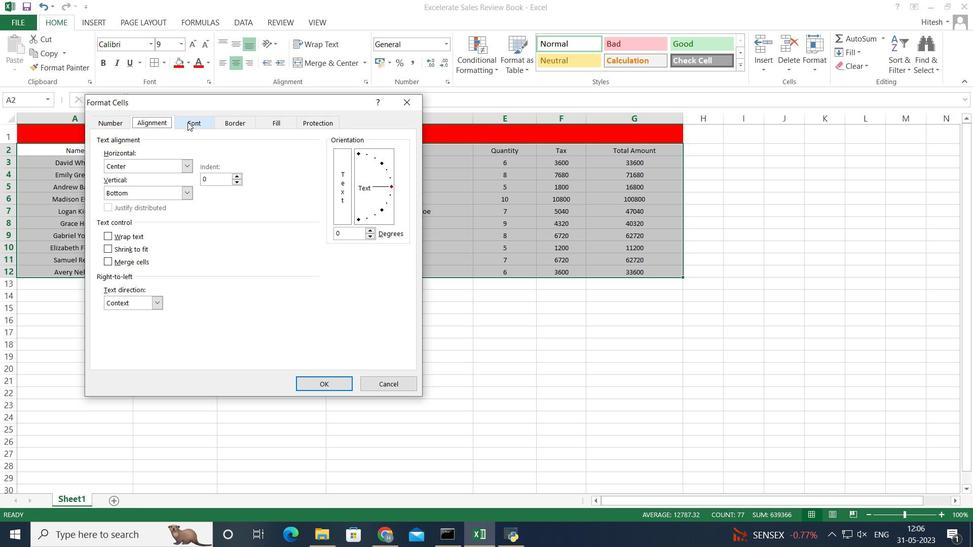 
Action: Mouse moved to (245, 120)
Screenshot: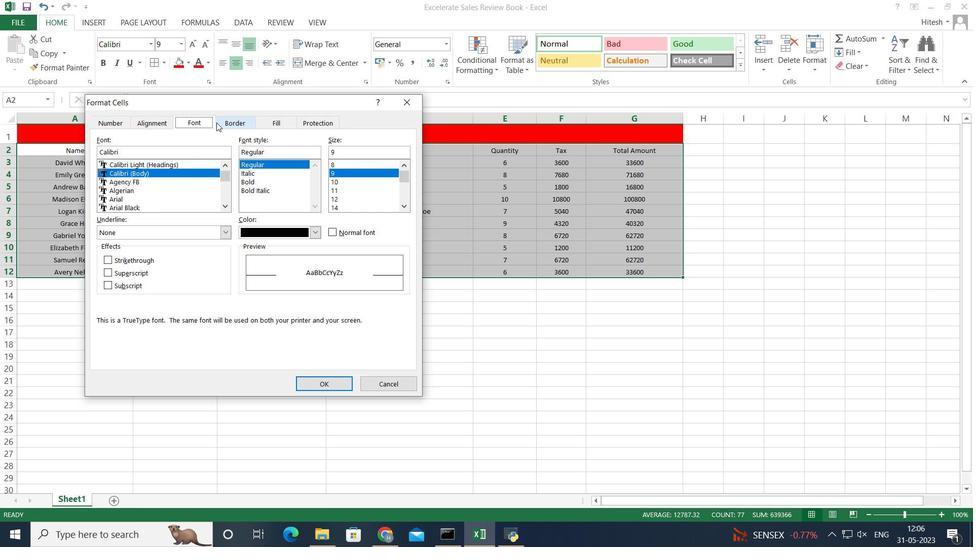 
Action: Mouse pressed left at (245, 120)
Screenshot: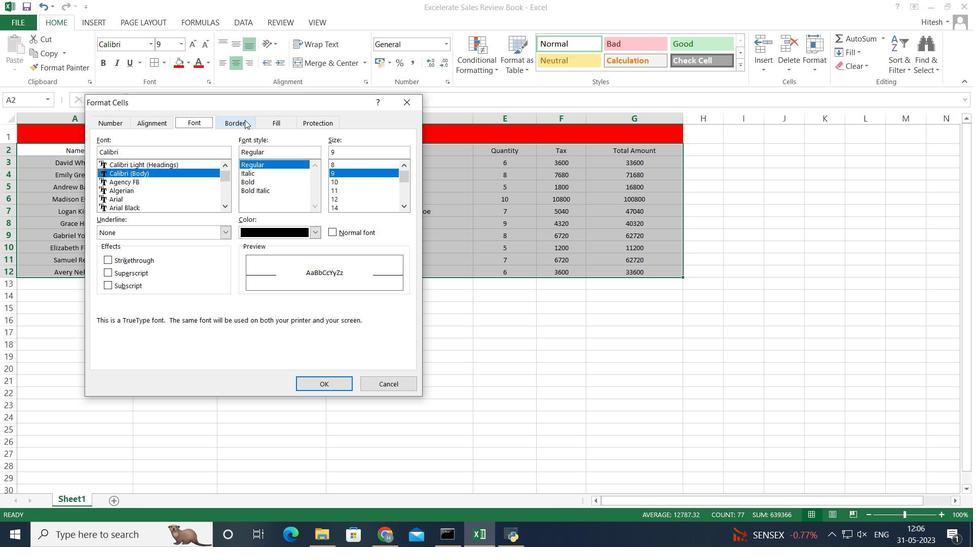 
Action: Mouse moved to (169, 256)
Screenshot: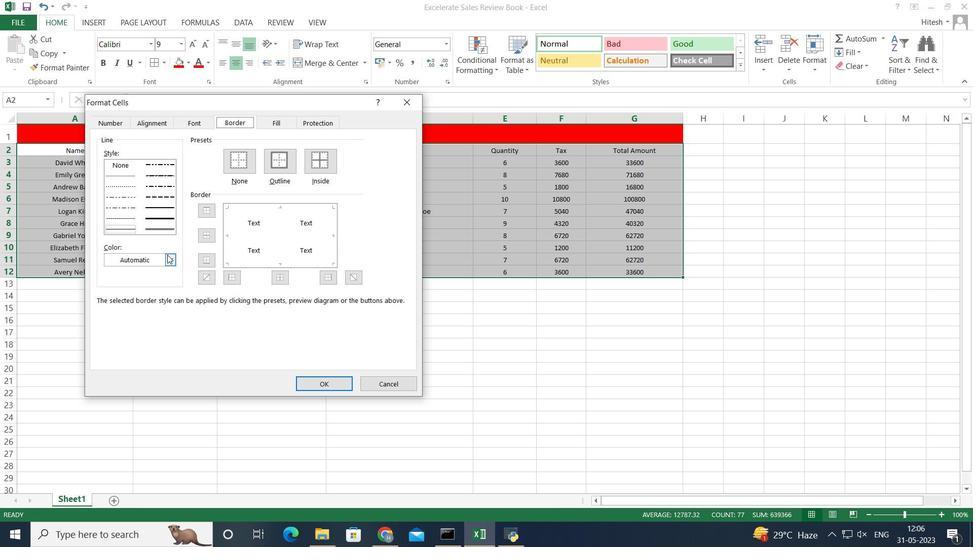 
Action: Mouse pressed left at (169, 256)
Screenshot: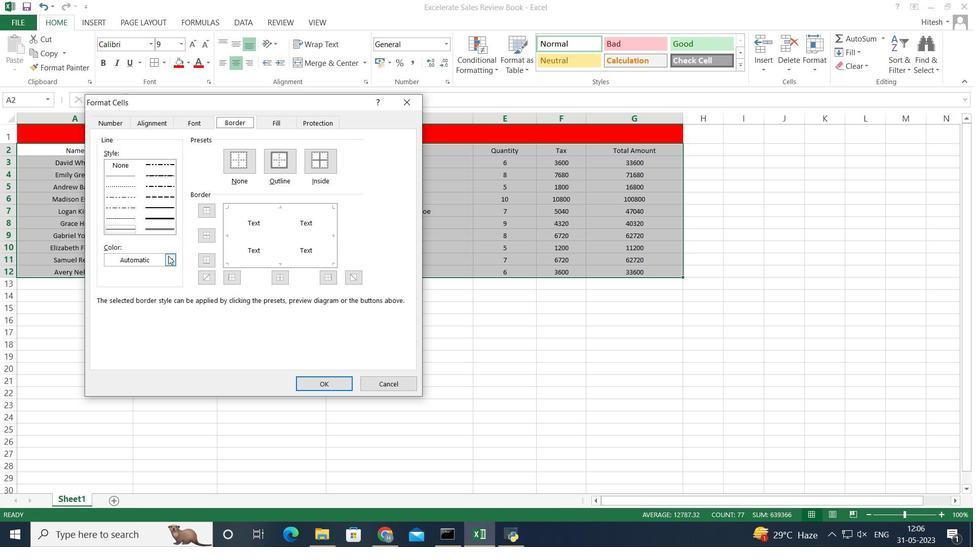 
Action: Mouse moved to (171, 250)
Screenshot: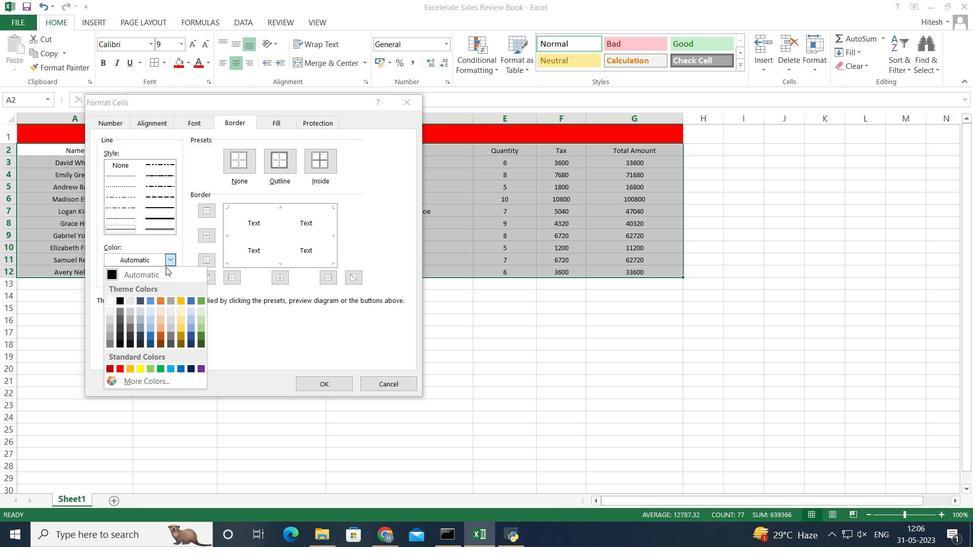 
Action: Mouse pressed left at (171, 250)
Screenshot: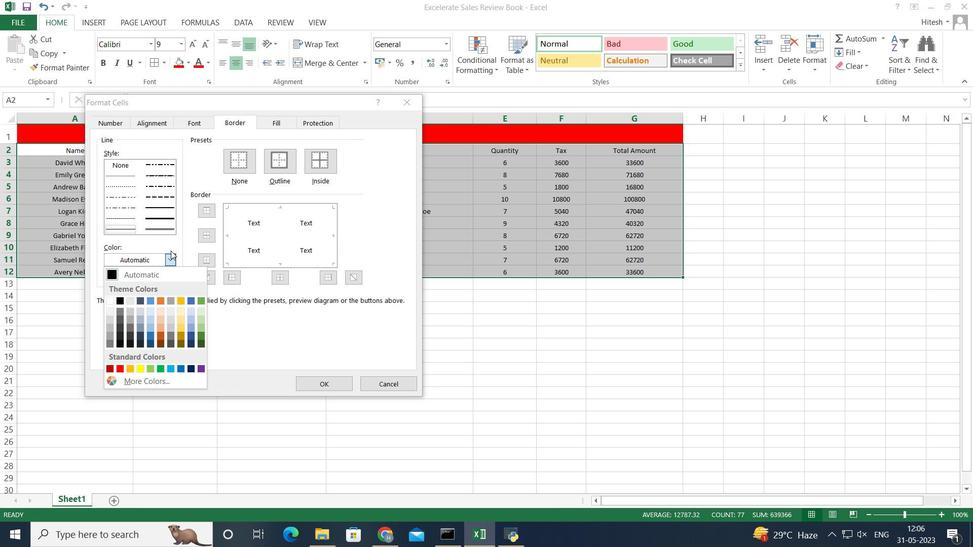 
Action: Mouse moved to (270, 118)
Screenshot: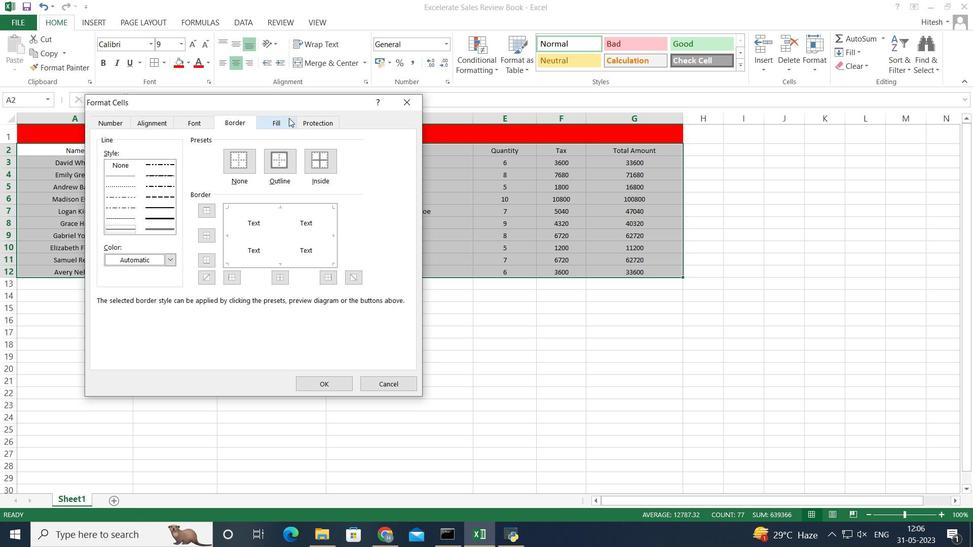 
Action: Mouse pressed left at (270, 118)
Screenshot: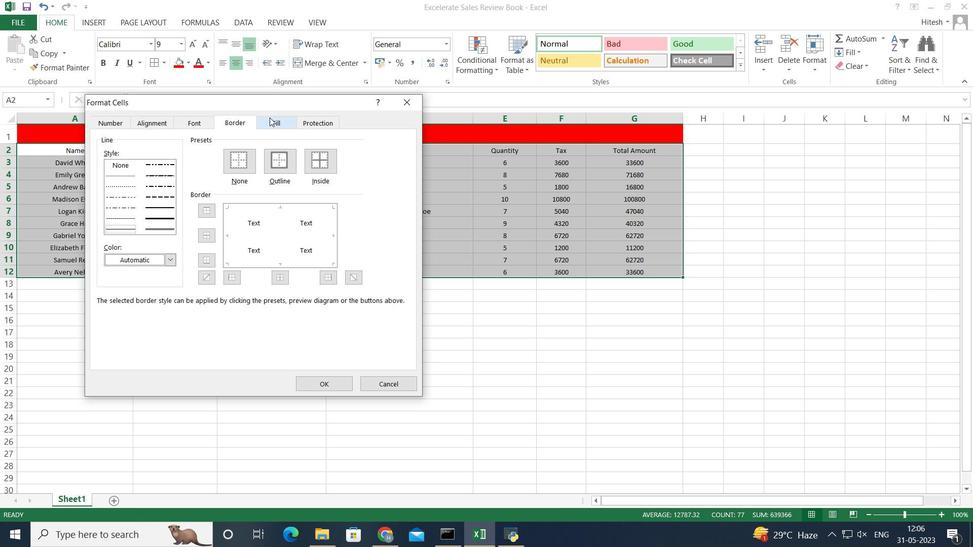 
Action: Mouse moved to (308, 121)
Screenshot: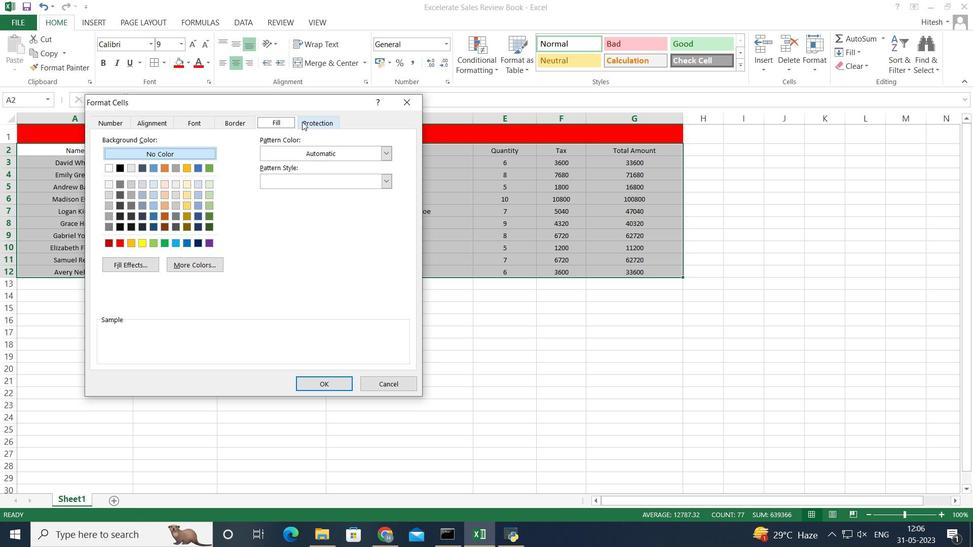 
Action: Mouse pressed left at (308, 121)
Screenshot: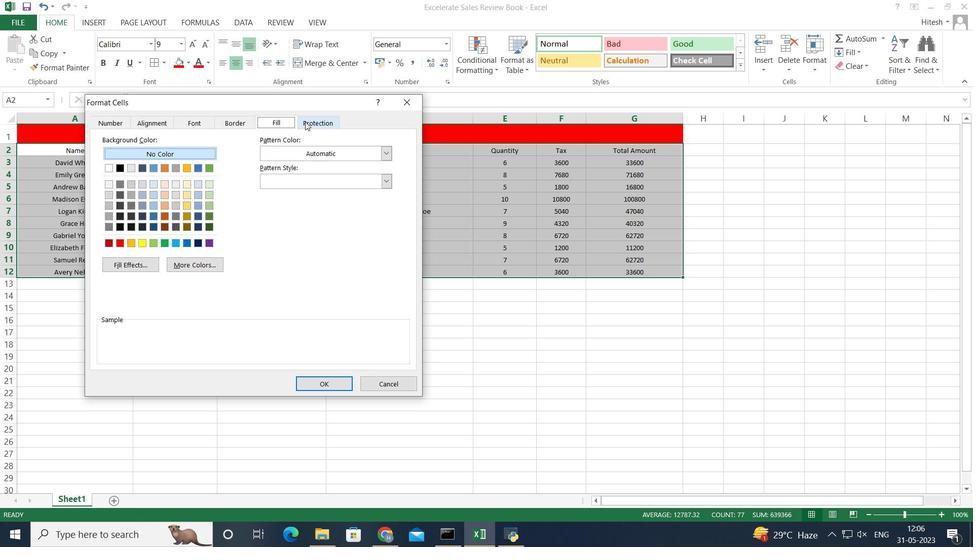 
Action: Mouse moved to (405, 103)
Screenshot: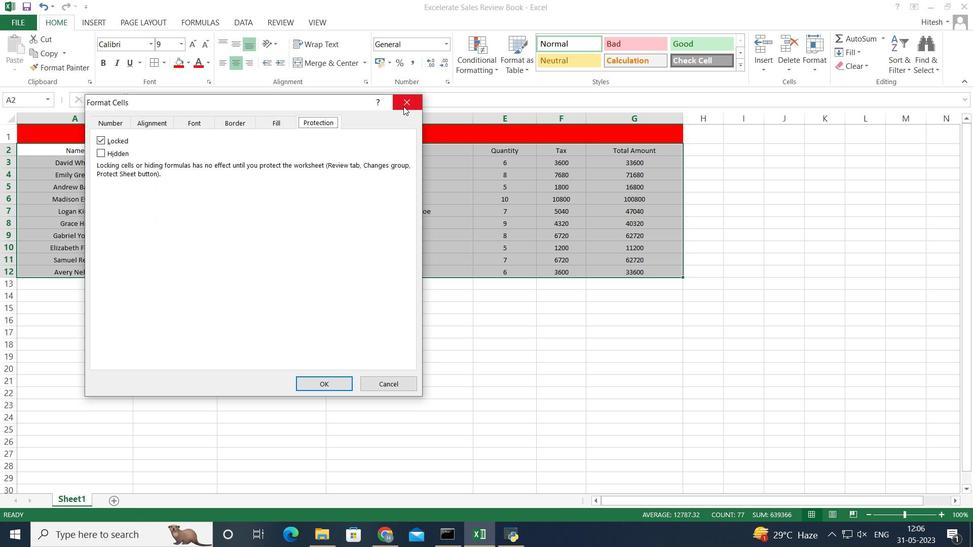 
Action: Mouse pressed left at (405, 103)
Screenshot: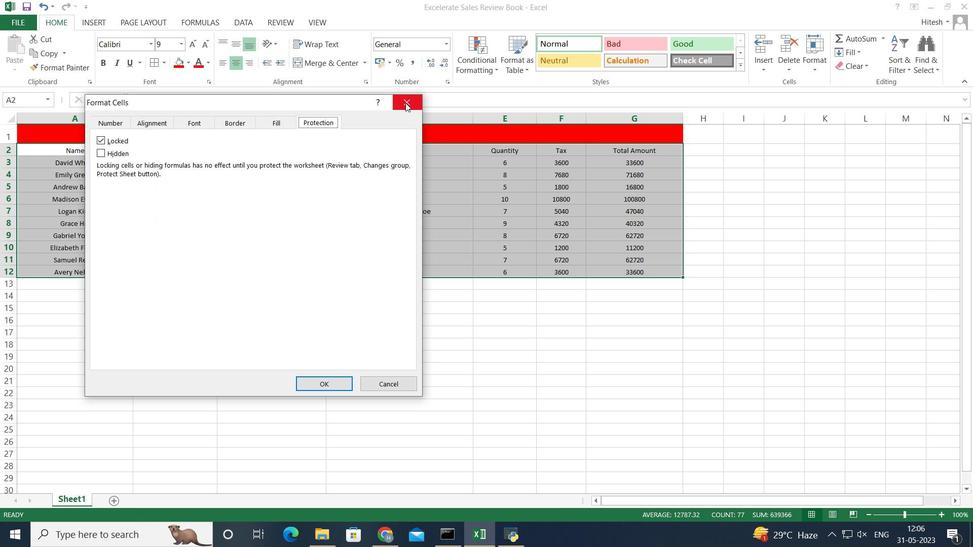 
Action: Mouse moved to (165, 61)
Screenshot: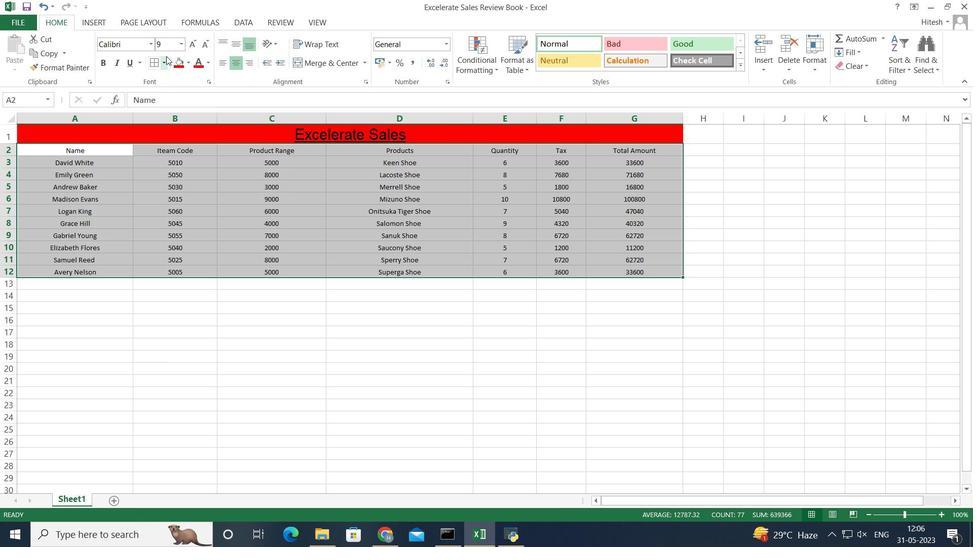 
Action: Mouse pressed left at (165, 61)
Screenshot: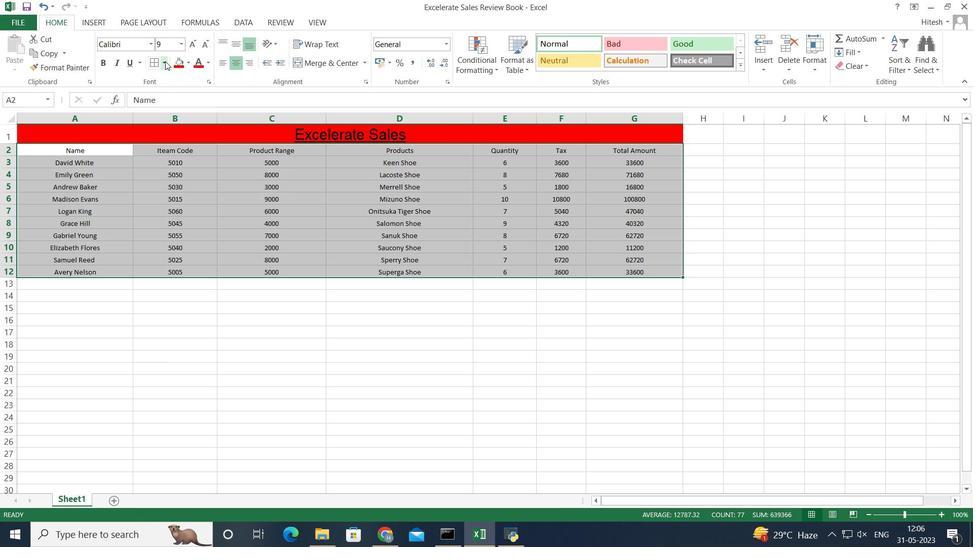 
Action: Mouse moved to (196, 162)
Screenshot: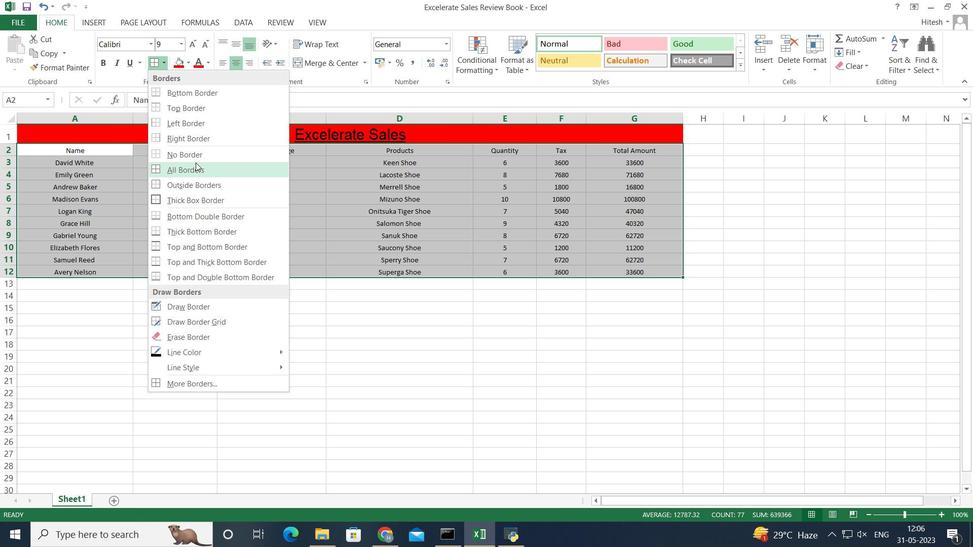 
Action: Mouse pressed left at (196, 162)
Screenshot: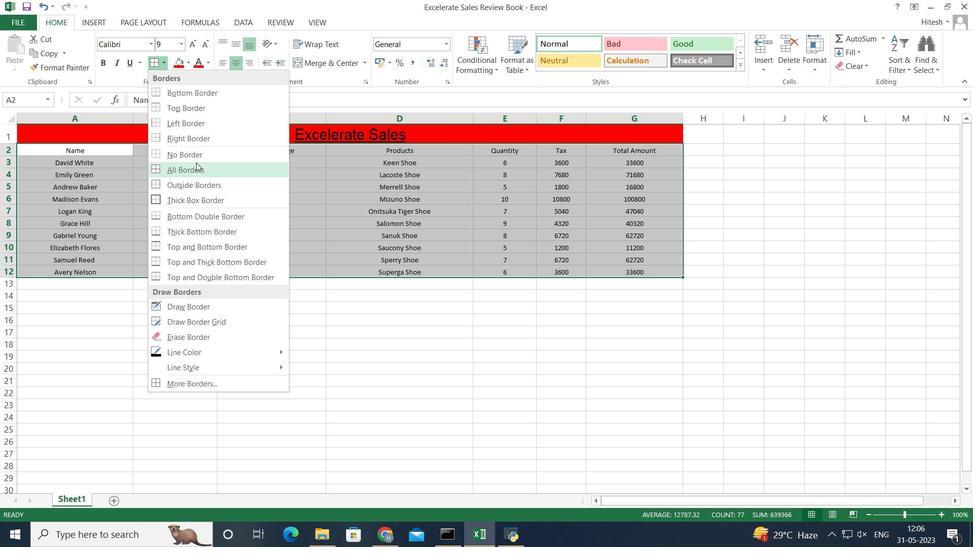 
Action: Mouse moved to (152, 302)
Screenshot: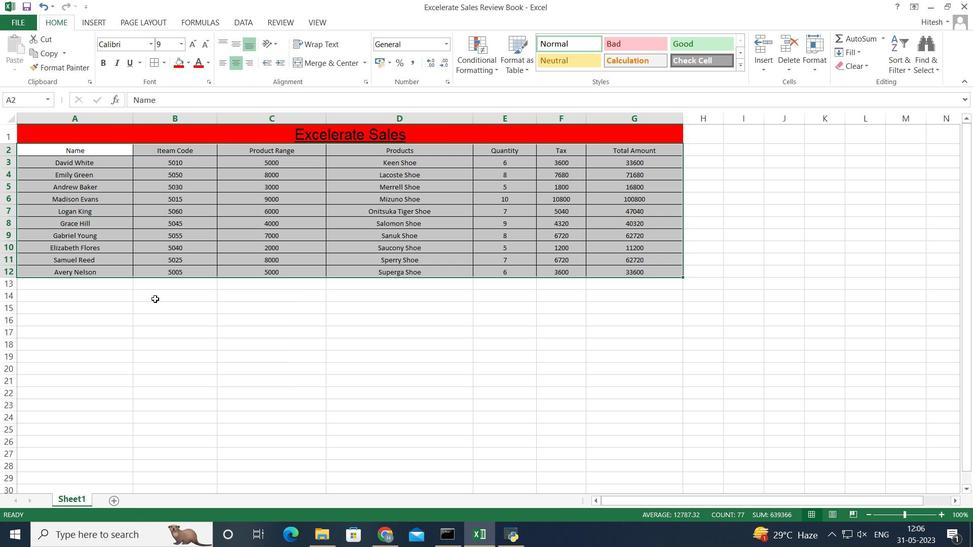 
Action: Mouse pressed left at (152, 302)
Screenshot: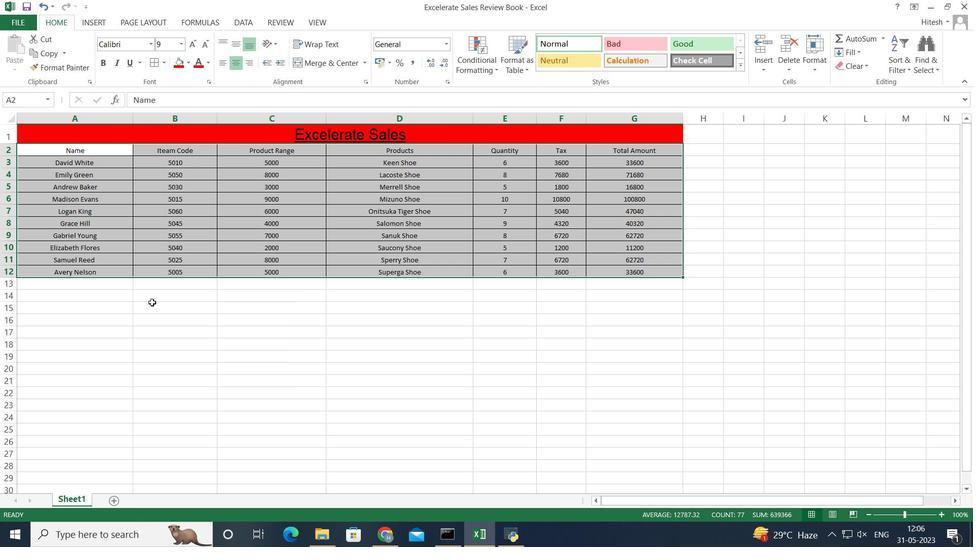 
Action: Mouse moved to (303, 323)
Screenshot: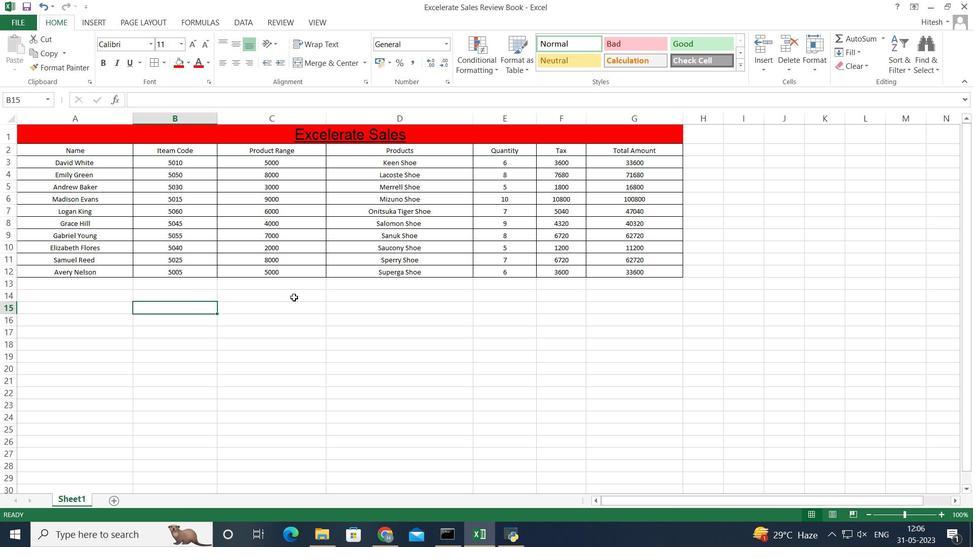 
Action: Mouse pressed left at (303, 323)
Screenshot: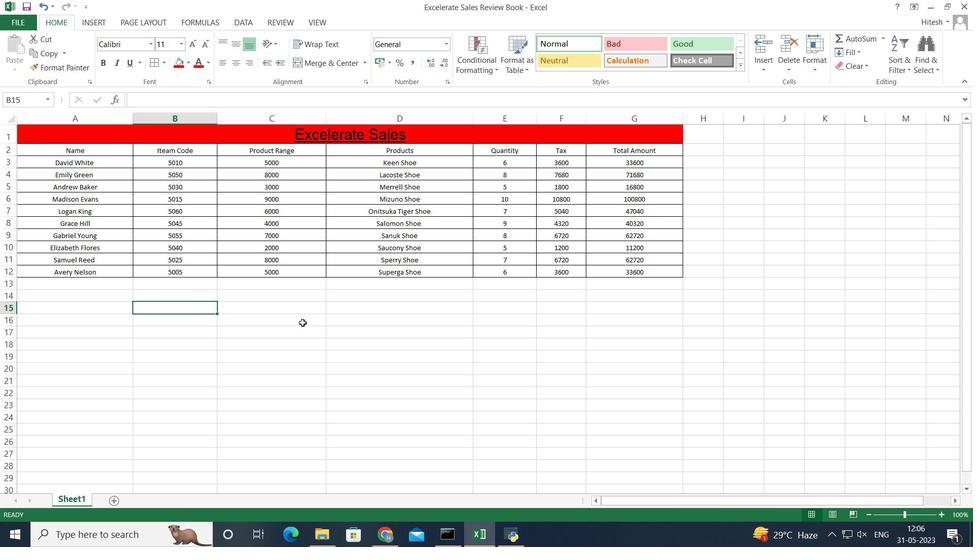 
Action: Mouse moved to (219, 159)
Screenshot: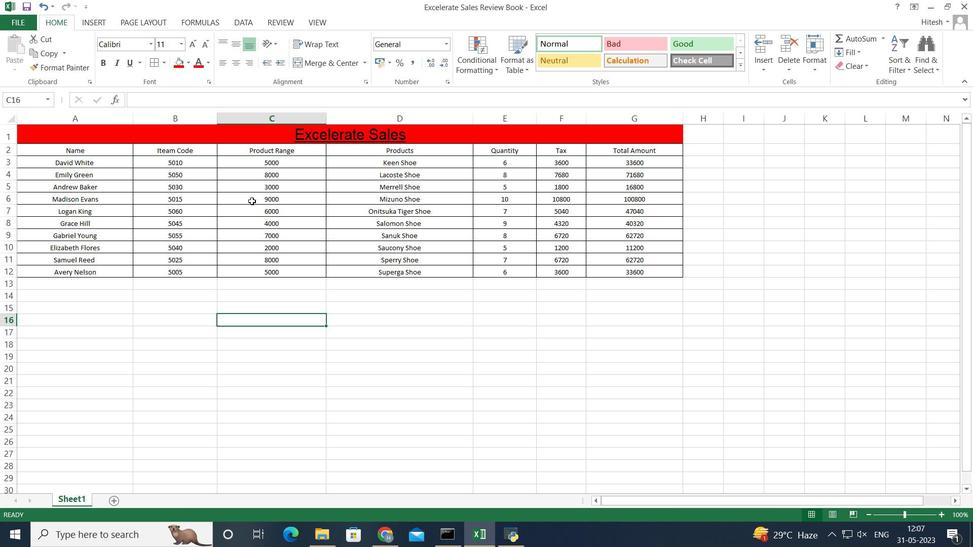 
Action: Mouse pressed left at (219, 159)
Screenshot: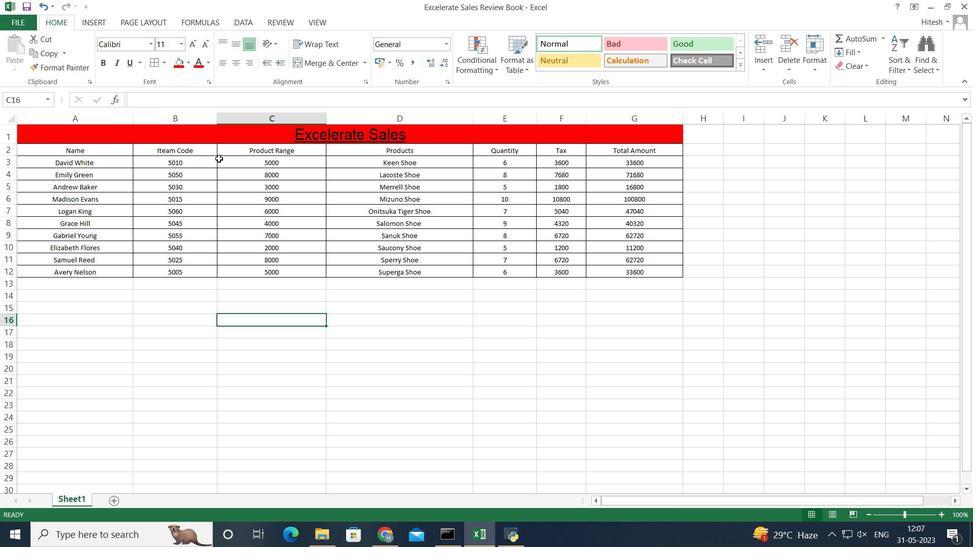 
Action: Mouse moved to (163, 62)
Screenshot: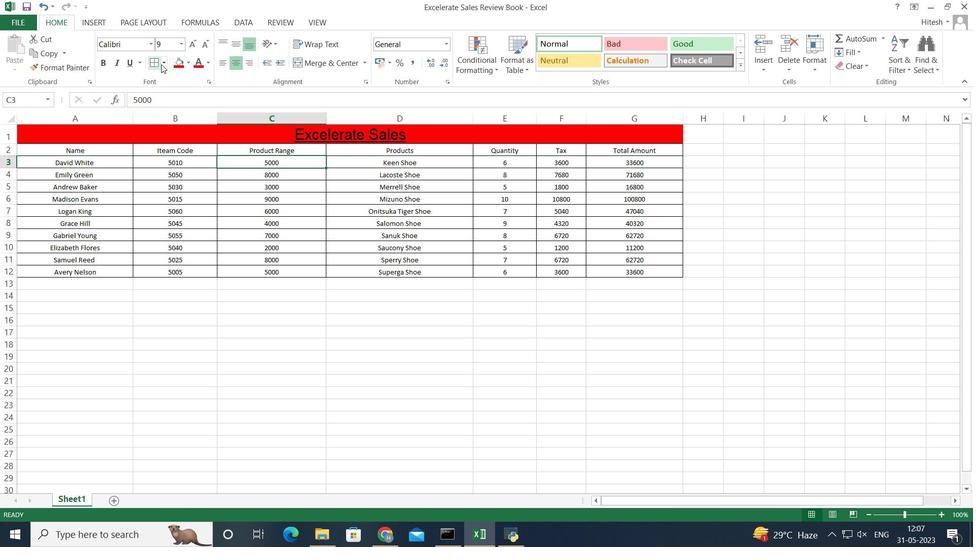 
Action: Mouse pressed left at (163, 62)
Screenshot: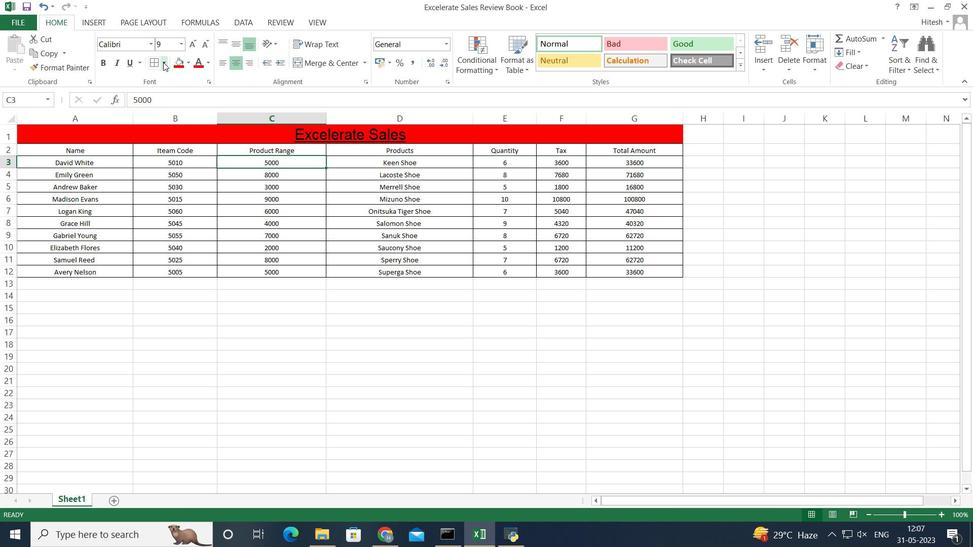
Action: Mouse moved to (237, 382)
Screenshot: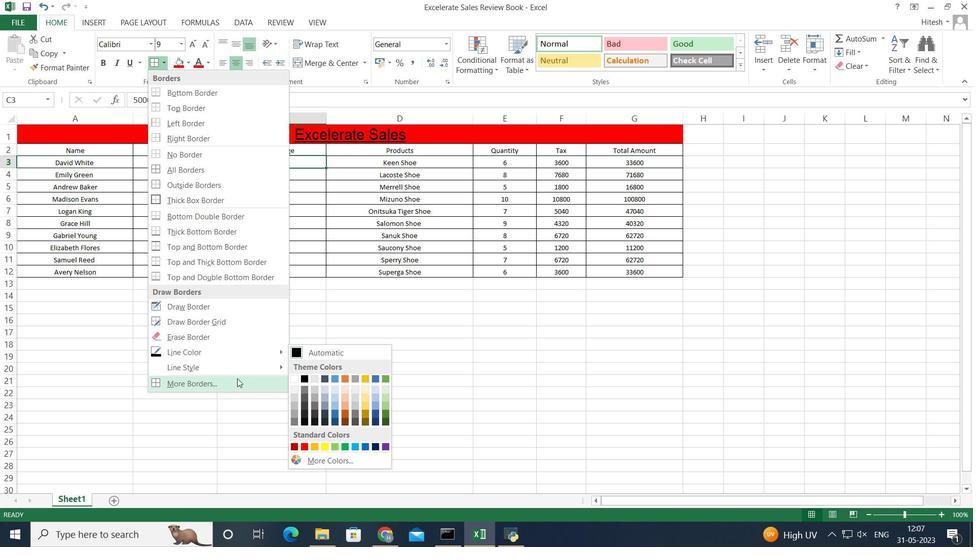 
Action: Mouse pressed left at (237, 382)
Screenshot: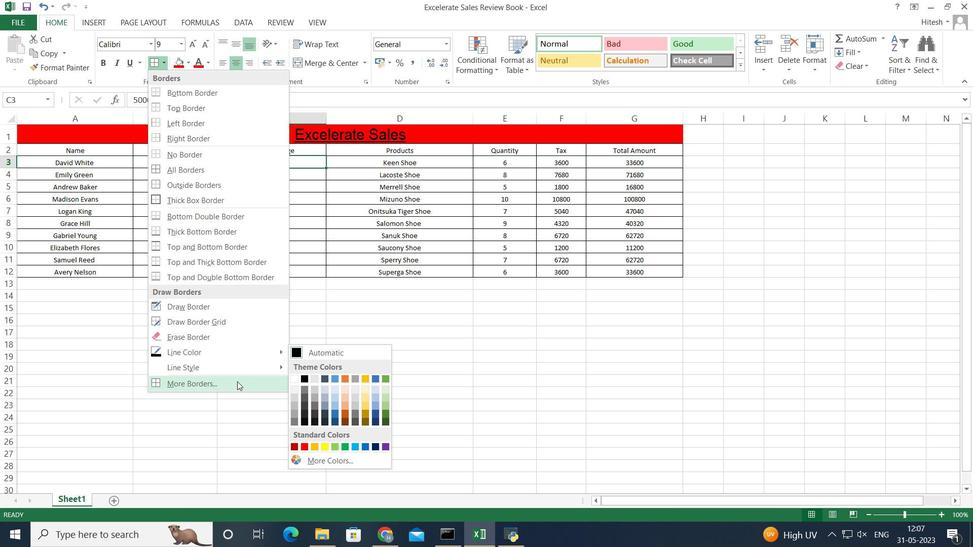
Action: Mouse moved to (402, 383)
Screenshot: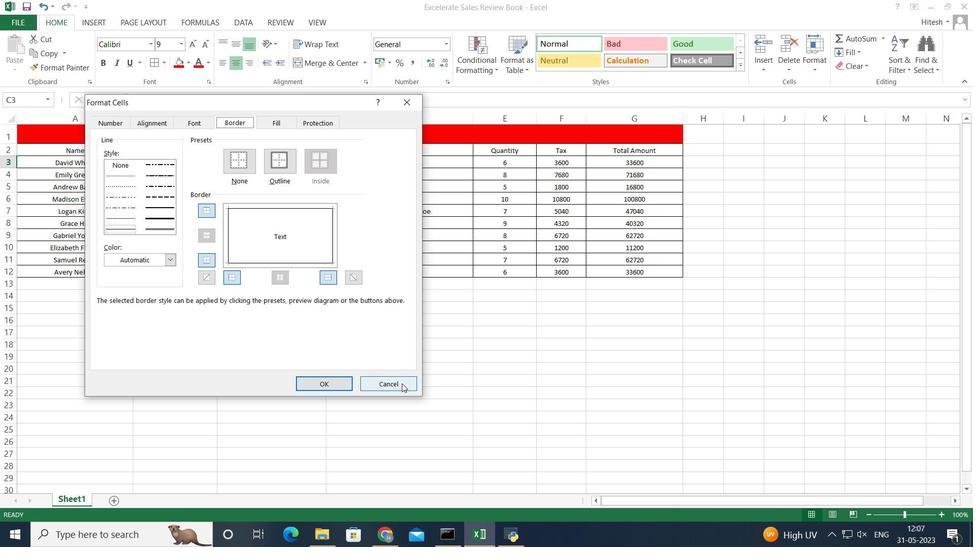 
Action: Mouse pressed left at (402, 383)
Screenshot: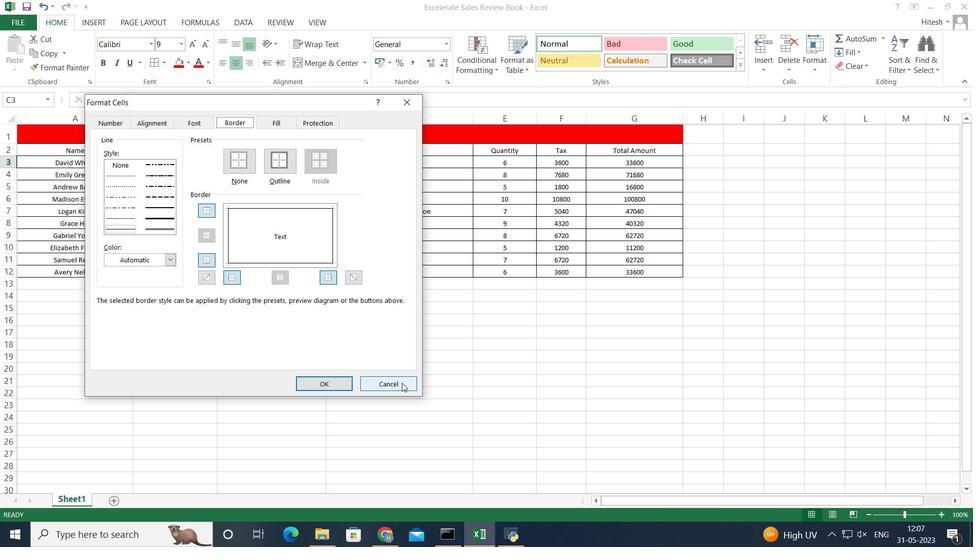 
Action: Mouse moved to (344, 435)
Screenshot: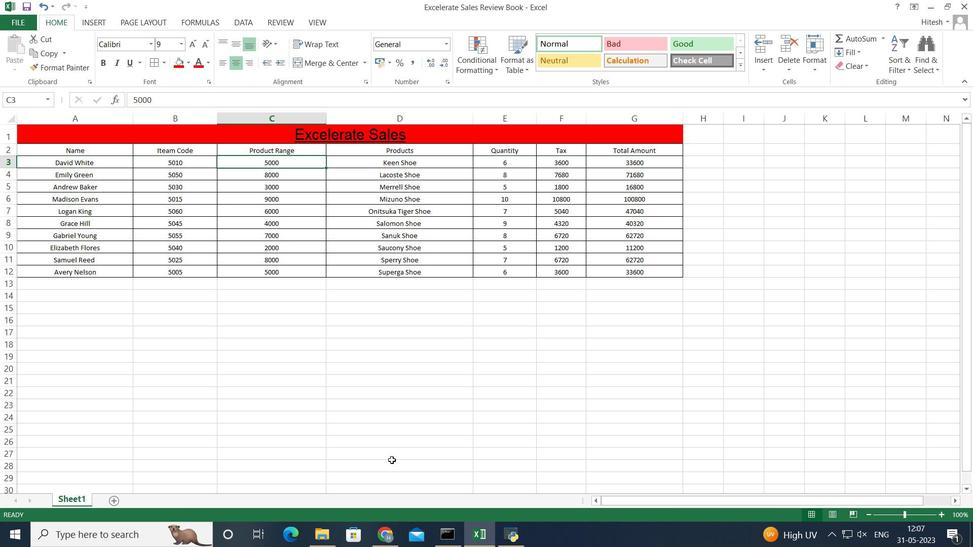 
Action: Mouse pressed left at (344, 435)
Screenshot: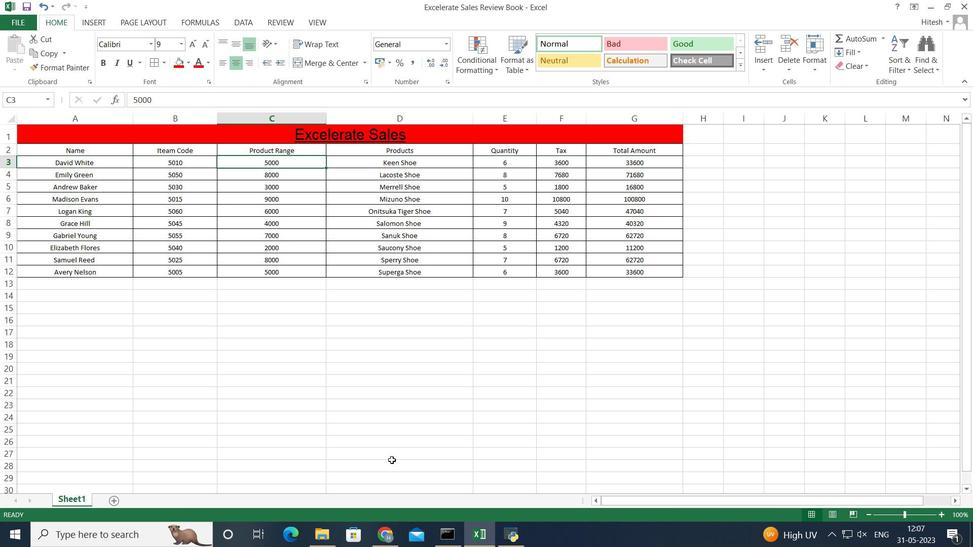 
Action: Mouse moved to (187, 326)
Screenshot: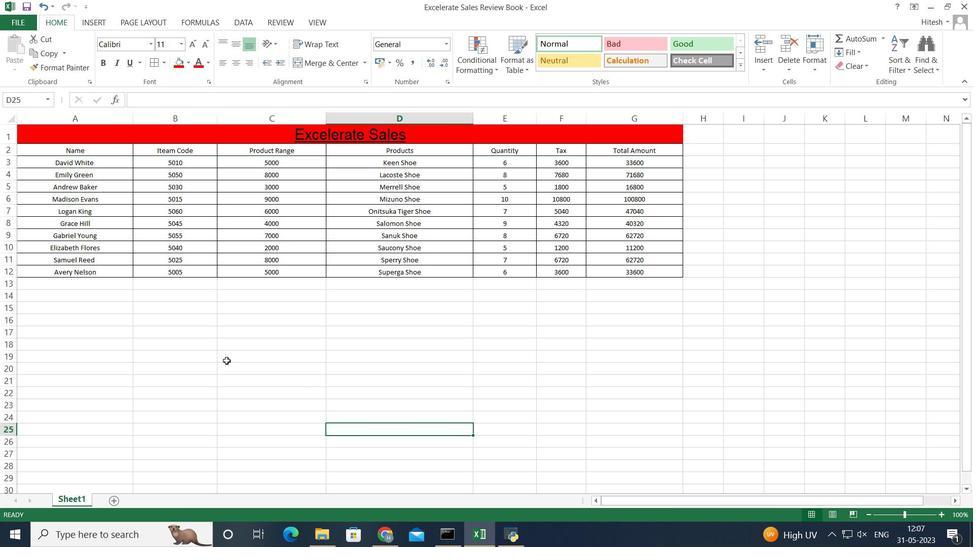 
